 Task: Find a flat in Sabaneta, Colombia, for 7 guests from 10th to 15th July, with 4 bedrooms, 7 beds, 4 bathrooms, price between ₹10,000 and ₹15,000, and amenities including WiFi, free parking, TV, and breakfast. Enable self check-in.
Action: Mouse moved to (403, 164)
Screenshot: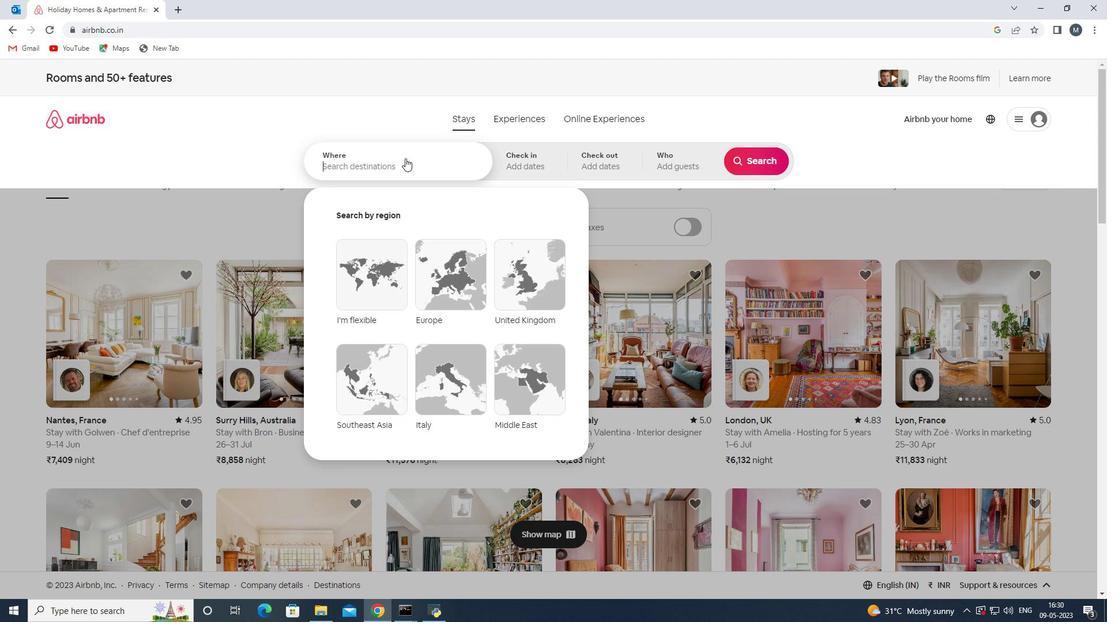 
Action: Mouse pressed left at (403, 164)
Screenshot: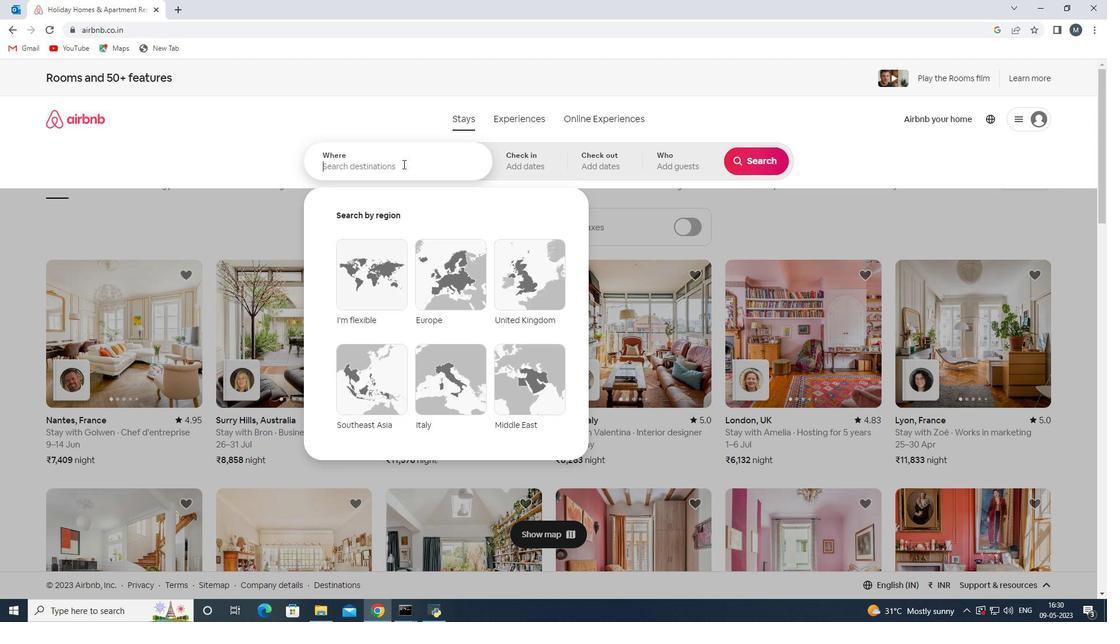 
Action: Mouse moved to (401, 164)
Screenshot: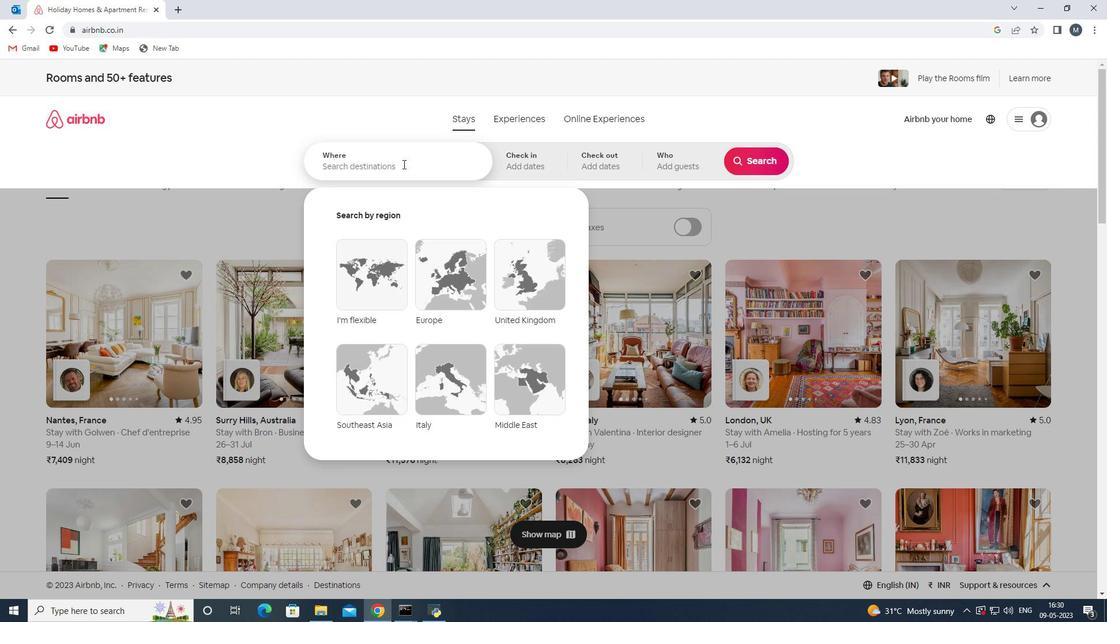 
Action: Key pressed <Key.shift>Sabaneta,<Key.shift><Key.shift><Key.shift><Key.shift>Columbia
Screenshot: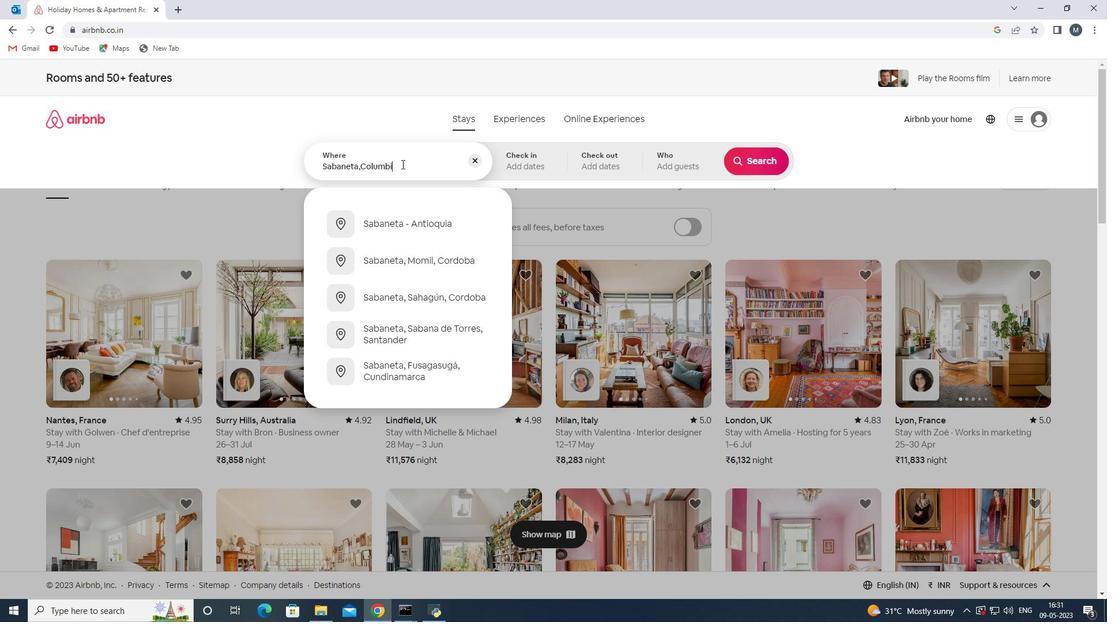 
Action: Mouse moved to (401, 164)
Screenshot: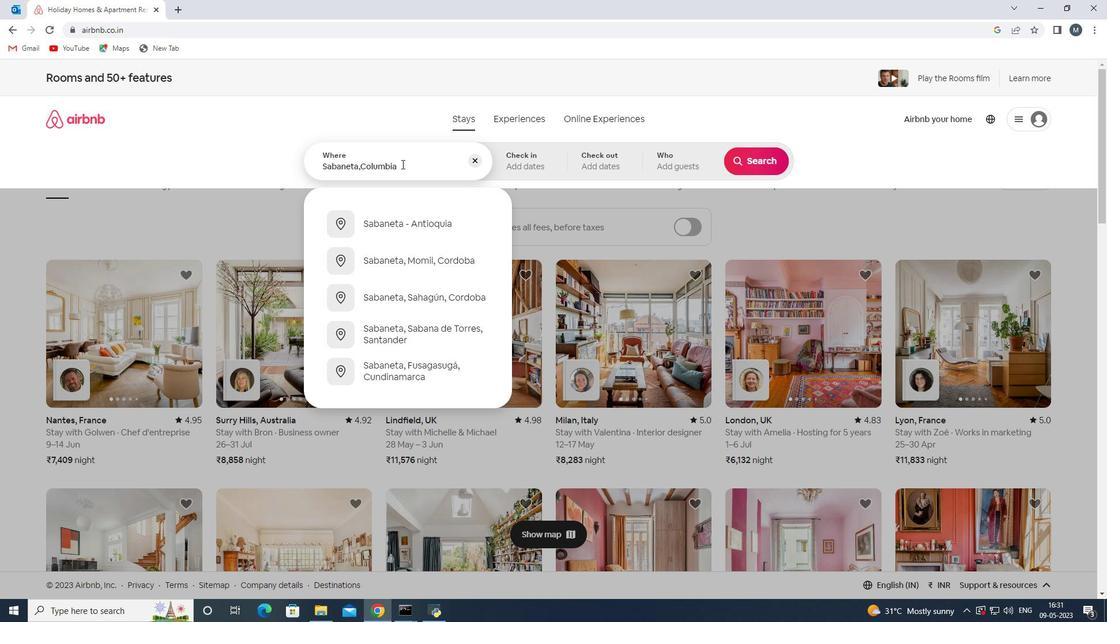 
Action: Key pressed <Key.enter>
Screenshot: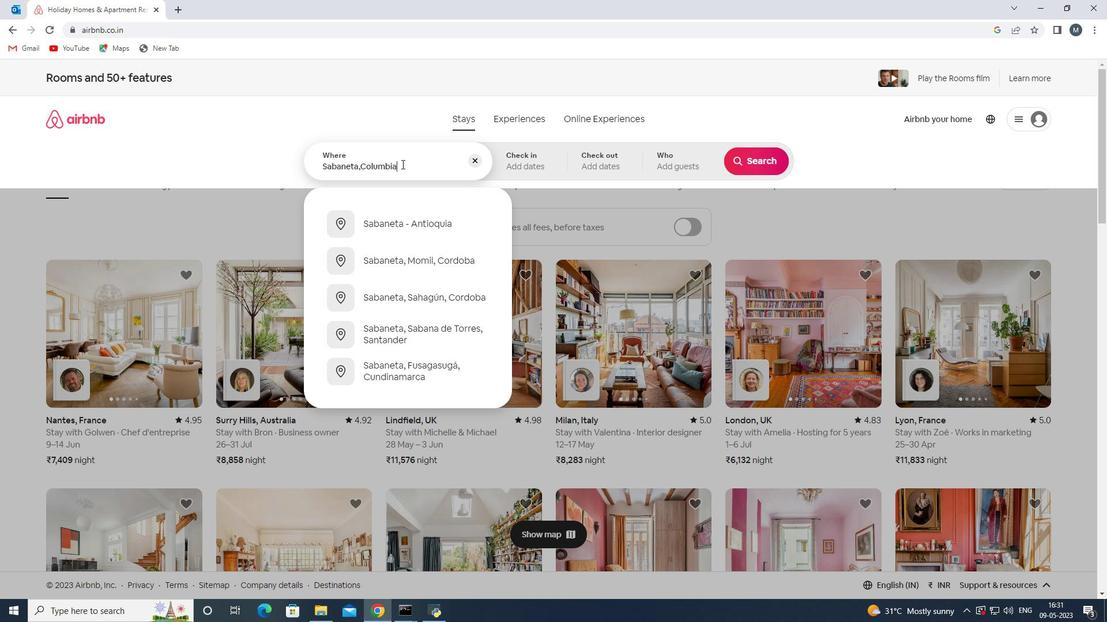 
Action: Mouse moved to (756, 260)
Screenshot: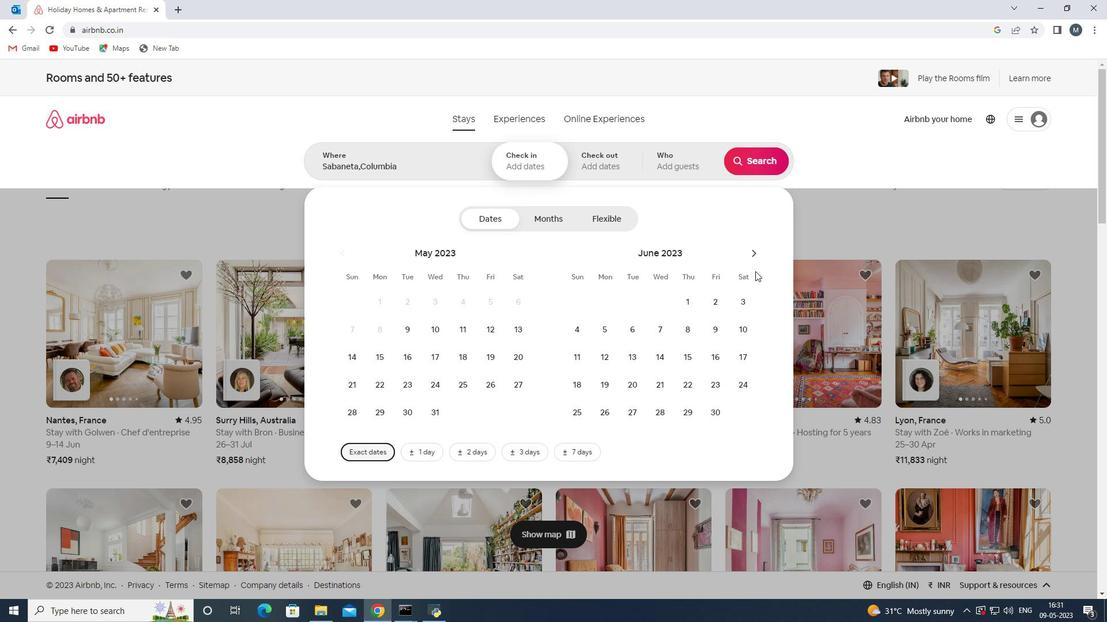 
Action: Mouse pressed left at (756, 260)
Screenshot: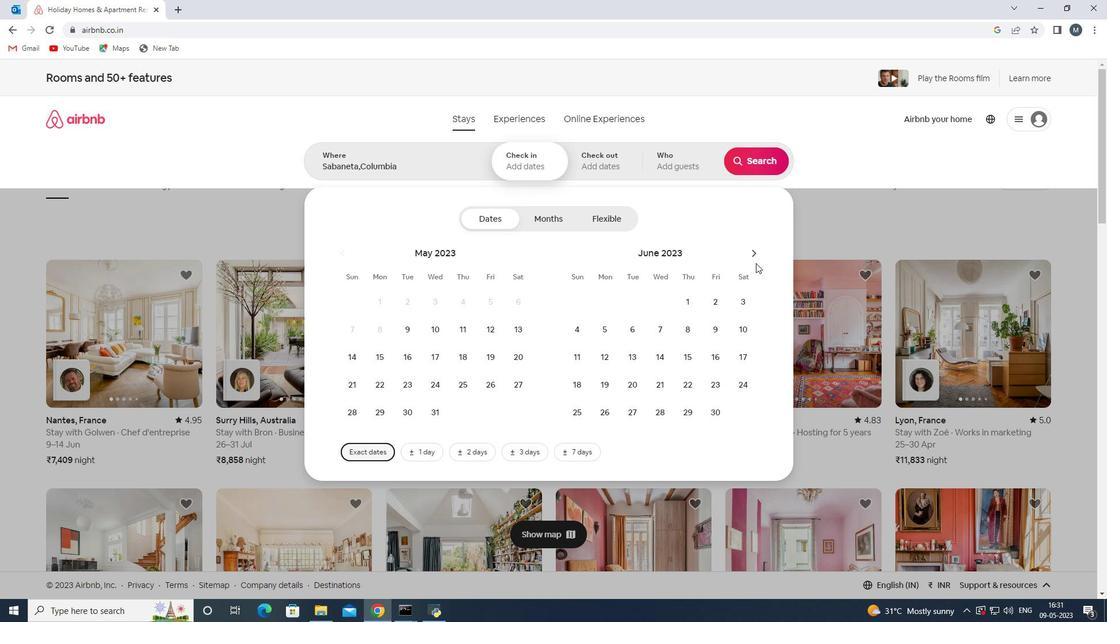 
Action: Mouse moved to (604, 357)
Screenshot: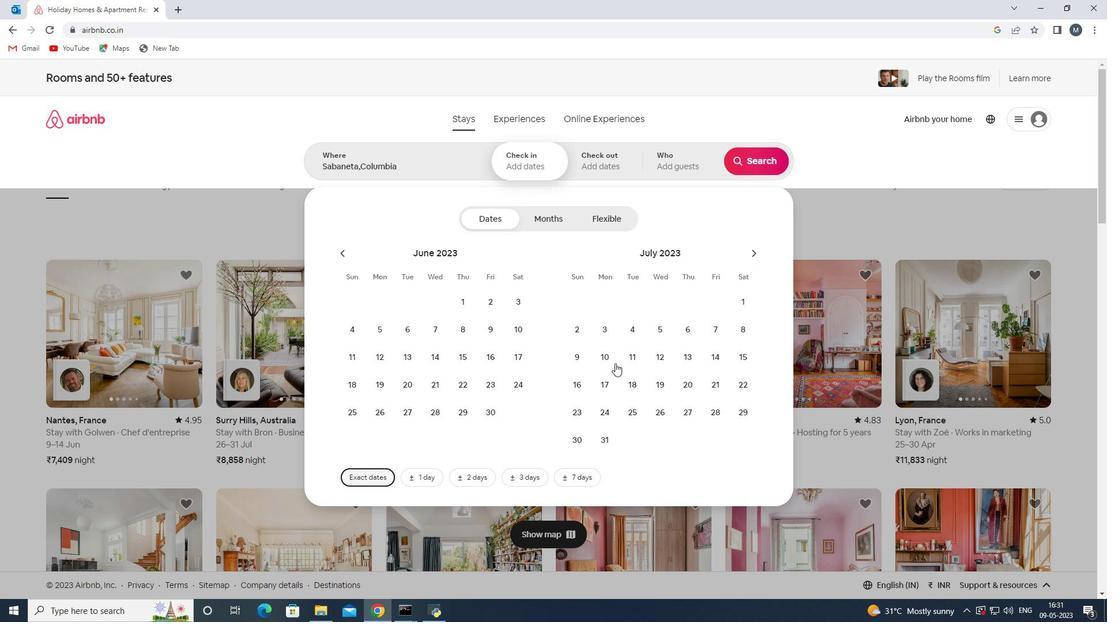 
Action: Mouse pressed left at (604, 357)
Screenshot: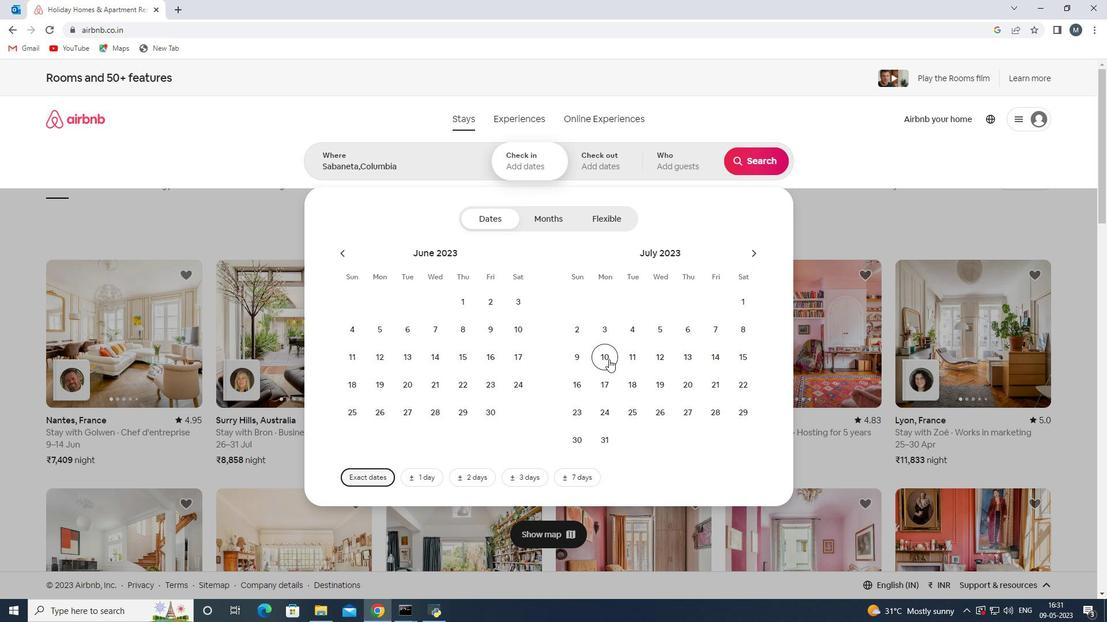 
Action: Mouse moved to (746, 361)
Screenshot: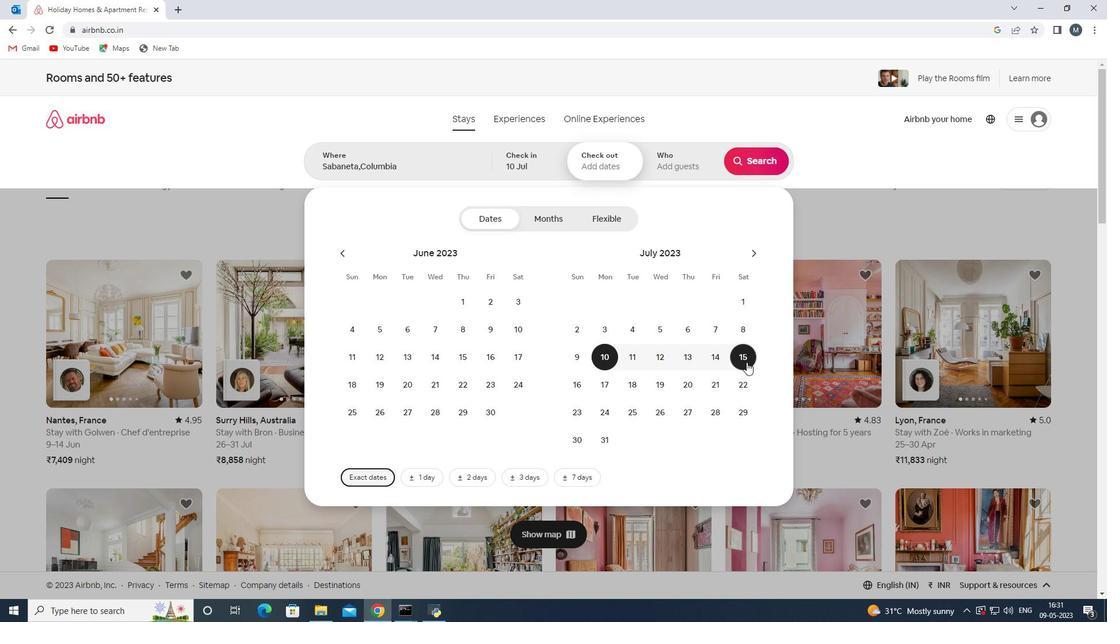 
Action: Mouse pressed left at (746, 361)
Screenshot: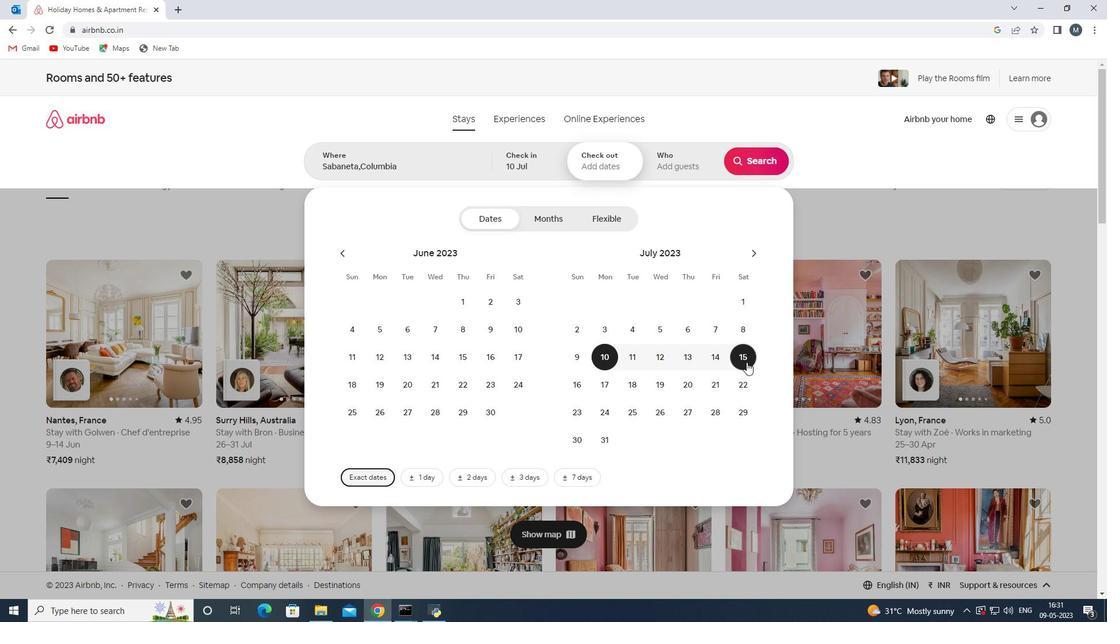 
Action: Mouse moved to (663, 156)
Screenshot: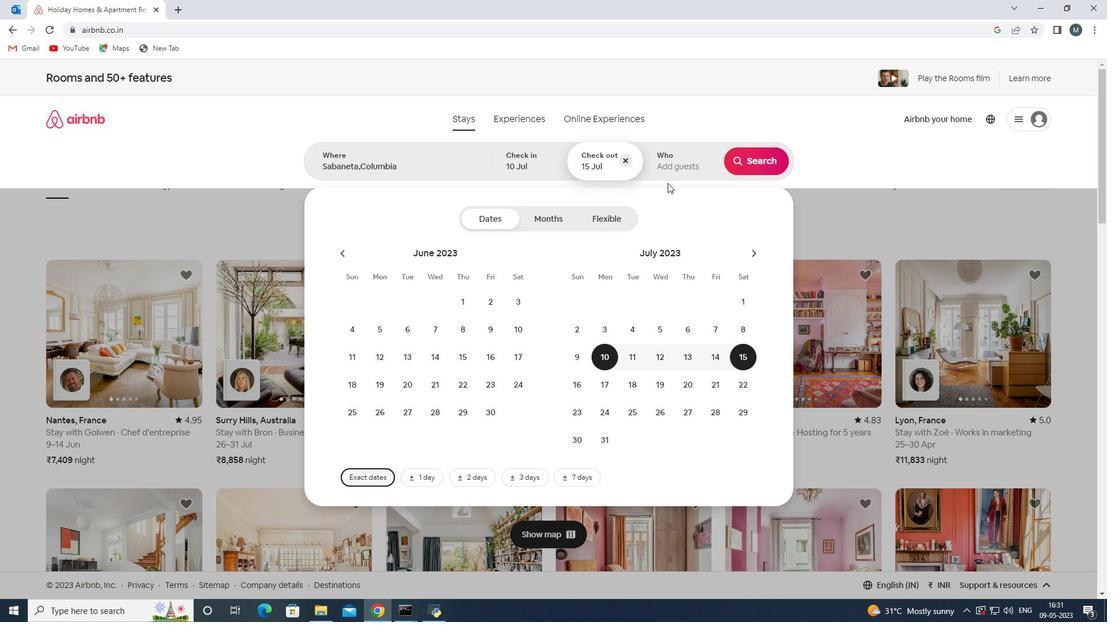 
Action: Mouse pressed left at (663, 156)
Screenshot: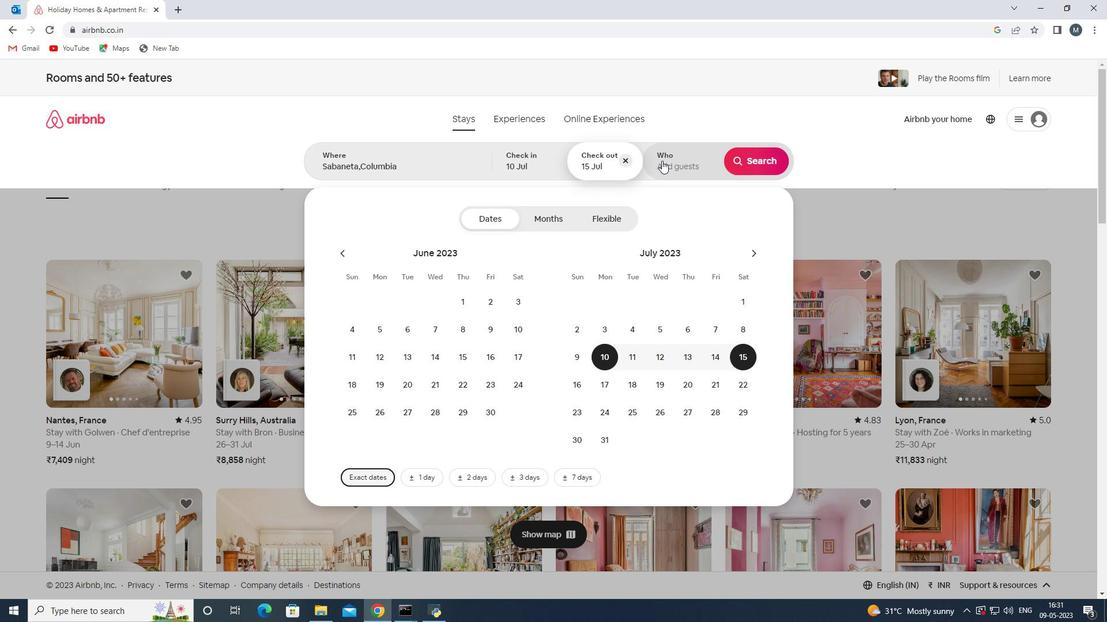 
Action: Mouse moved to (766, 222)
Screenshot: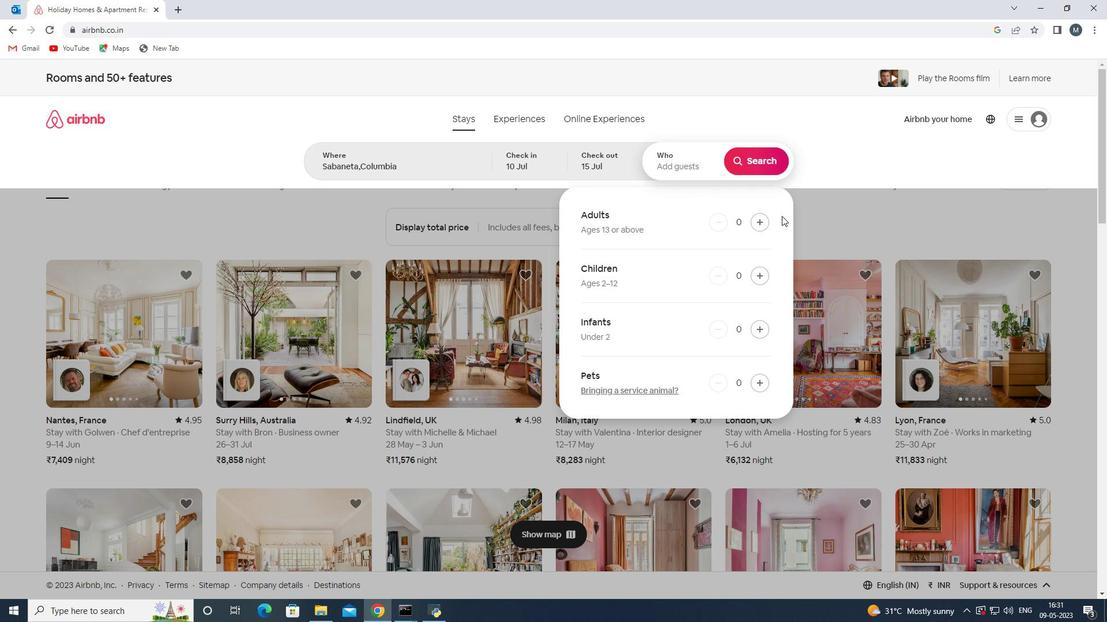 
Action: Mouse pressed left at (766, 222)
Screenshot: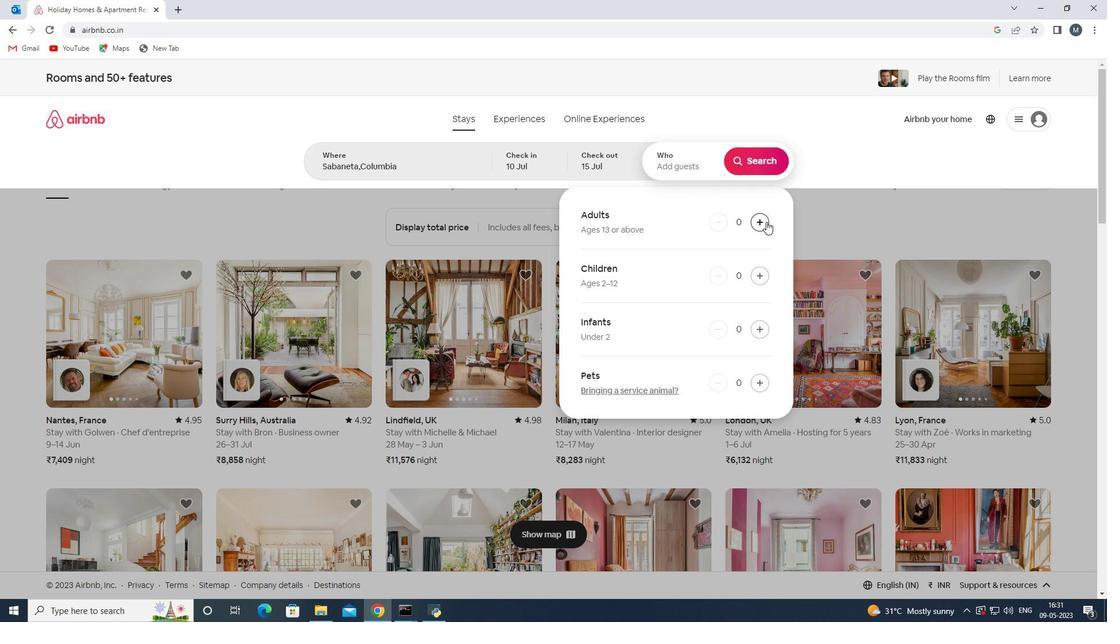
Action: Mouse pressed left at (766, 222)
Screenshot: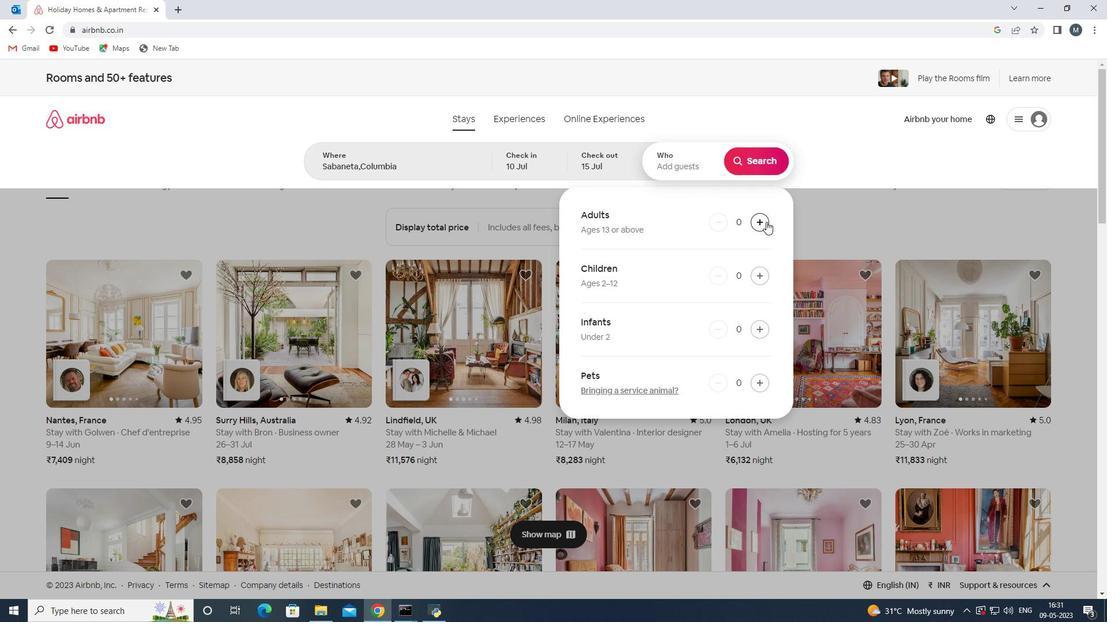 
Action: Mouse moved to (765, 222)
Screenshot: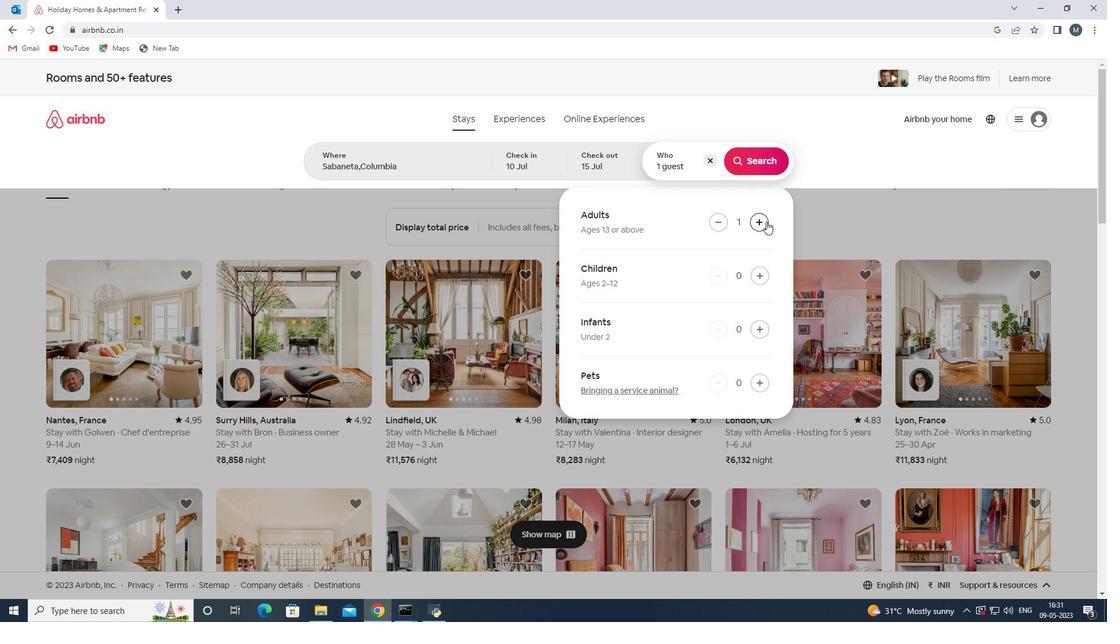
Action: Mouse pressed left at (765, 222)
Screenshot: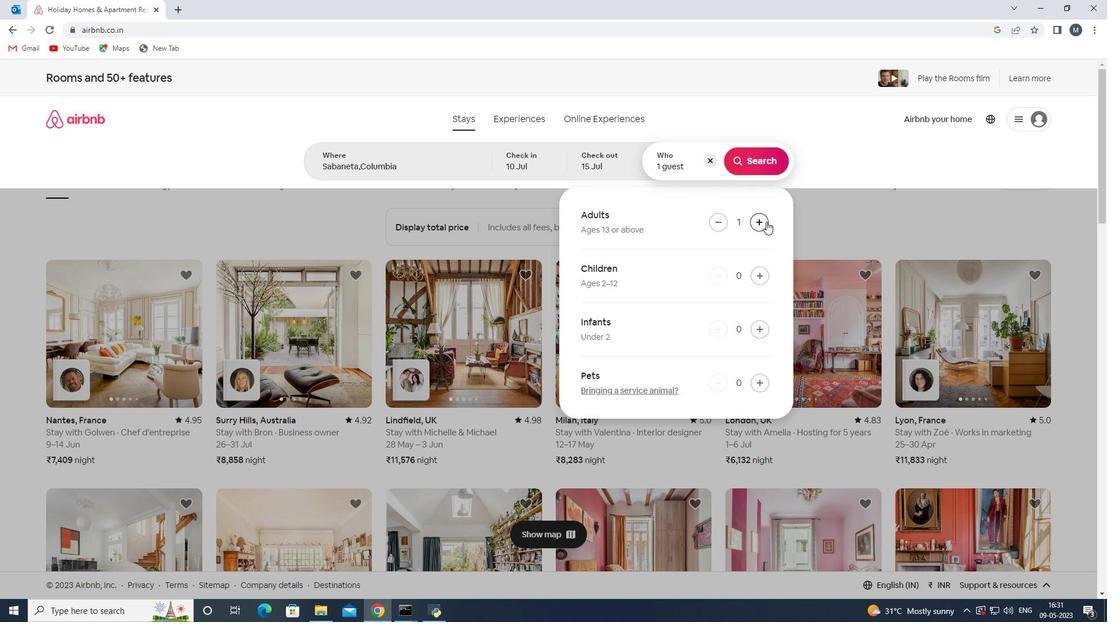 
Action: Mouse moved to (765, 222)
Screenshot: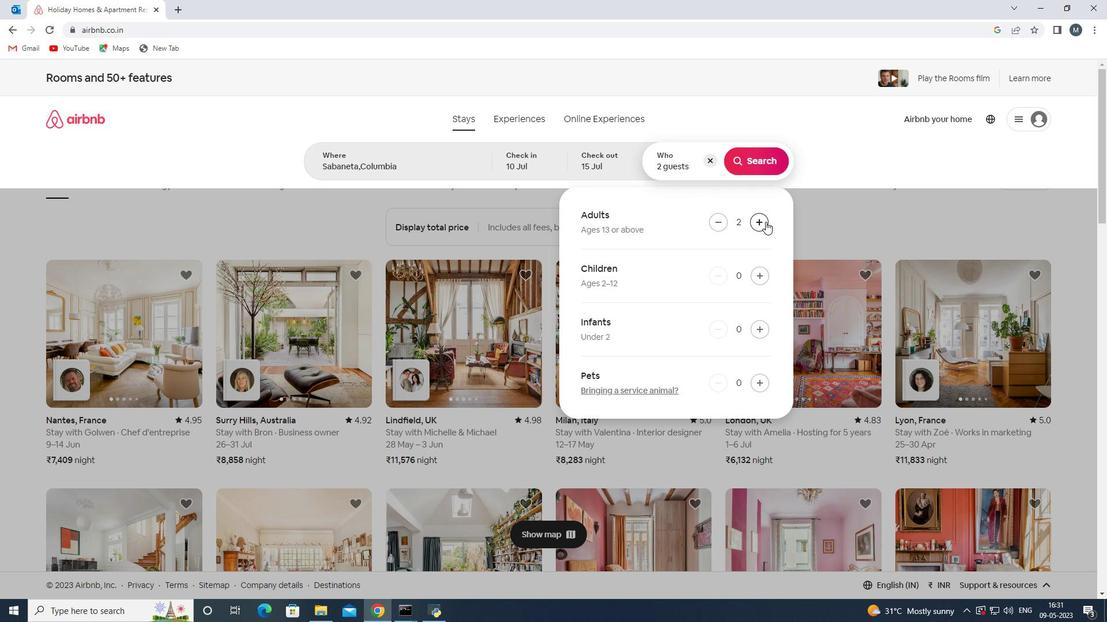 
Action: Mouse pressed left at (765, 222)
Screenshot: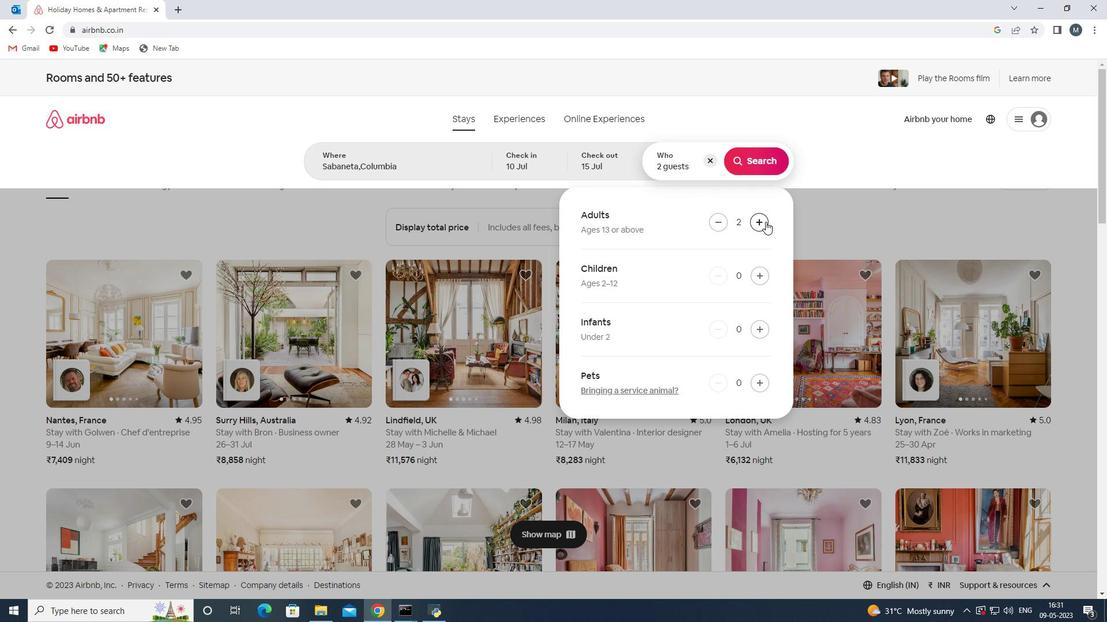 
Action: Mouse pressed left at (765, 222)
Screenshot: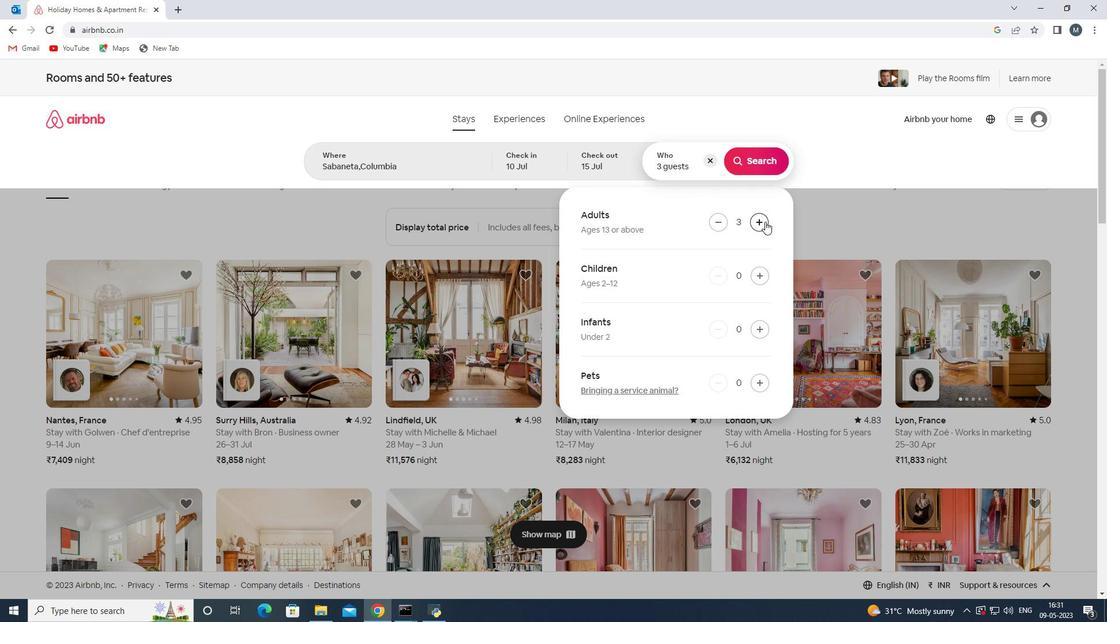 
Action: Mouse pressed left at (765, 222)
Screenshot: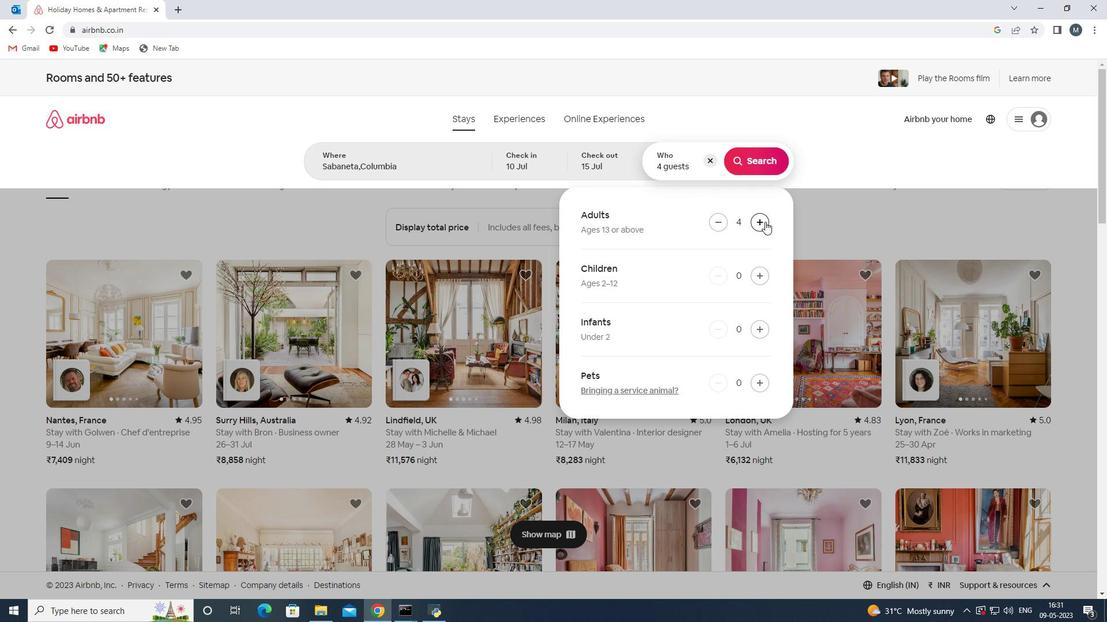 
Action: Mouse pressed left at (765, 222)
Screenshot: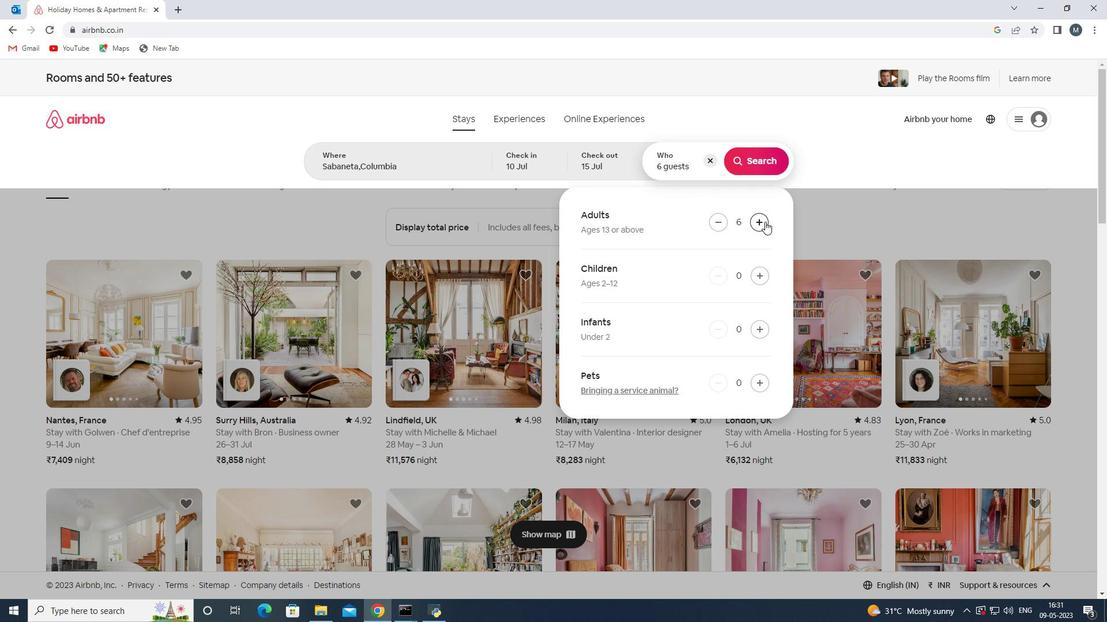
Action: Mouse moved to (753, 165)
Screenshot: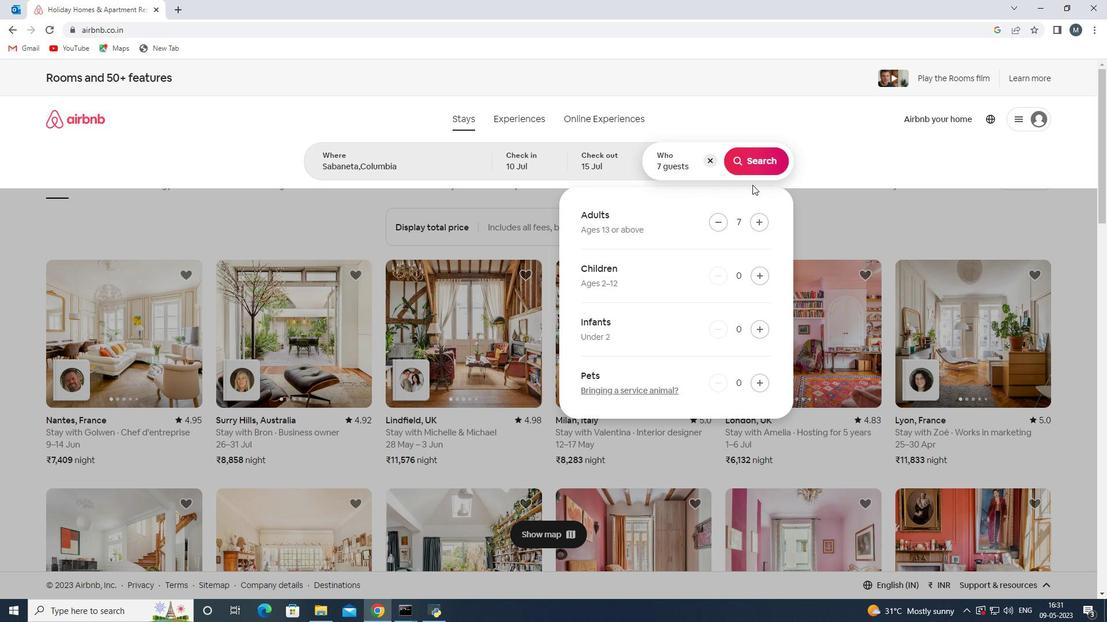 
Action: Mouse pressed left at (753, 165)
Screenshot: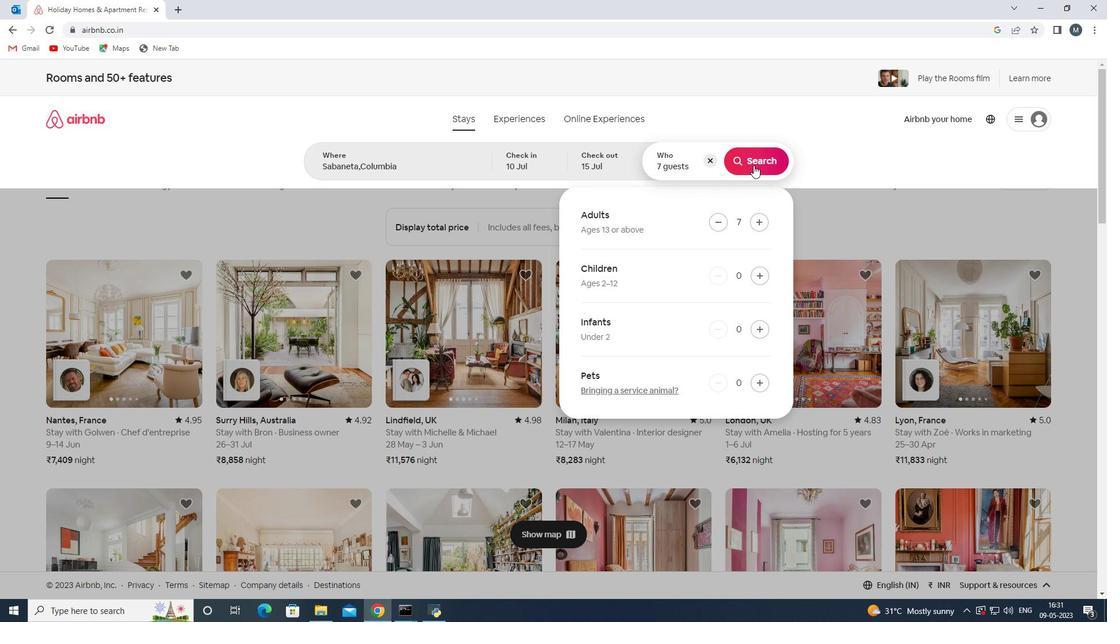 
Action: Mouse moved to (1044, 126)
Screenshot: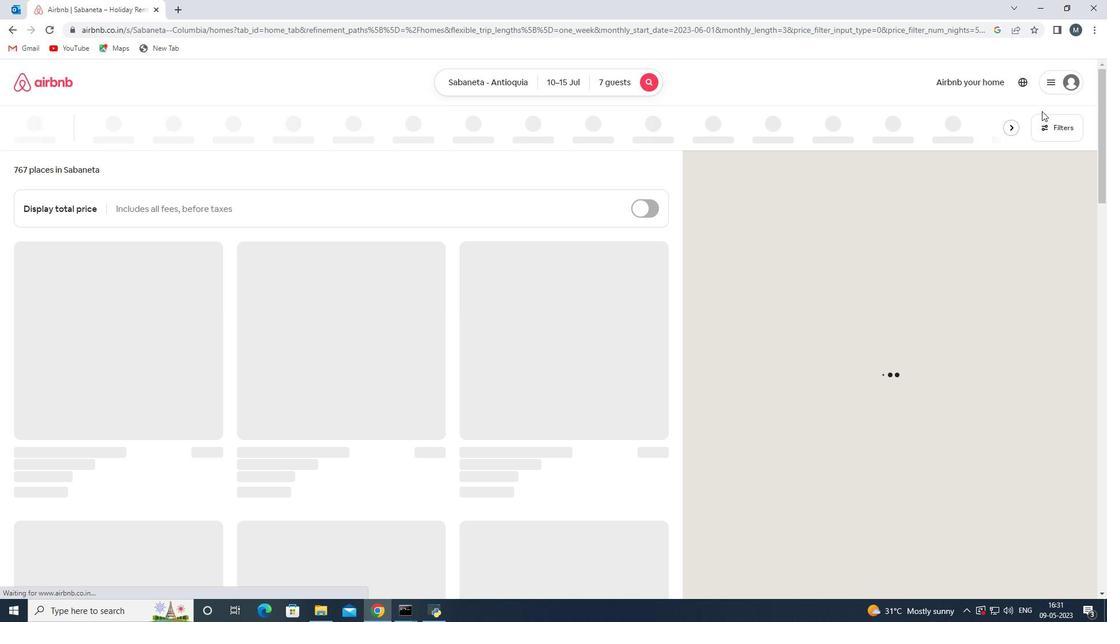 
Action: Mouse pressed left at (1044, 126)
Screenshot: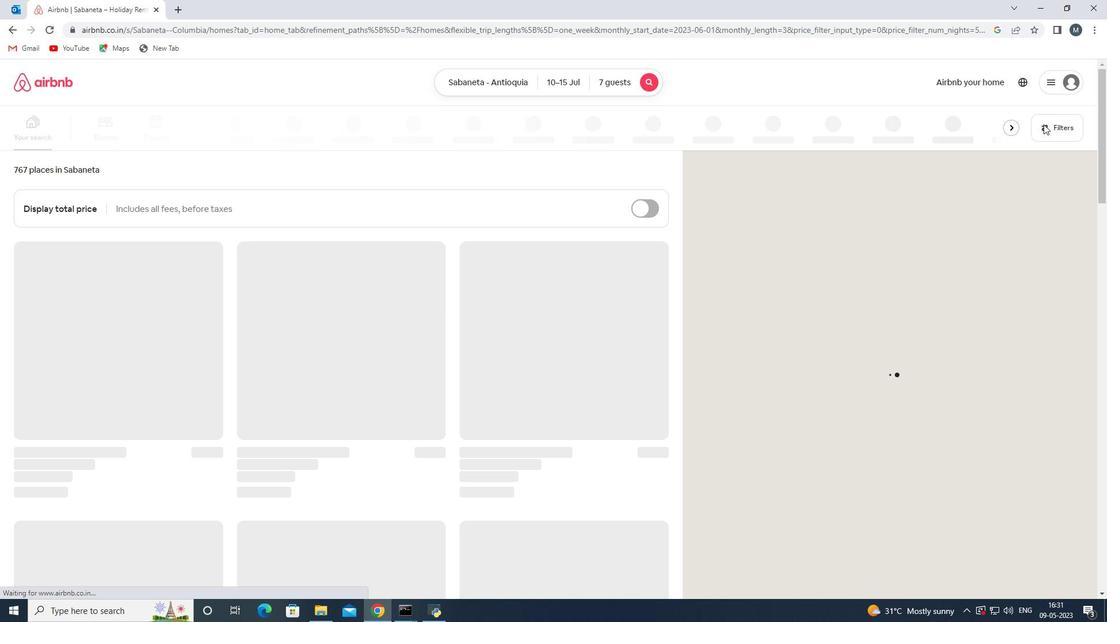 
Action: Mouse moved to (459, 416)
Screenshot: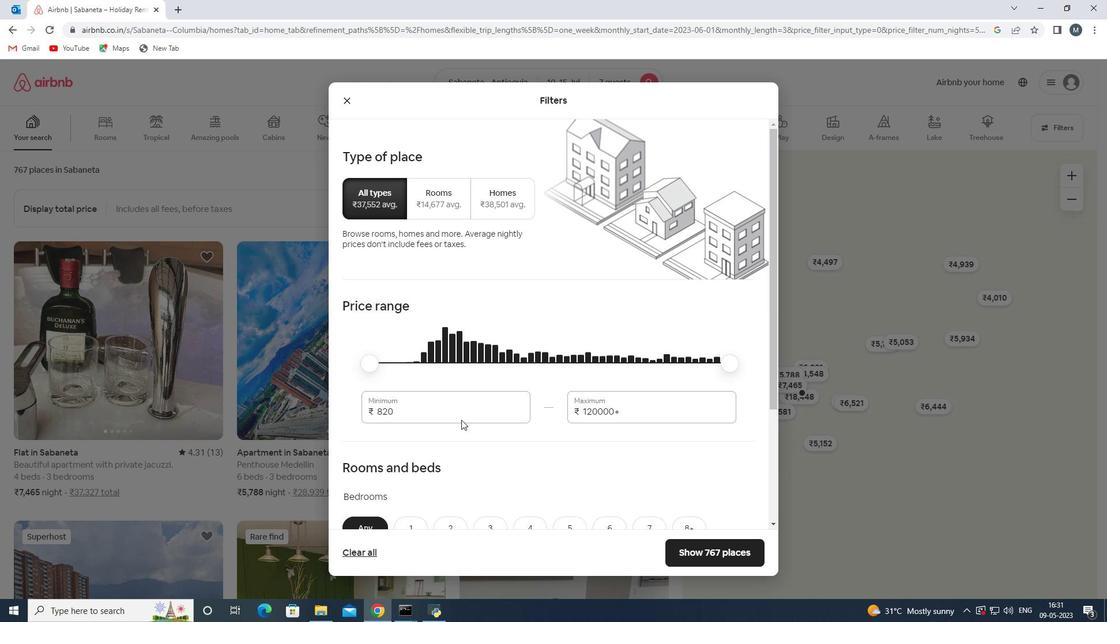 
Action: Mouse pressed left at (459, 416)
Screenshot: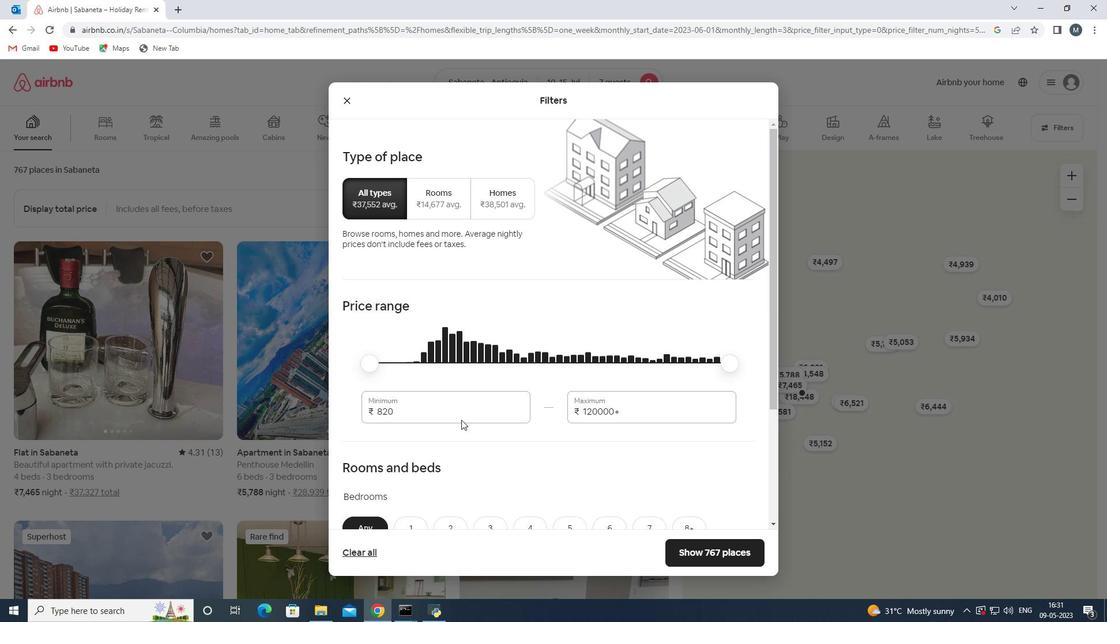 
Action: Mouse moved to (362, 414)
Screenshot: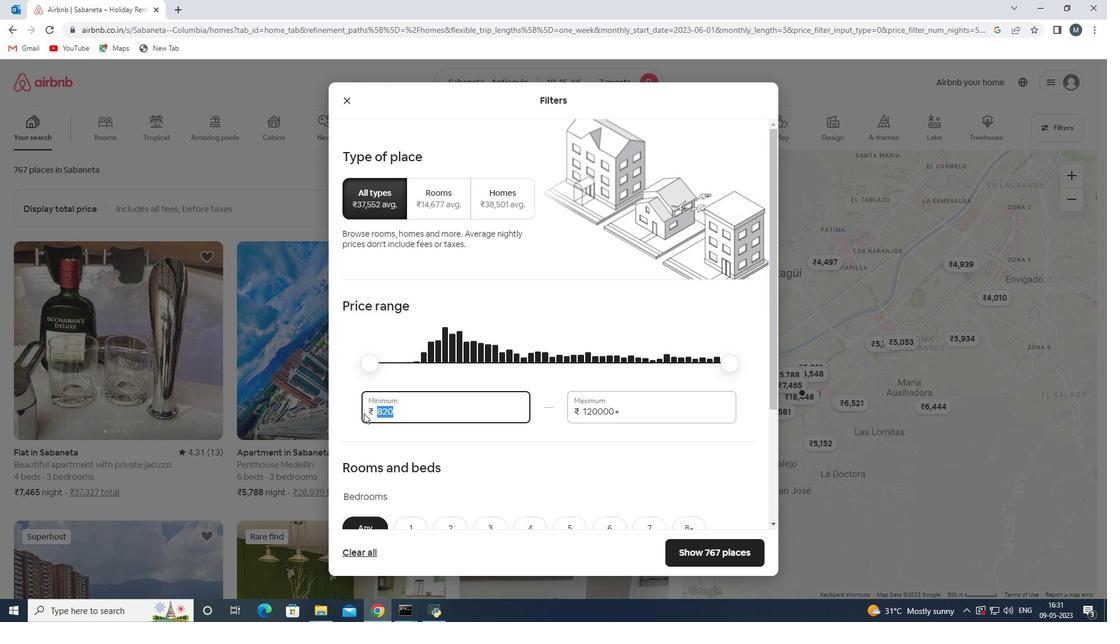 
Action: Key pressed 1
Screenshot: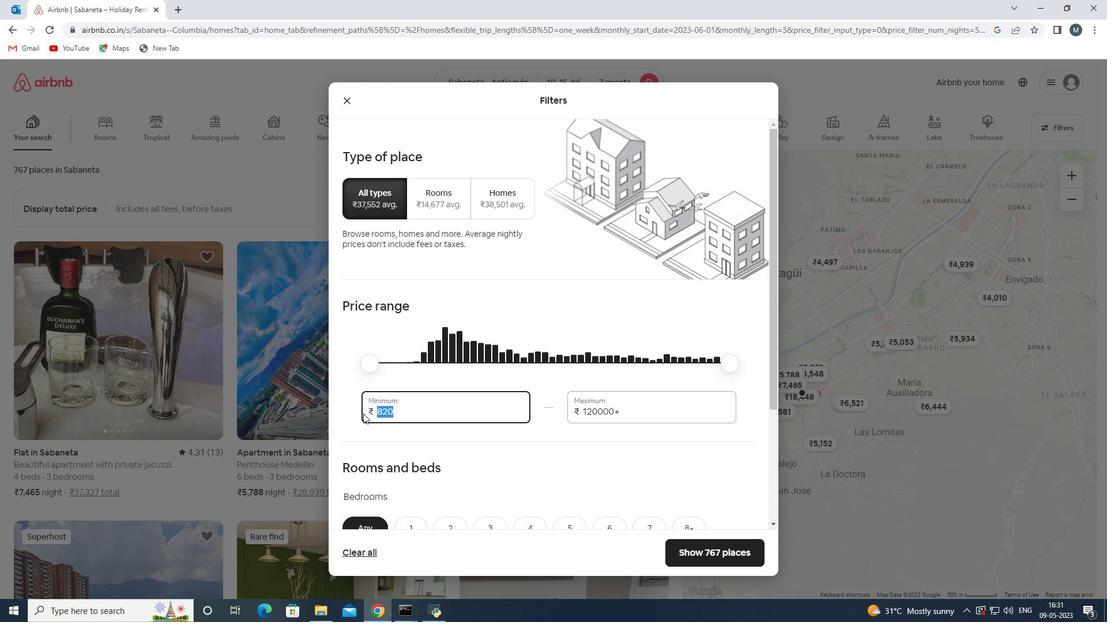 
Action: Mouse moved to (362, 414)
Screenshot: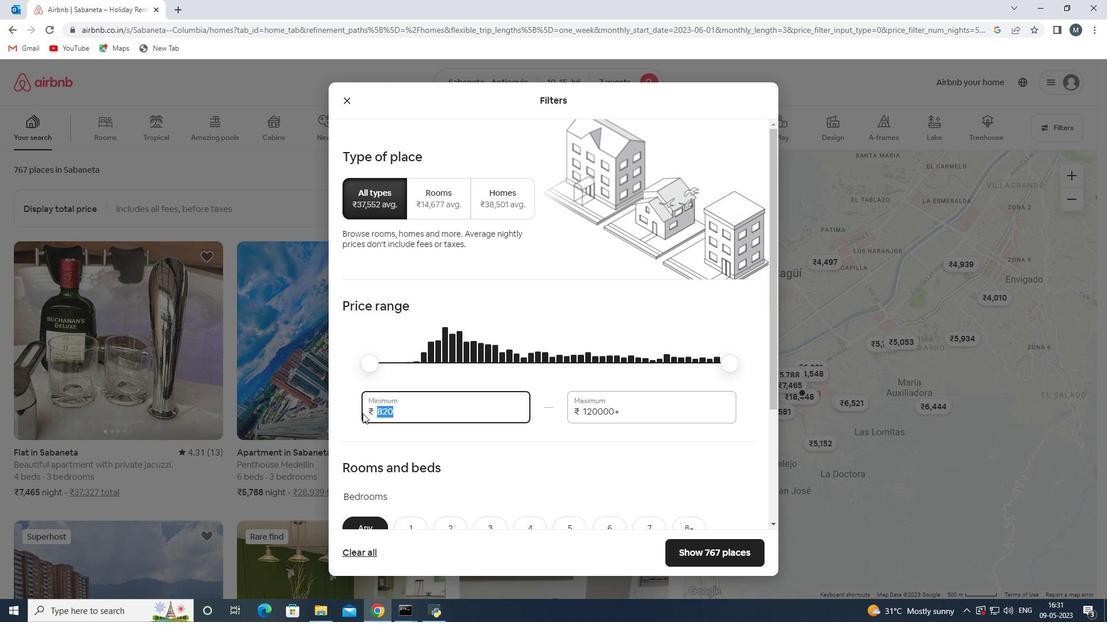 
Action: Key pressed 00
Screenshot: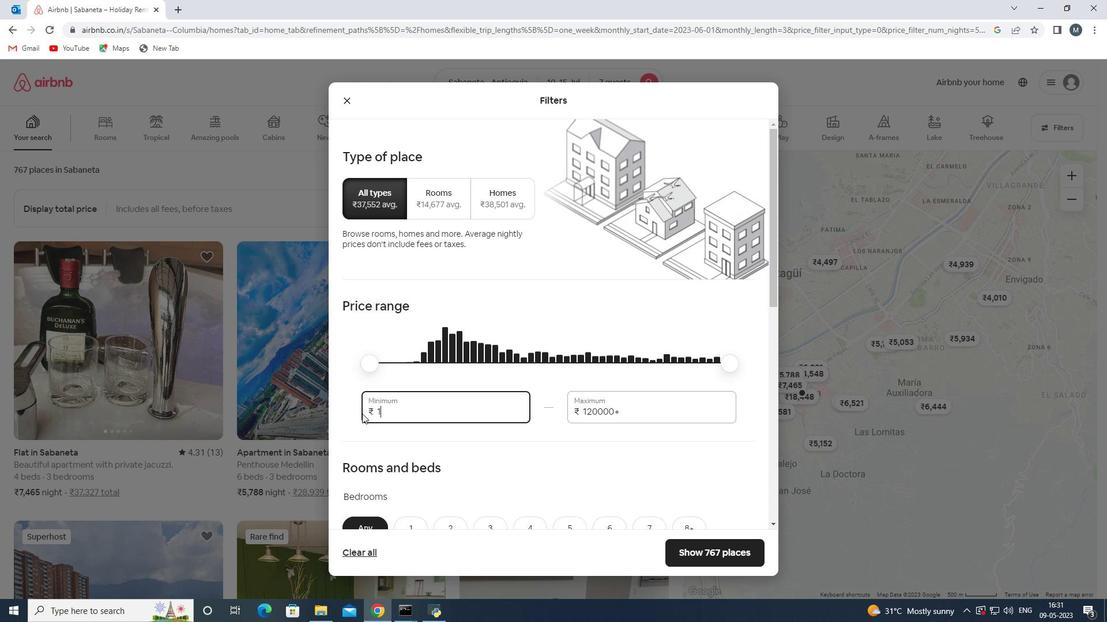 
Action: Mouse moved to (362, 414)
Screenshot: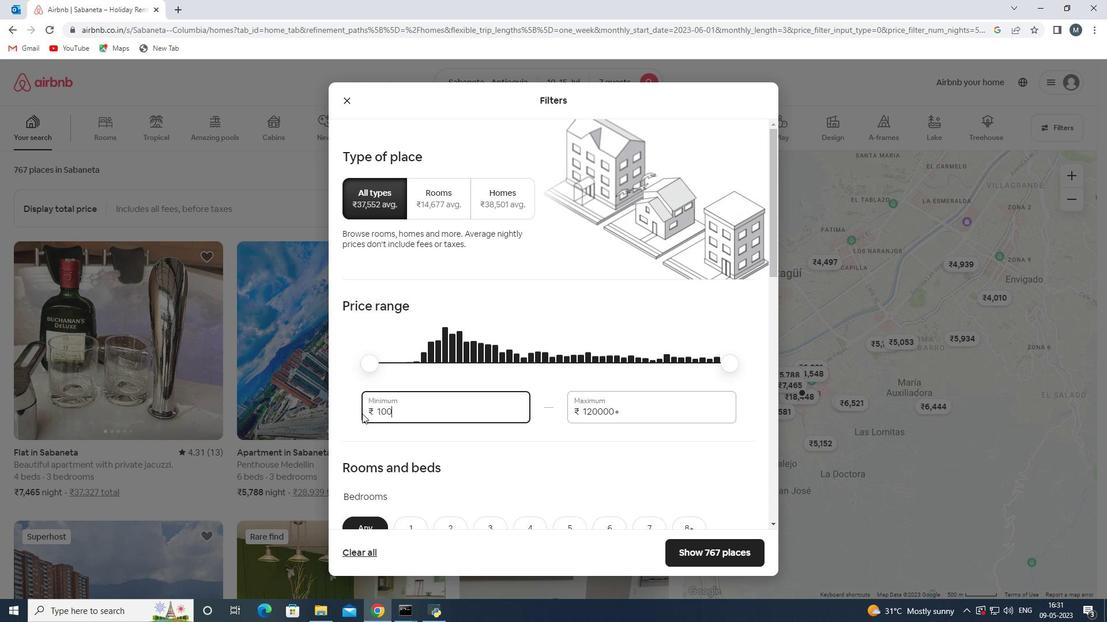 
Action: Key pressed 0
Screenshot: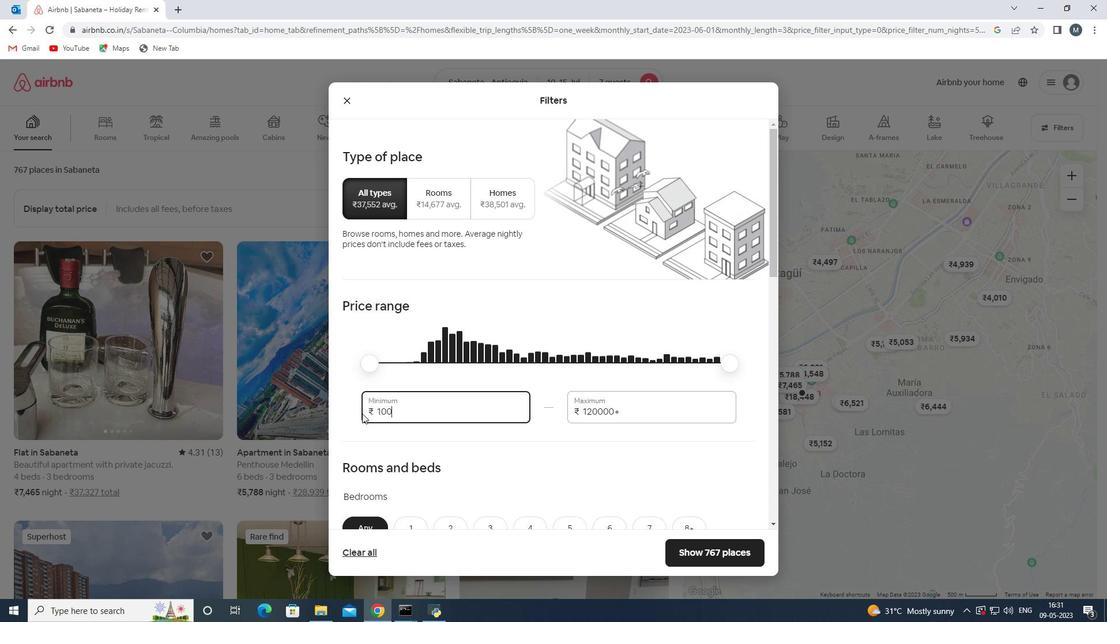
Action: Mouse moved to (362, 414)
Screenshot: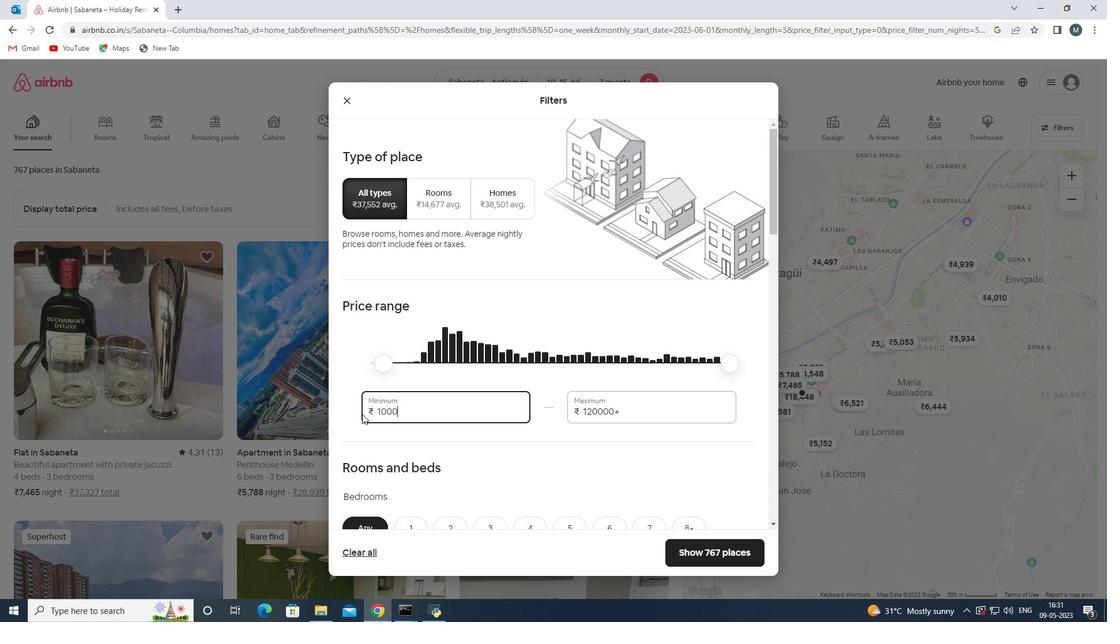 
Action: Key pressed 0
Screenshot: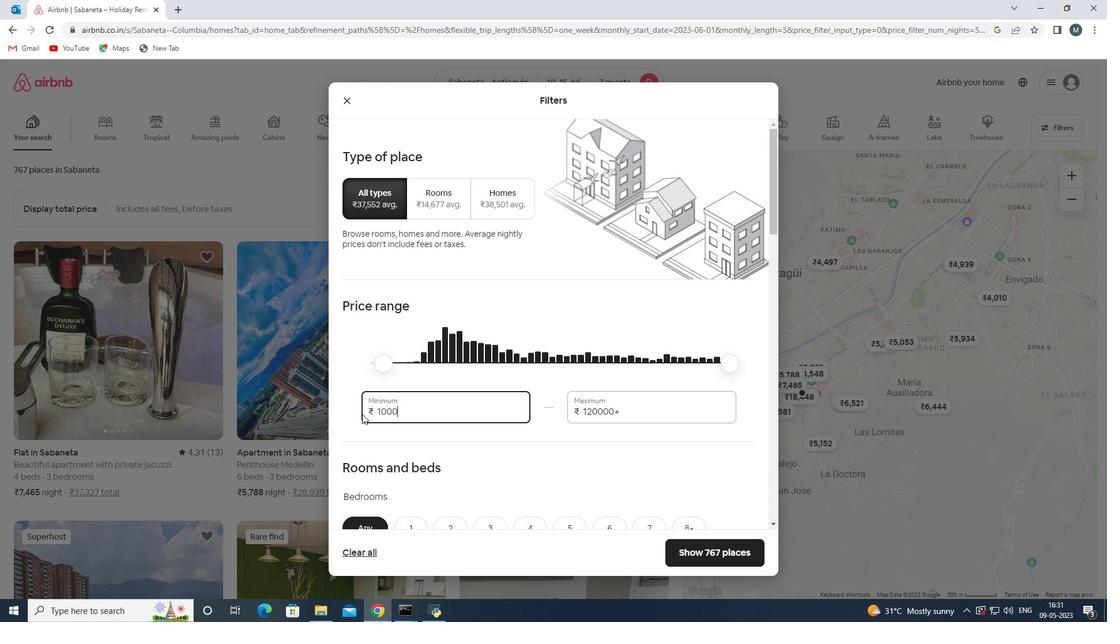 
Action: Mouse moved to (632, 413)
Screenshot: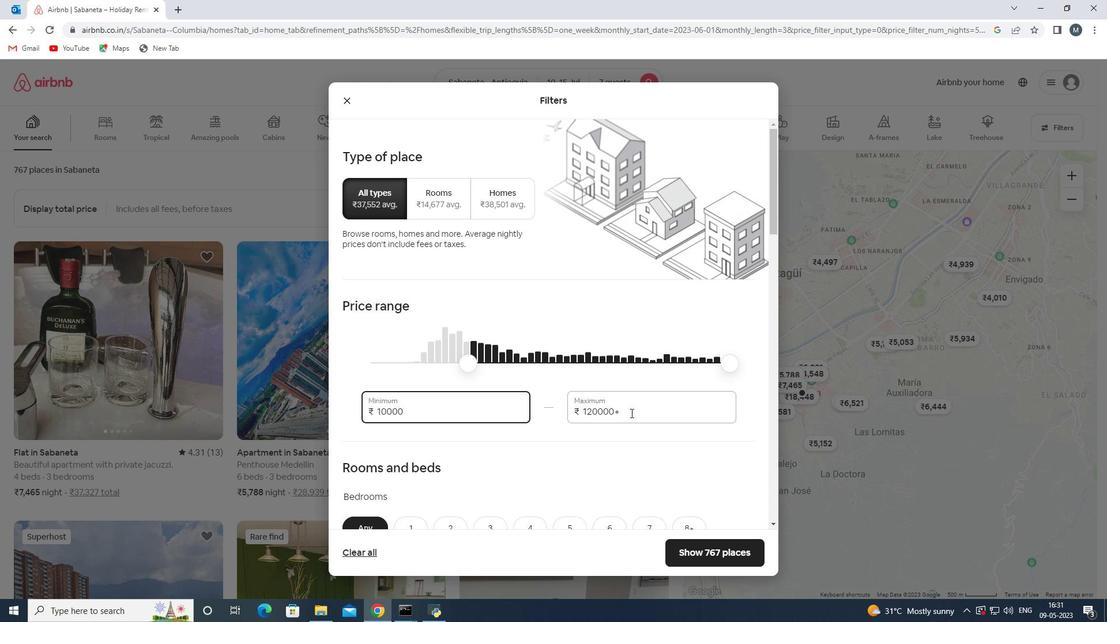
Action: Mouse pressed left at (632, 413)
Screenshot: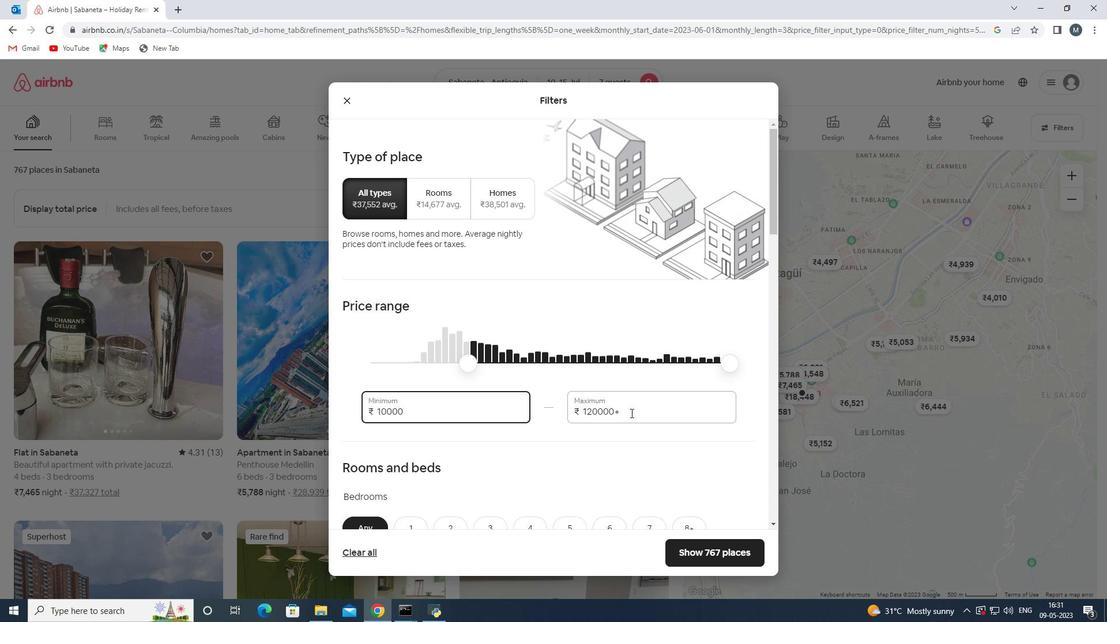 
Action: Mouse moved to (558, 415)
Screenshot: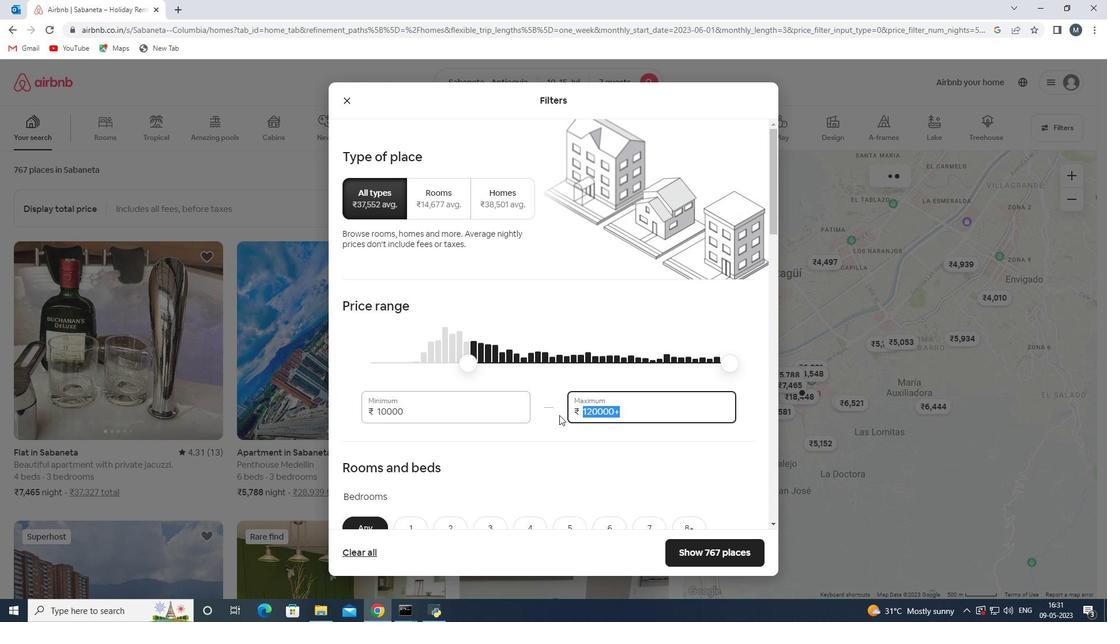 
Action: Key pressed 1
Screenshot: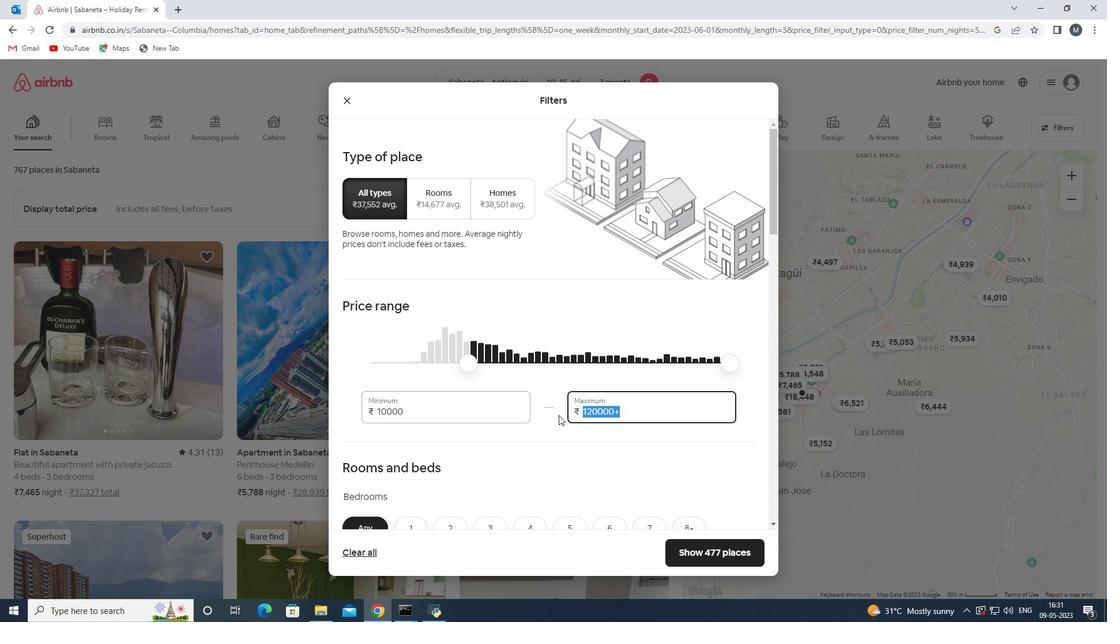 
Action: Mouse moved to (558, 415)
Screenshot: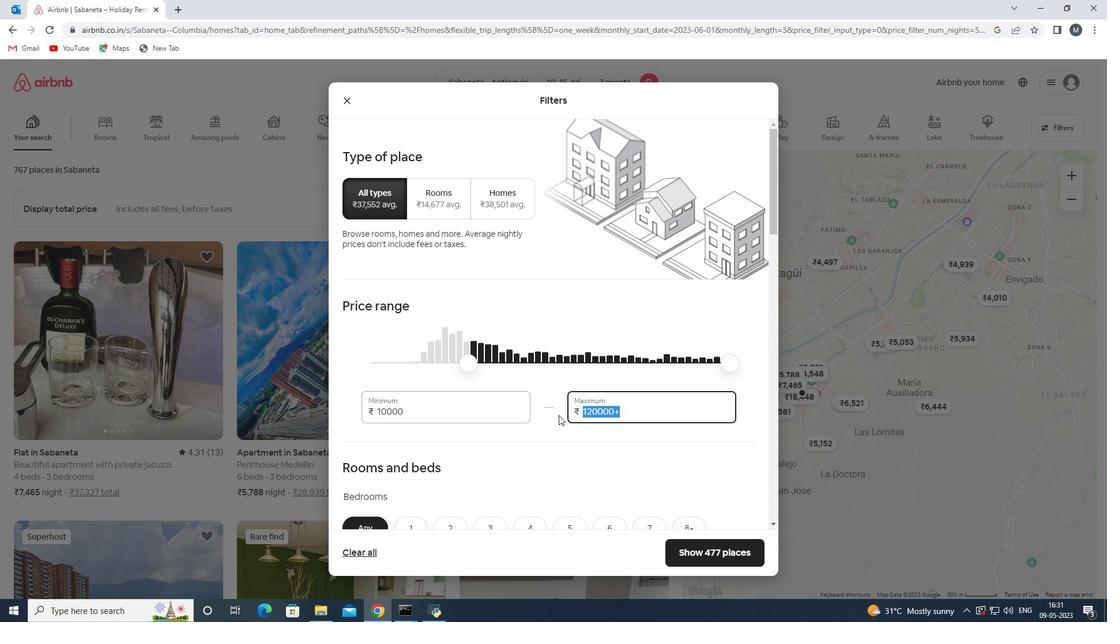 
Action: Key pressed 5000
Screenshot: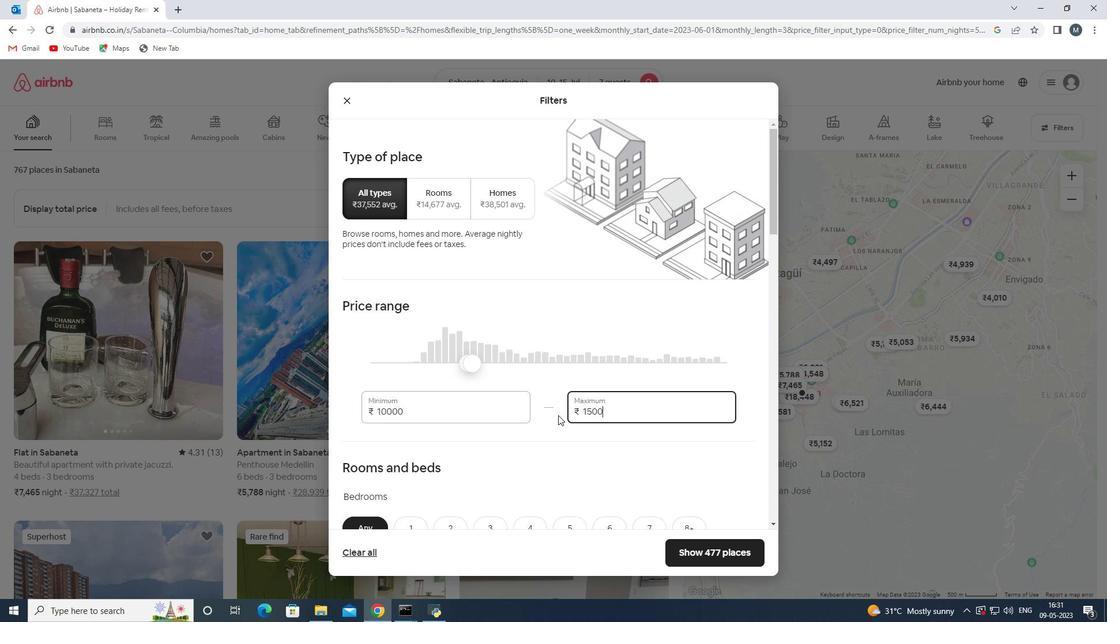 
Action: Mouse moved to (539, 387)
Screenshot: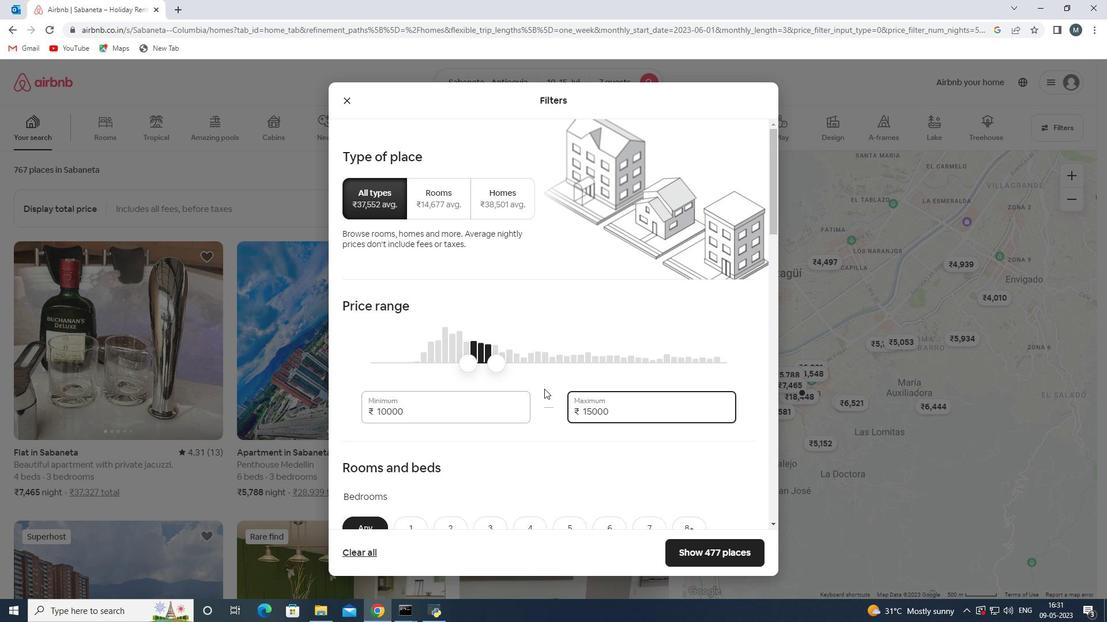 
Action: Mouse scrolled (539, 386) with delta (0, 0)
Screenshot: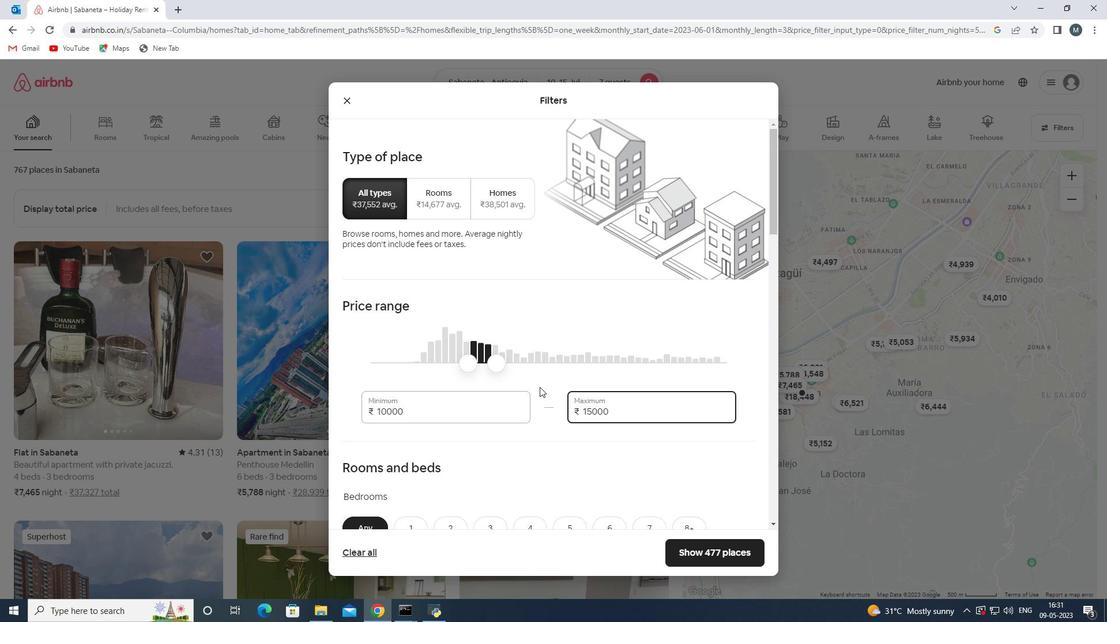 
Action: Mouse moved to (534, 369)
Screenshot: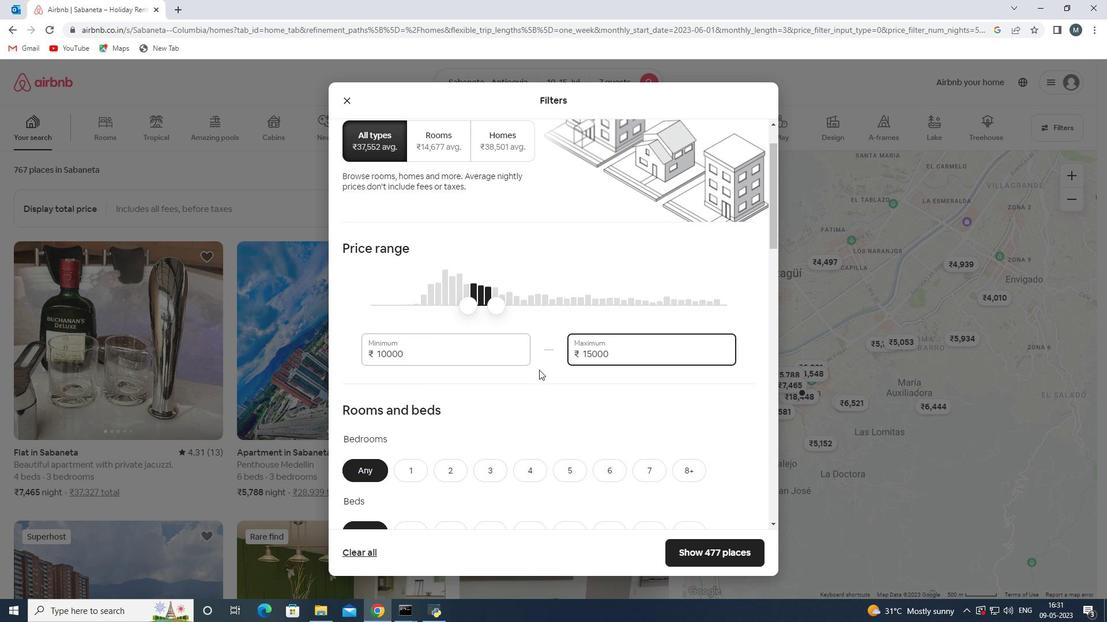 
Action: Mouse scrolled (534, 368) with delta (0, 0)
Screenshot: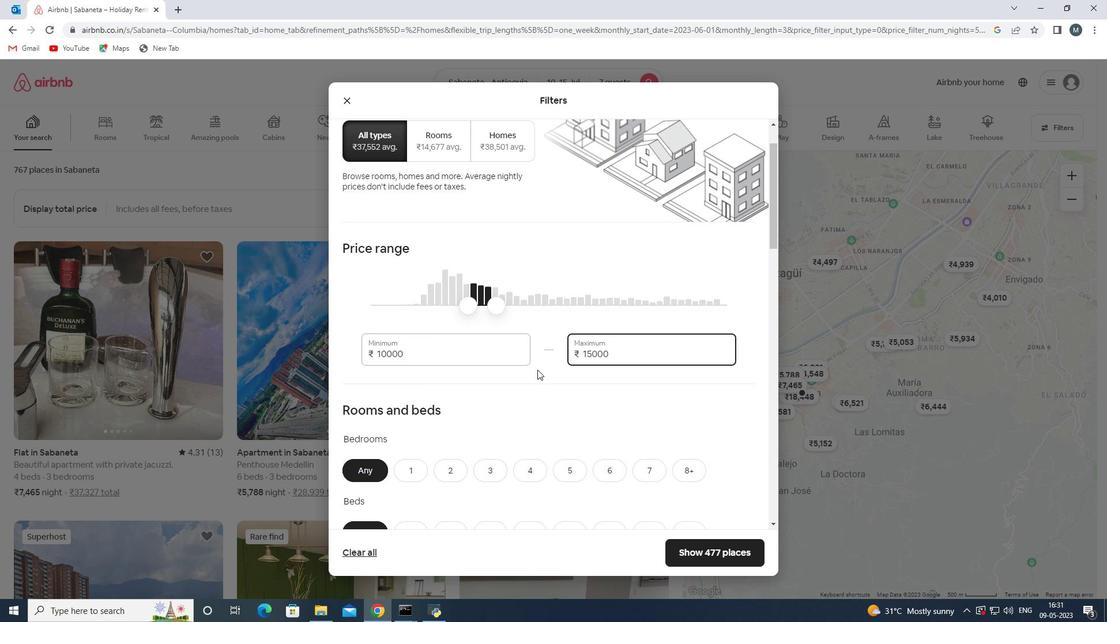 
Action: Mouse moved to (534, 369)
Screenshot: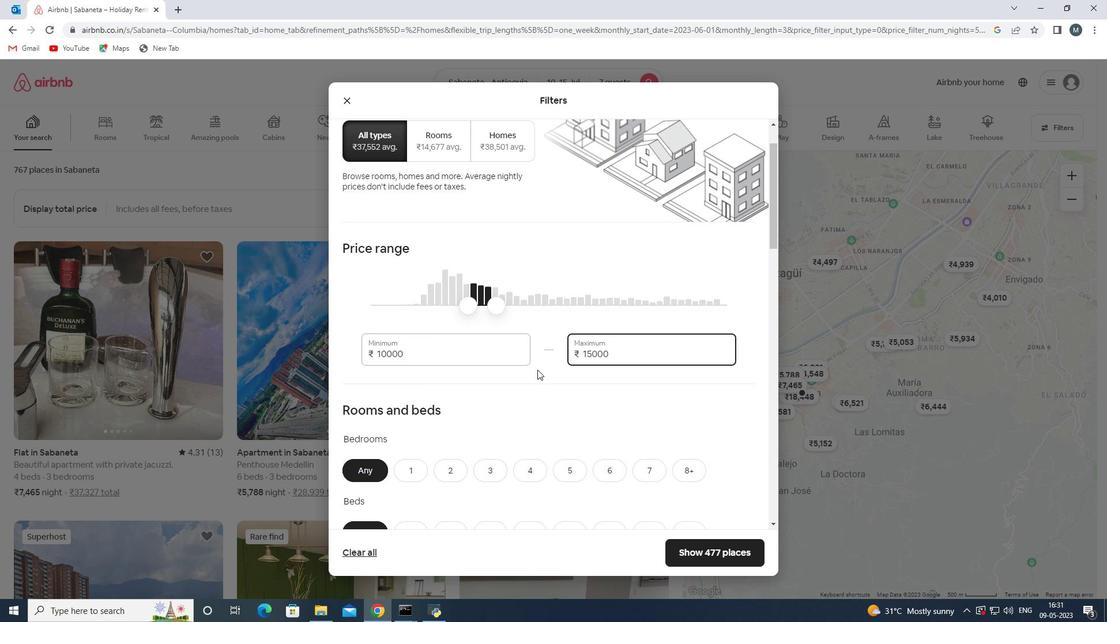 
Action: Mouse scrolled (534, 368) with delta (0, 0)
Screenshot: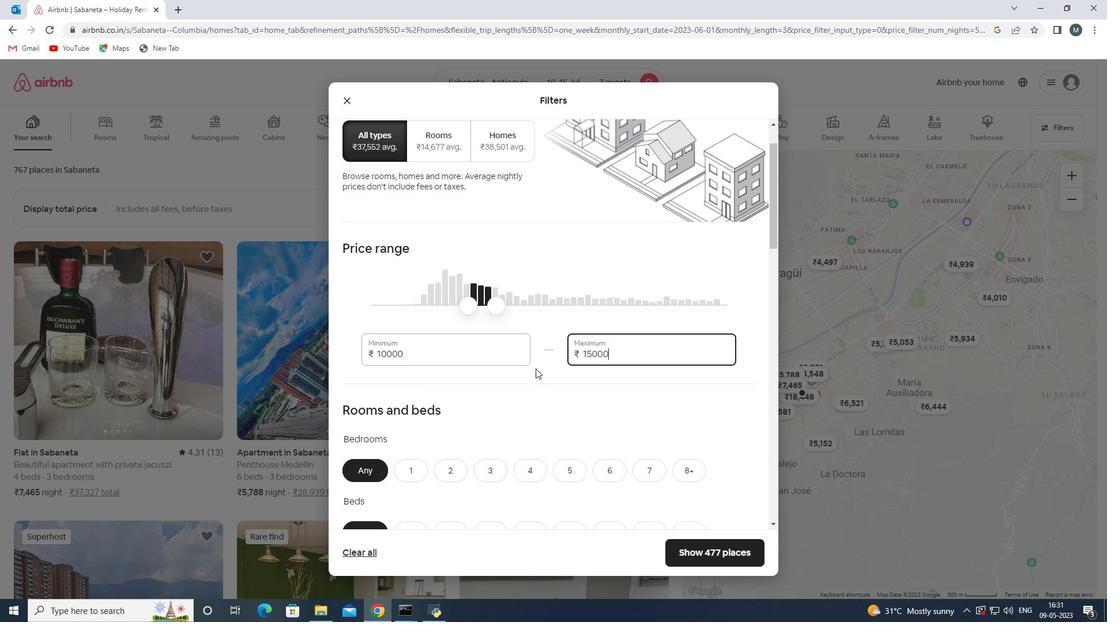 
Action: Mouse moved to (531, 362)
Screenshot: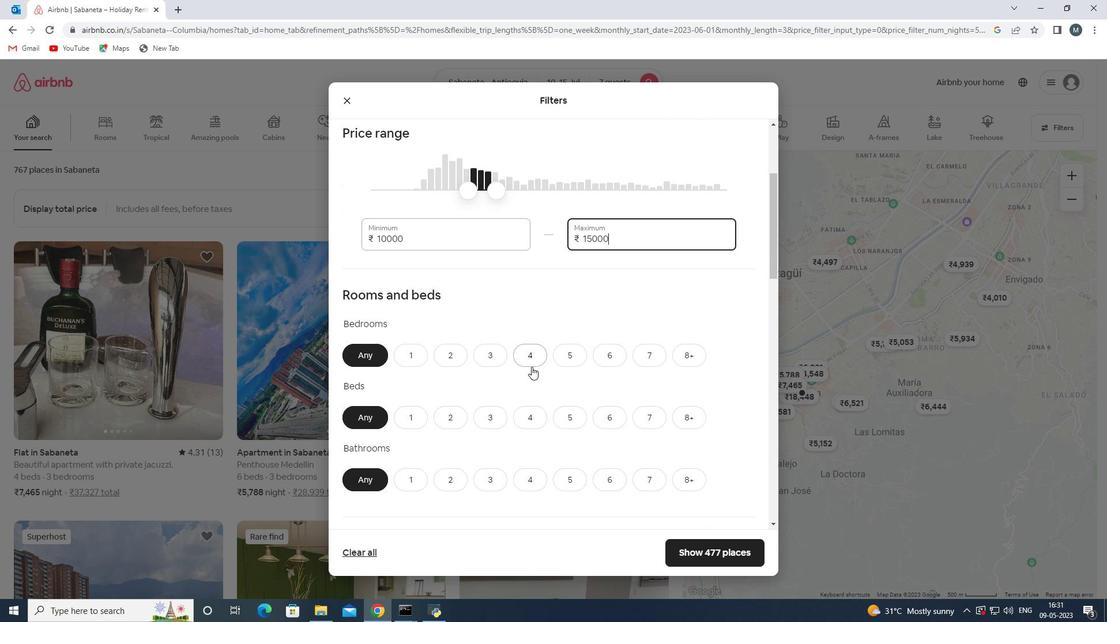 
Action: Mouse pressed left at (531, 362)
Screenshot: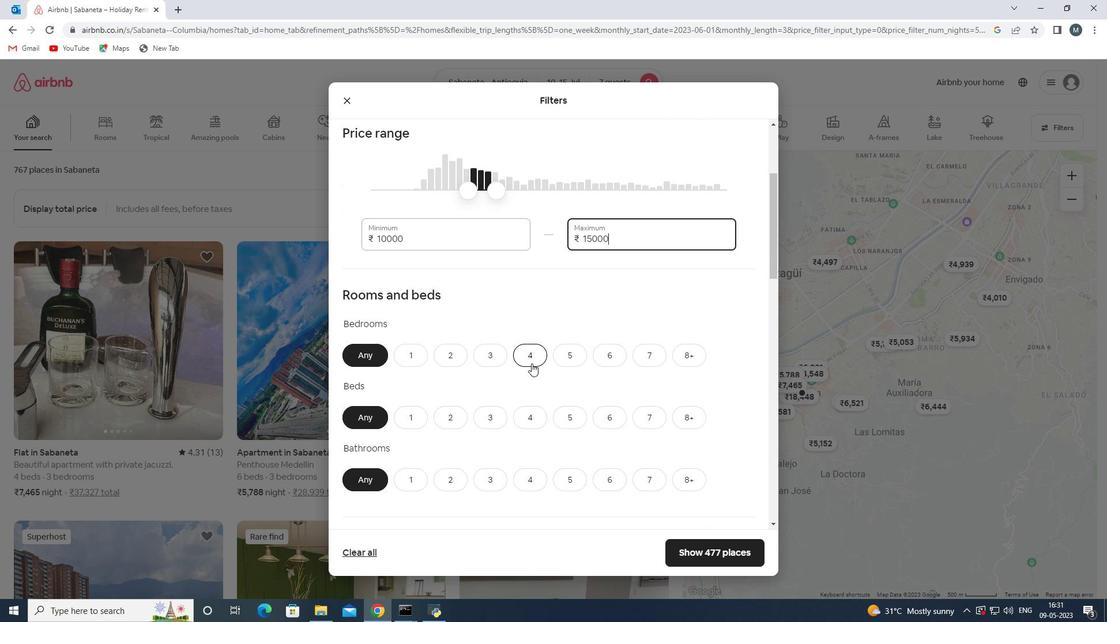 
Action: Mouse moved to (639, 418)
Screenshot: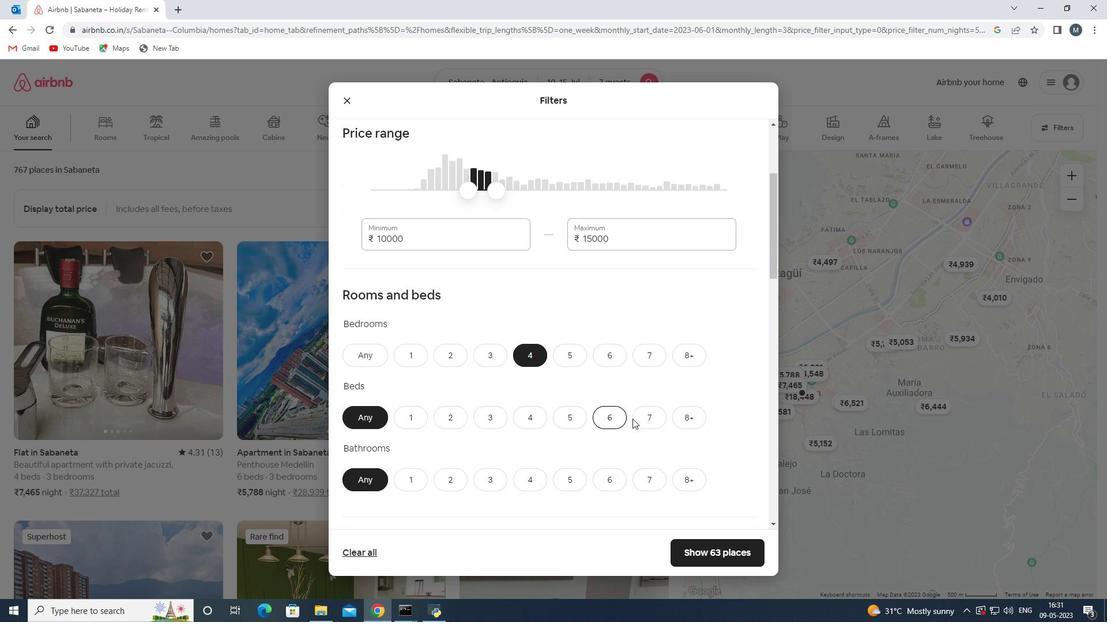 
Action: Mouse pressed left at (639, 418)
Screenshot: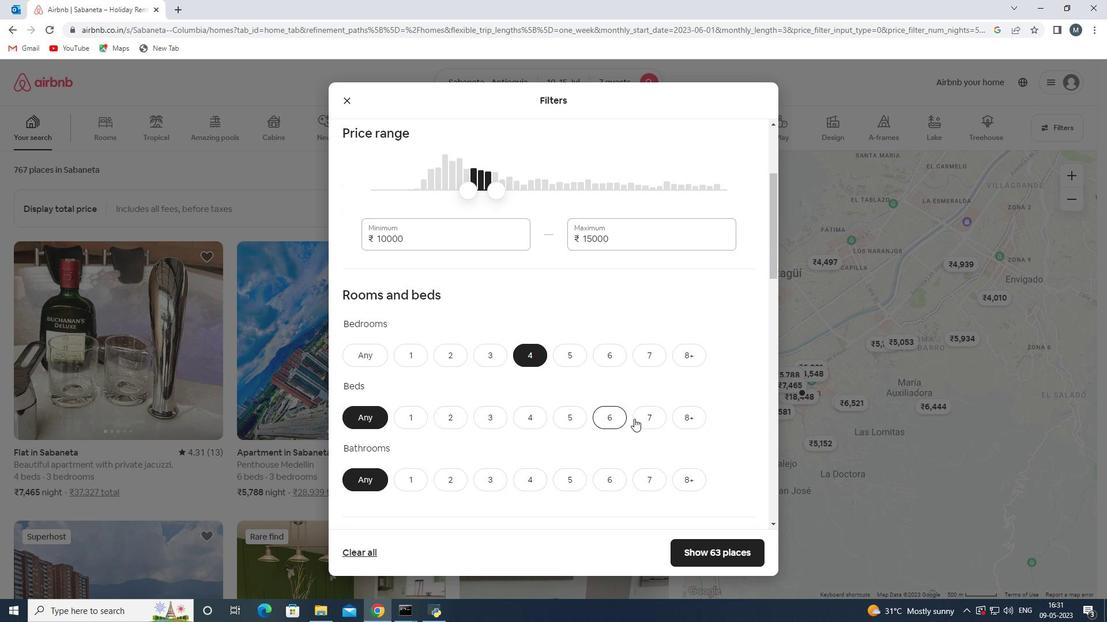 
Action: Mouse moved to (531, 483)
Screenshot: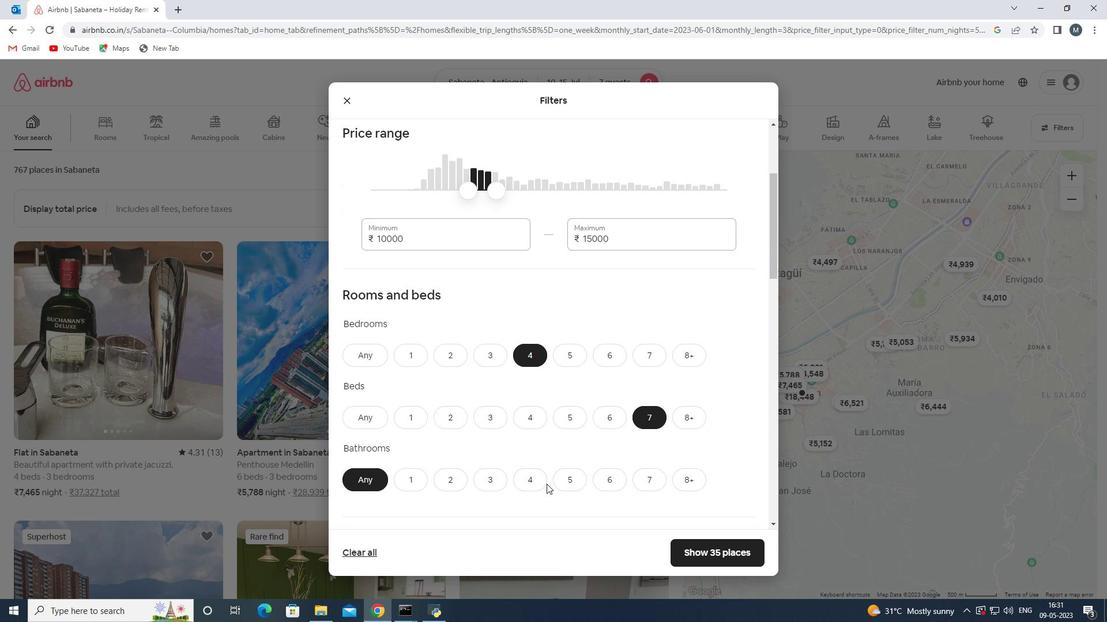 
Action: Mouse pressed left at (531, 483)
Screenshot: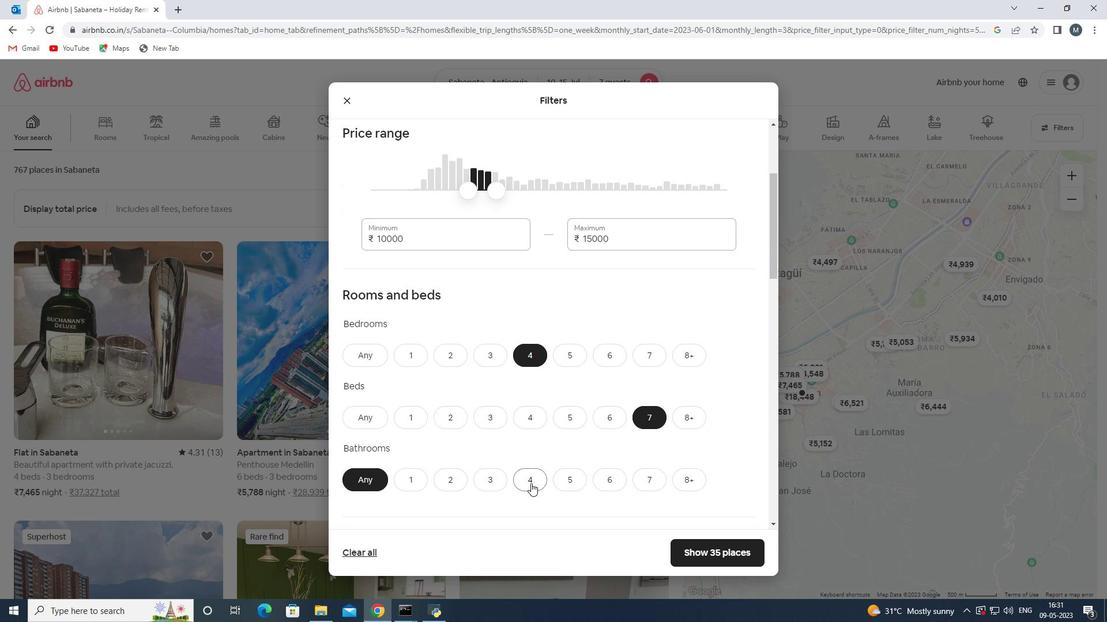
Action: Mouse moved to (513, 413)
Screenshot: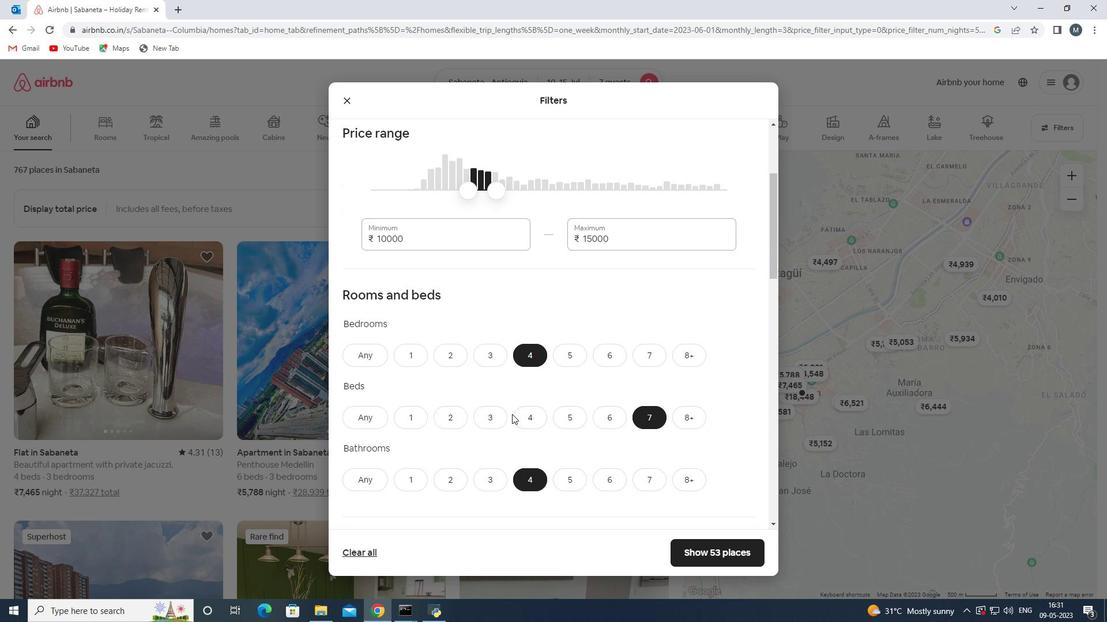 
Action: Mouse scrolled (513, 412) with delta (0, 0)
Screenshot: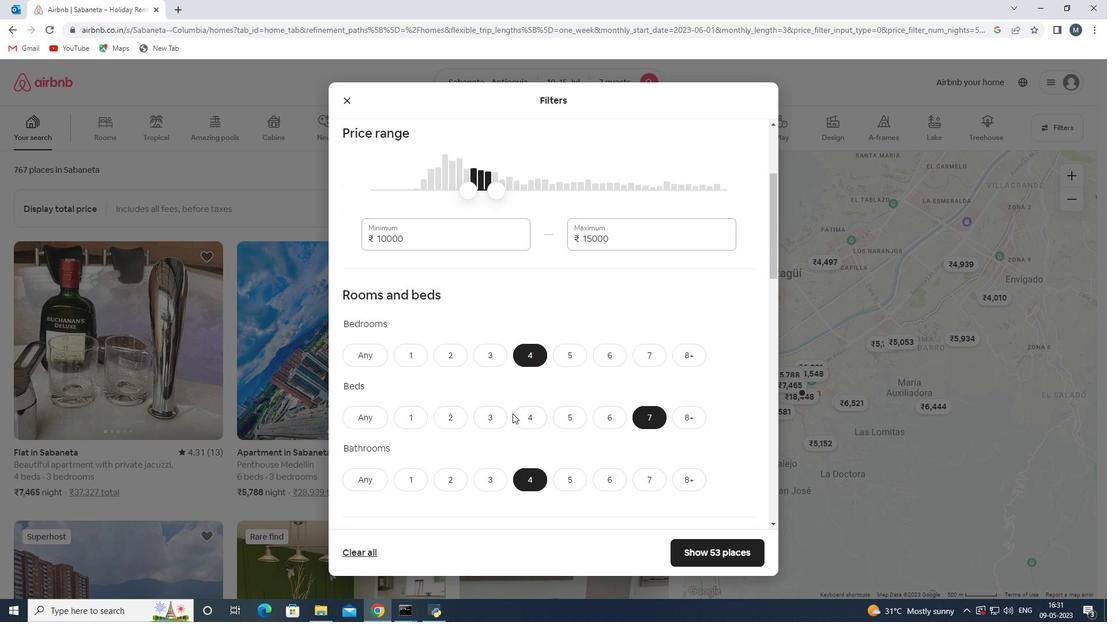 
Action: Mouse moved to (515, 413)
Screenshot: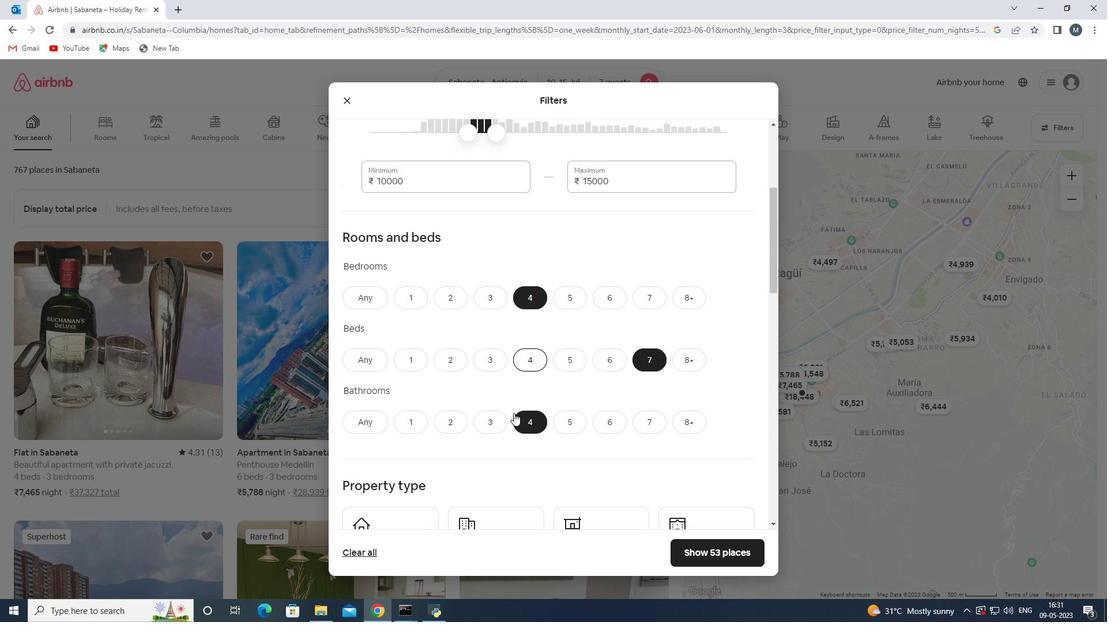 
Action: Mouse scrolled (515, 412) with delta (0, 0)
Screenshot: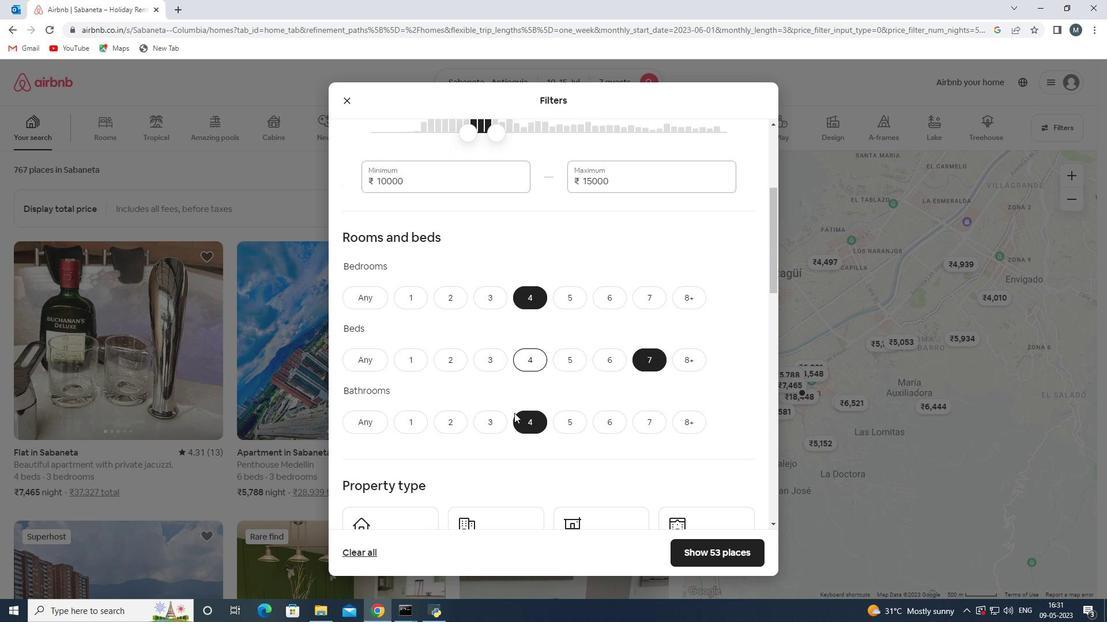 
Action: Mouse moved to (515, 412)
Screenshot: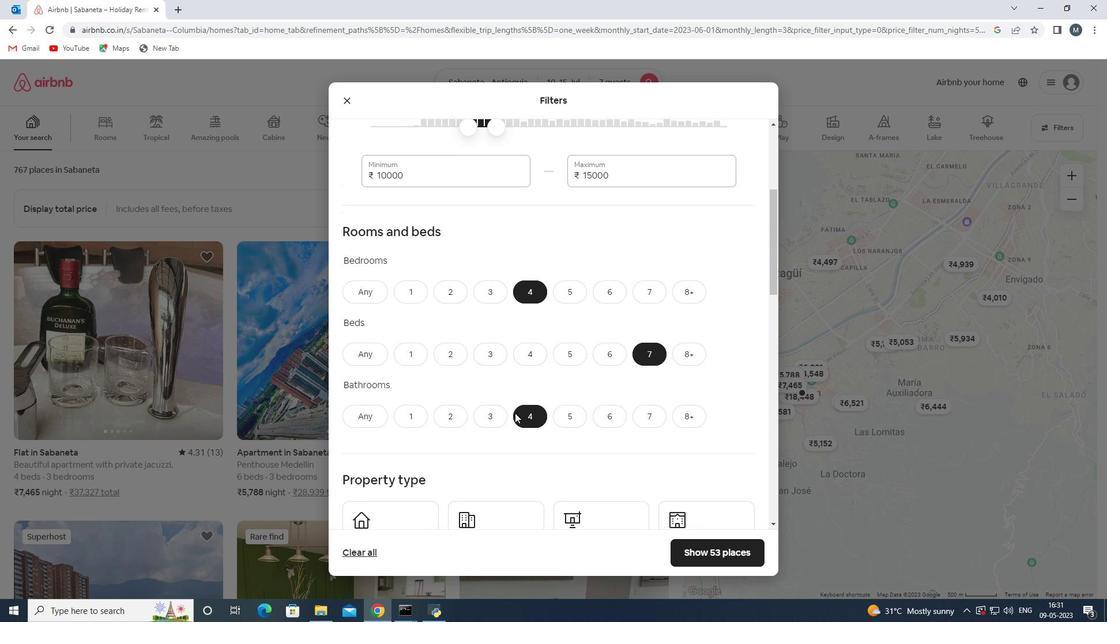 
Action: Mouse scrolled (515, 412) with delta (0, 0)
Screenshot: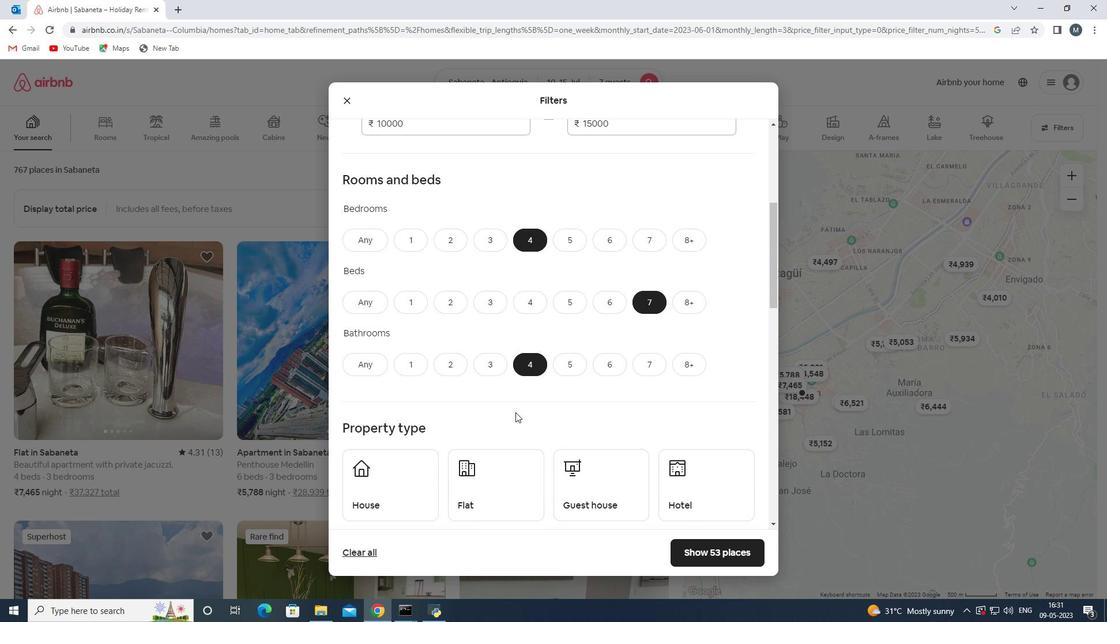 
Action: Mouse moved to (515, 412)
Screenshot: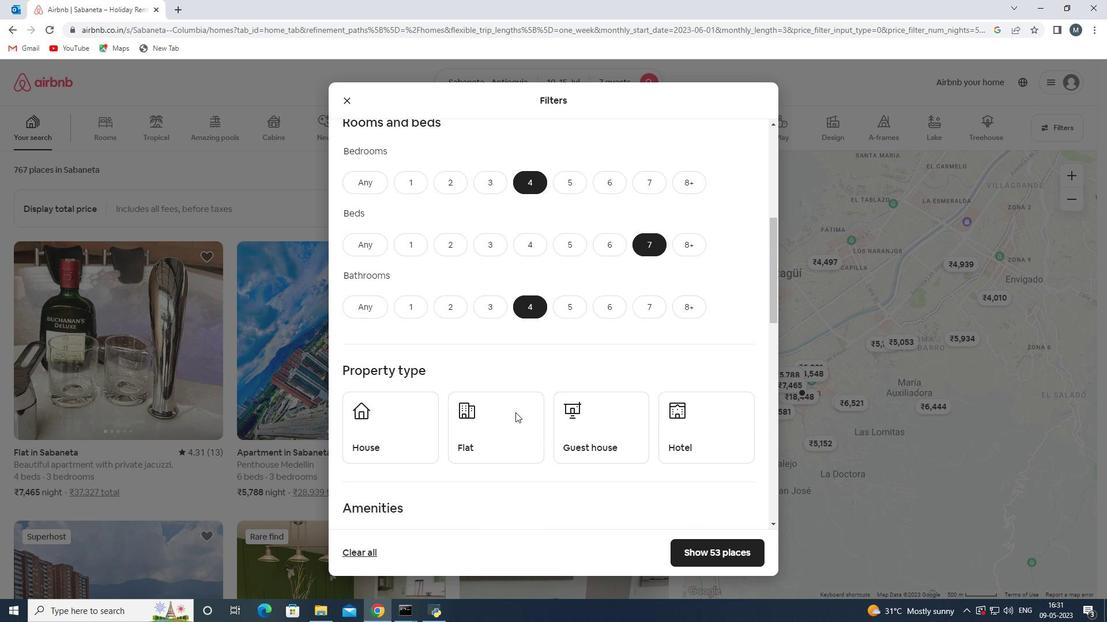 
Action: Mouse scrolled (515, 412) with delta (0, 0)
Screenshot: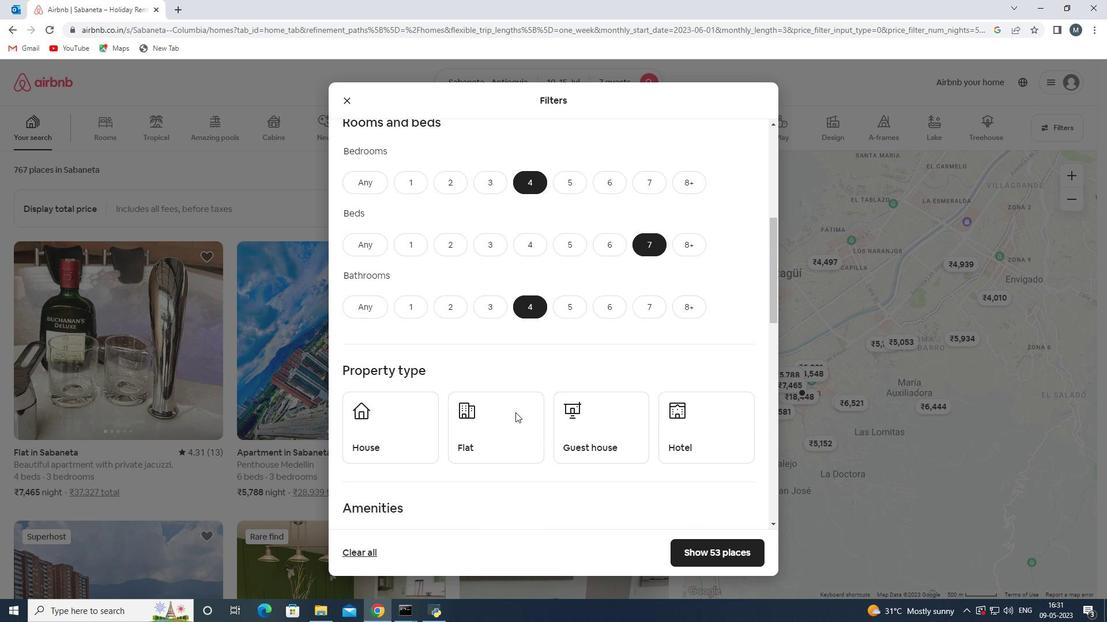 
Action: Mouse moved to (422, 389)
Screenshot: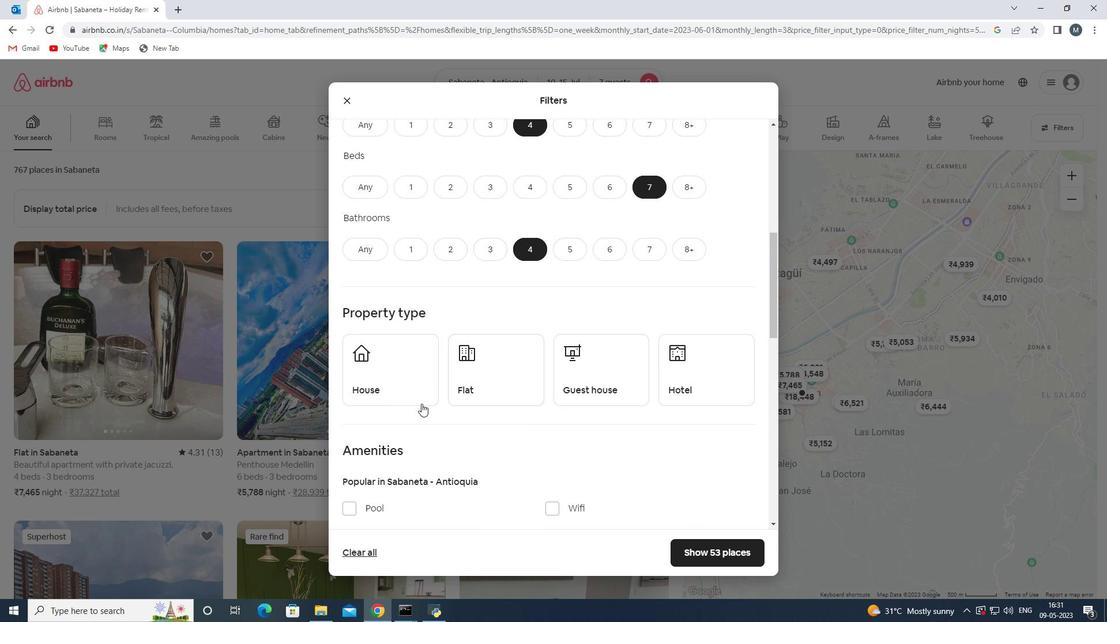 
Action: Mouse pressed left at (422, 389)
Screenshot: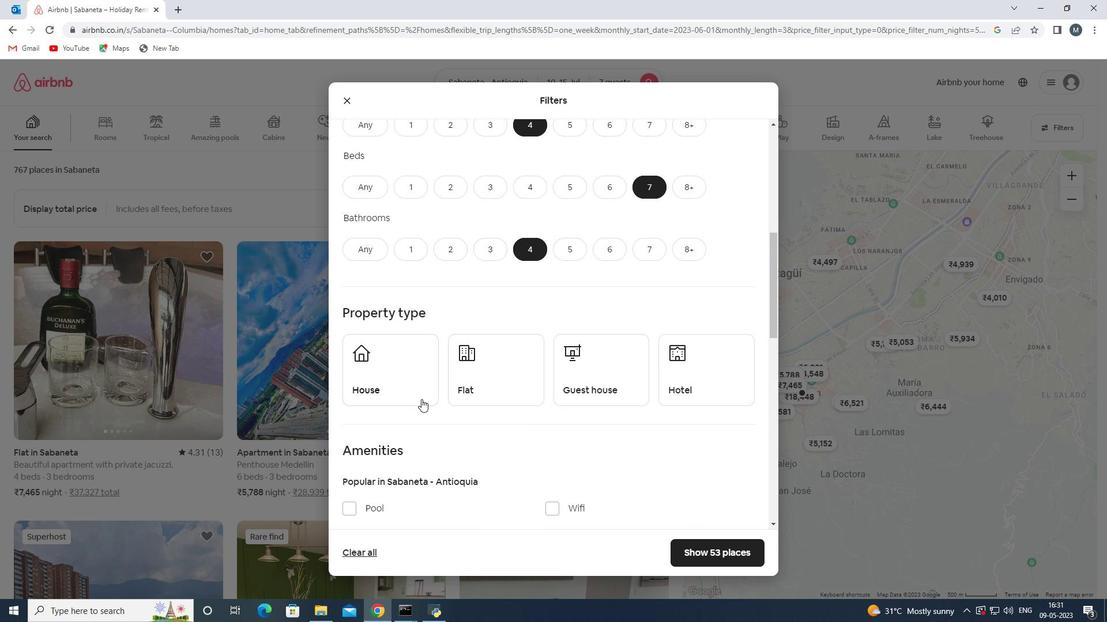 
Action: Mouse moved to (488, 386)
Screenshot: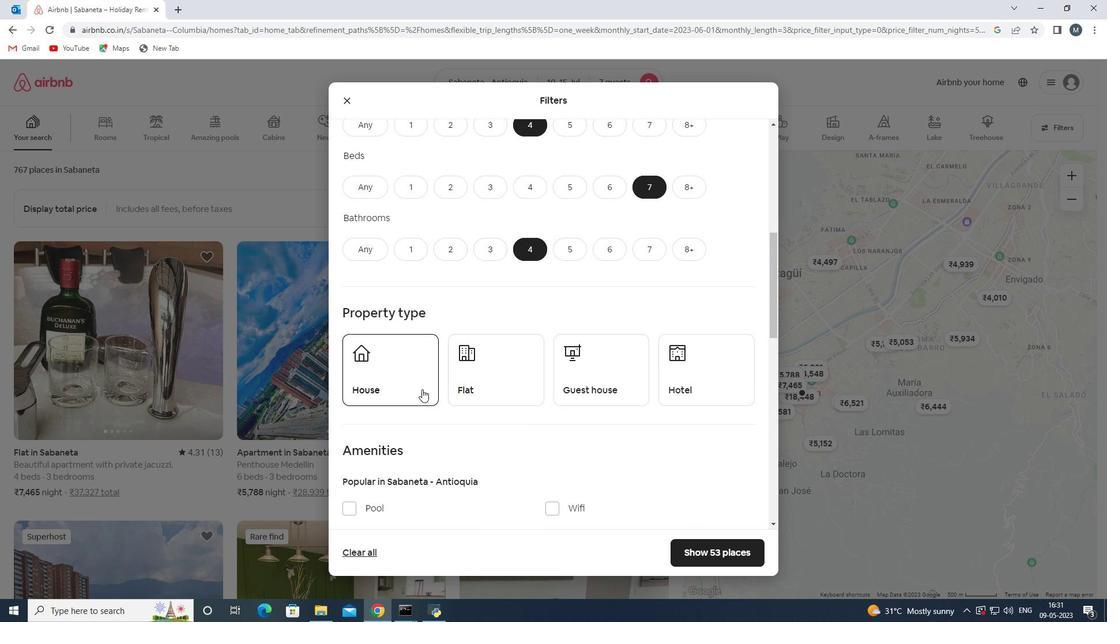 
Action: Mouse pressed left at (488, 386)
Screenshot: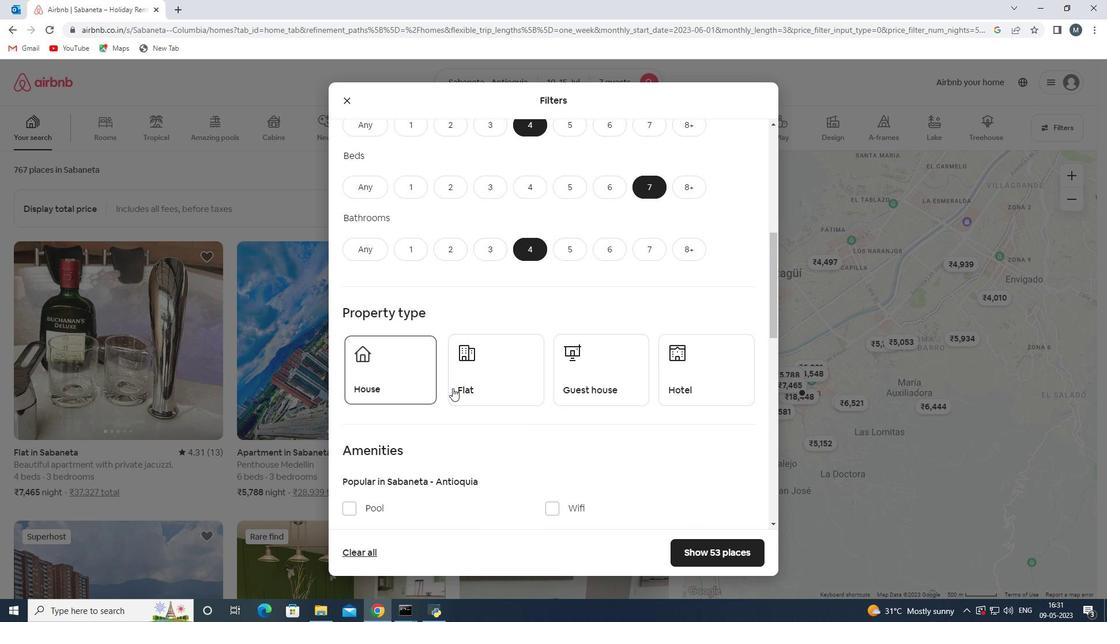 
Action: Mouse moved to (491, 386)
Screenshot: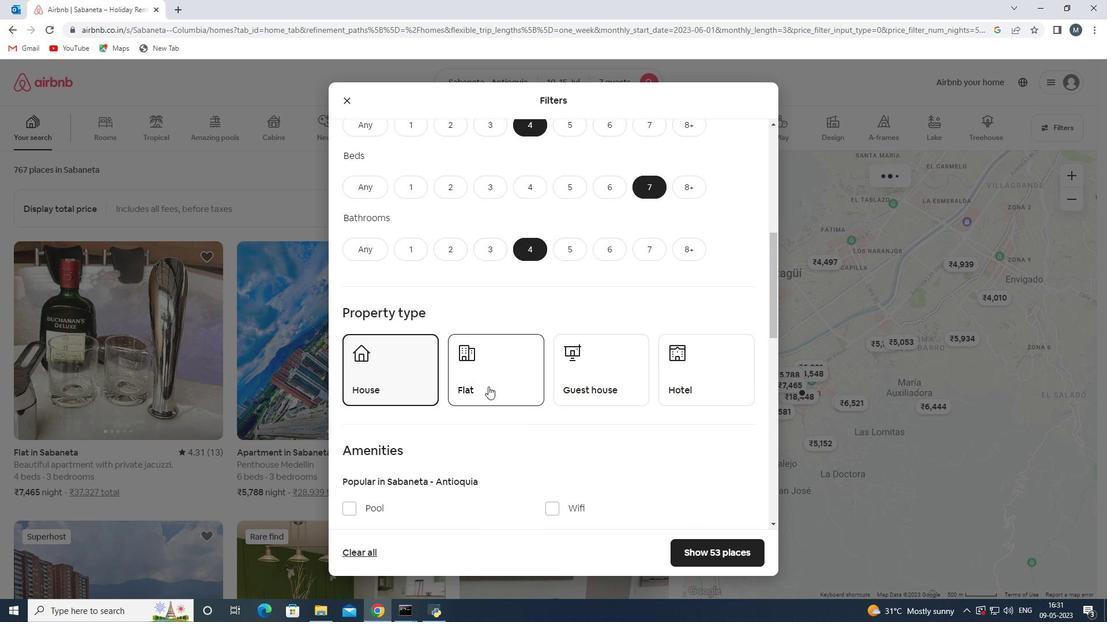 
Action: Mouse pressed left at (491, 386)
Screenshot: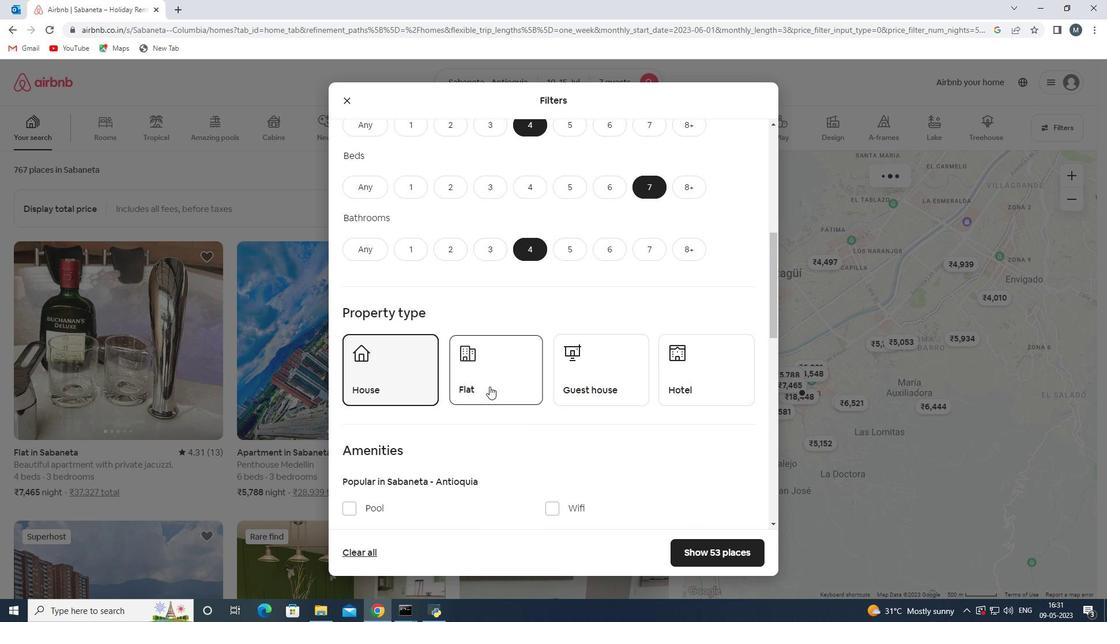 
Action: Mouse moved to (508, 381)
Screenshot: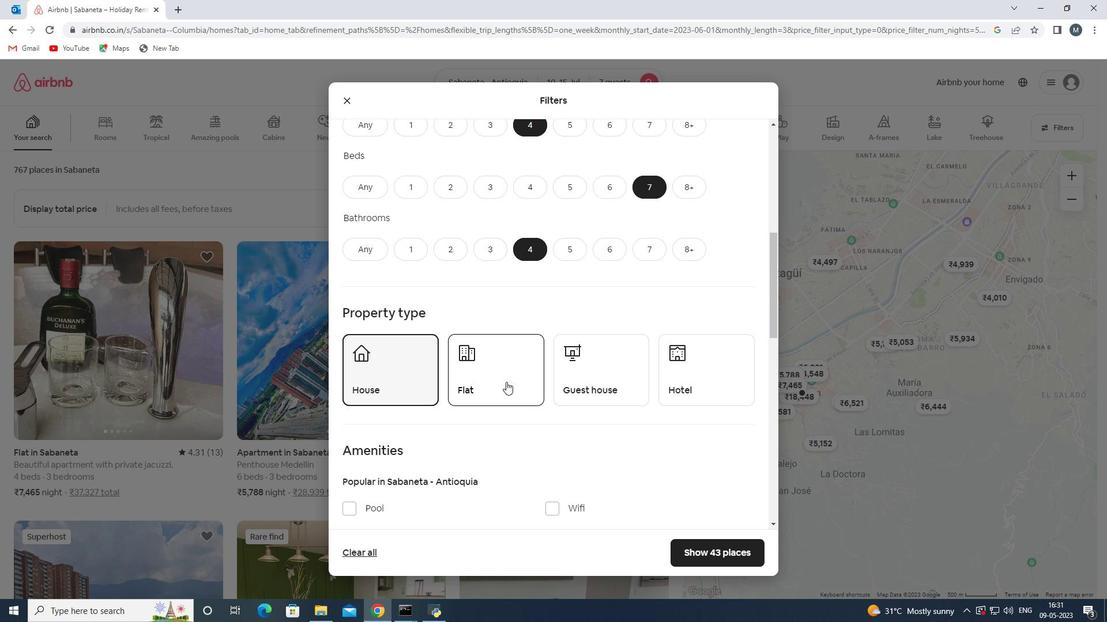 
Action: Mouse pressed left at (508, 381)
Screenshot: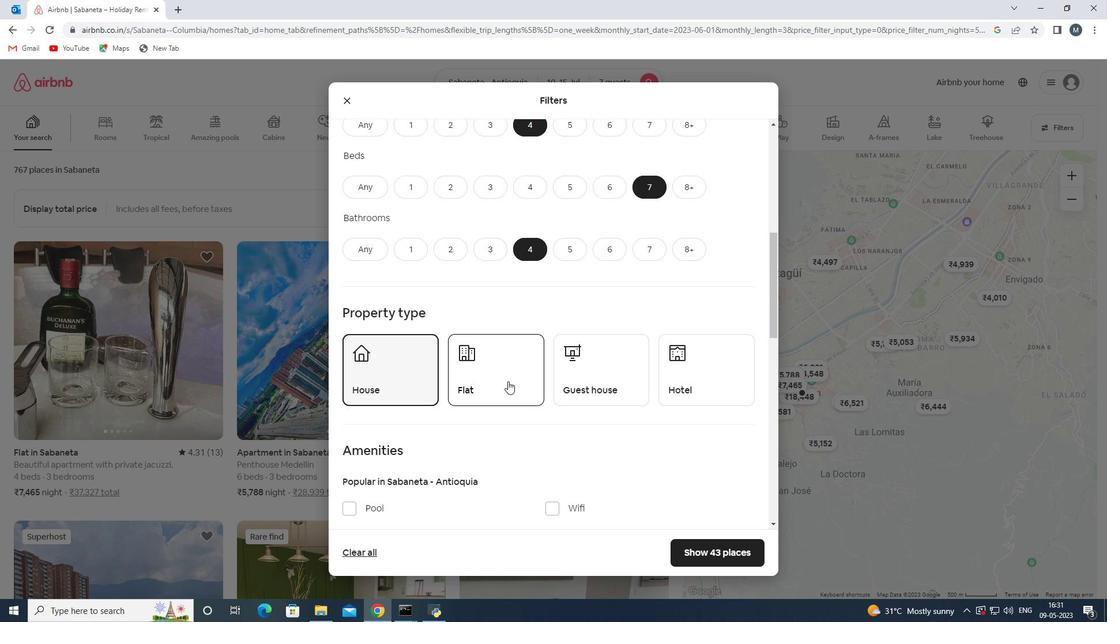 
Action: Mouse moved to (614, 377)
Screenshot: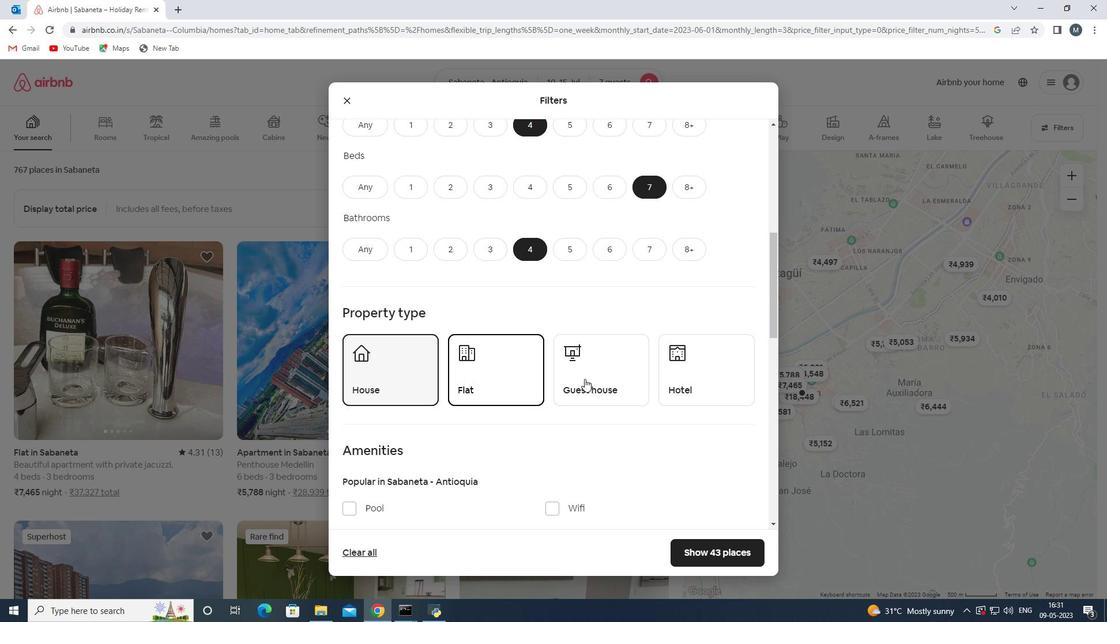 
Action: Mouse pressed left at (614, 377)
Screenshot: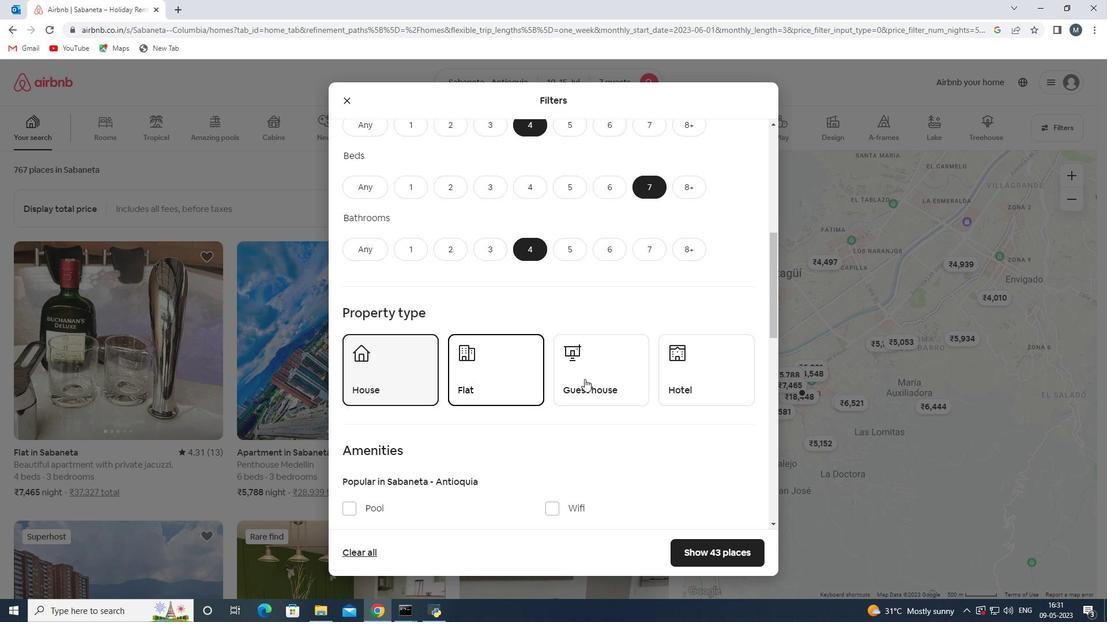 
Action: Mouse moved to (519, 377)
Screenshot: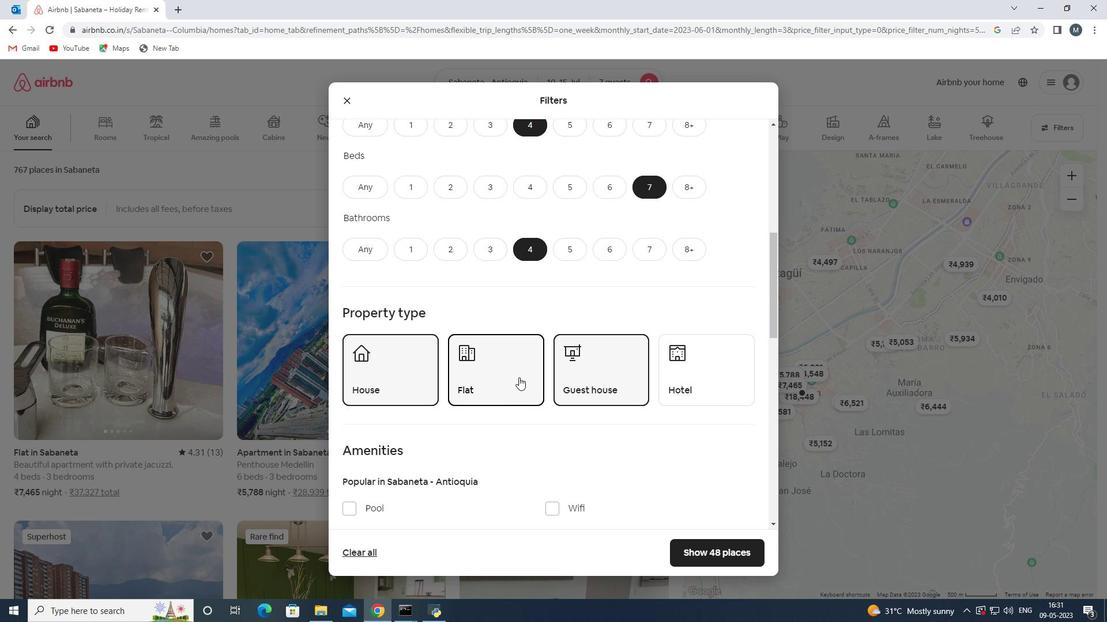
Action: Mouse scrolled (519, 377) with delta (0, 0)
Screenshot: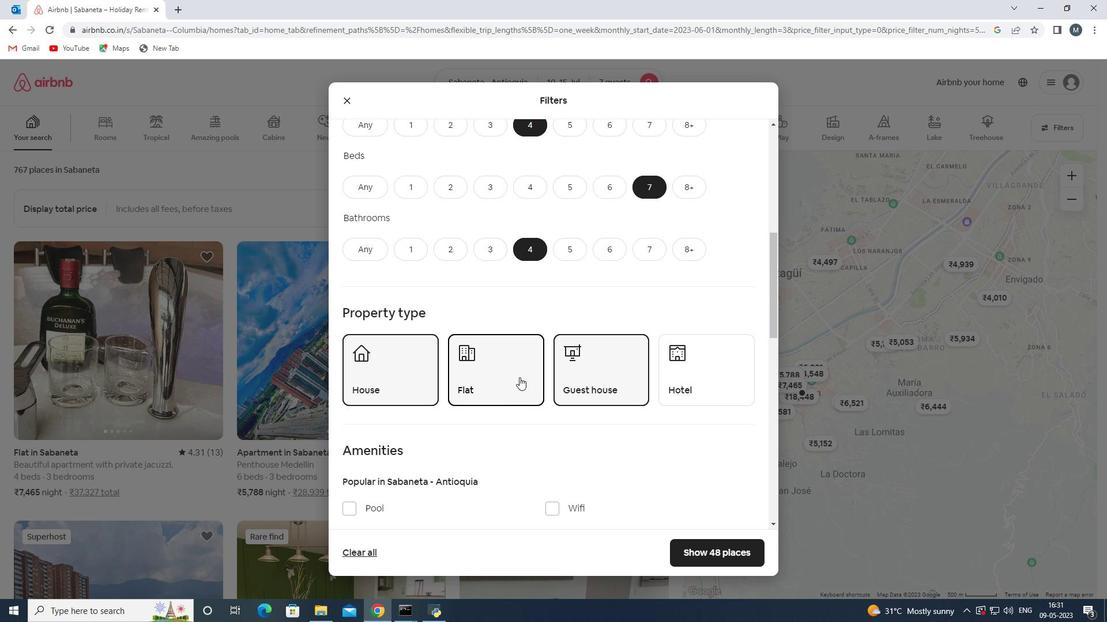 
Action: Mouse moved to (503, 383)
Screenshot: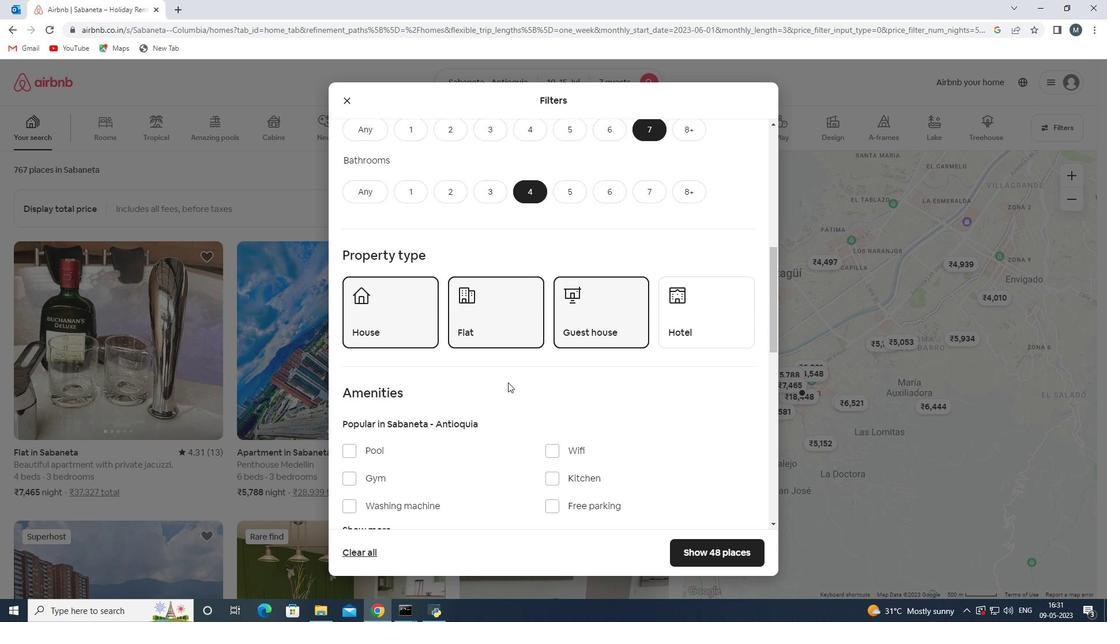 
Action: Mouse scrolled (503, 382) with delta (0, 0)
Screenshot: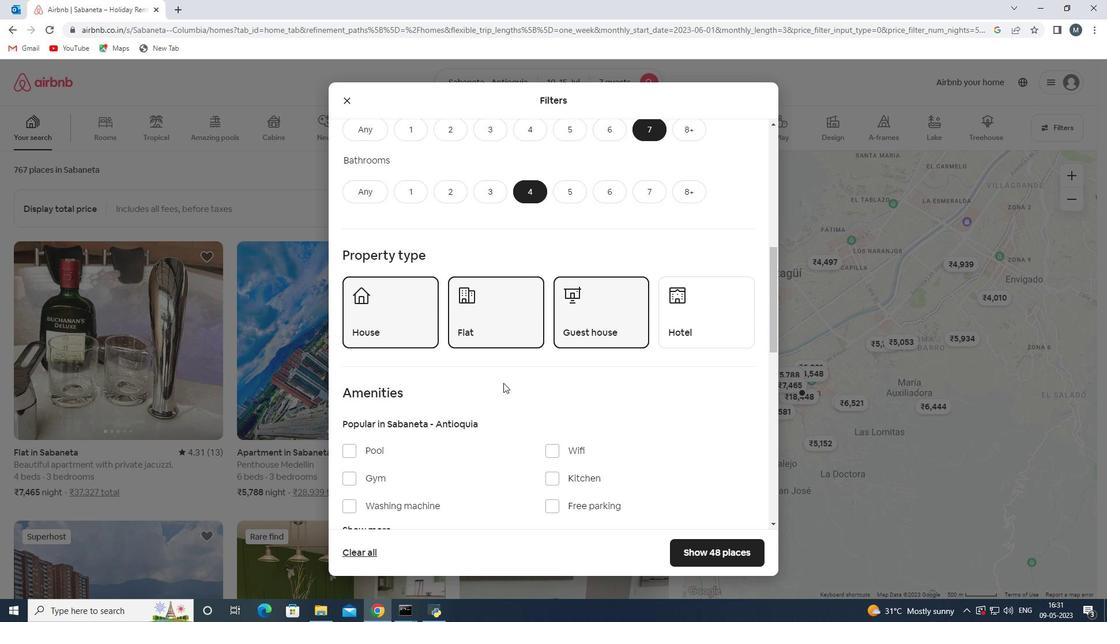 
Action: Mouse moved to (431, 392)
Screenshot: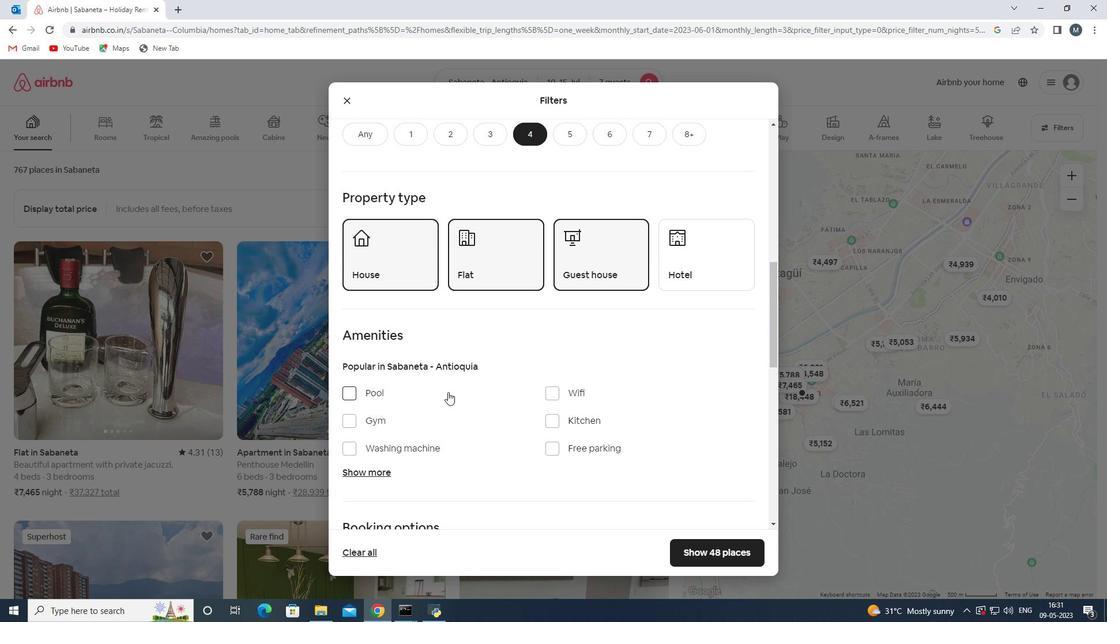 
Action: Mouse scrolled (431, 391) with delta (0, 0)
Screenshot: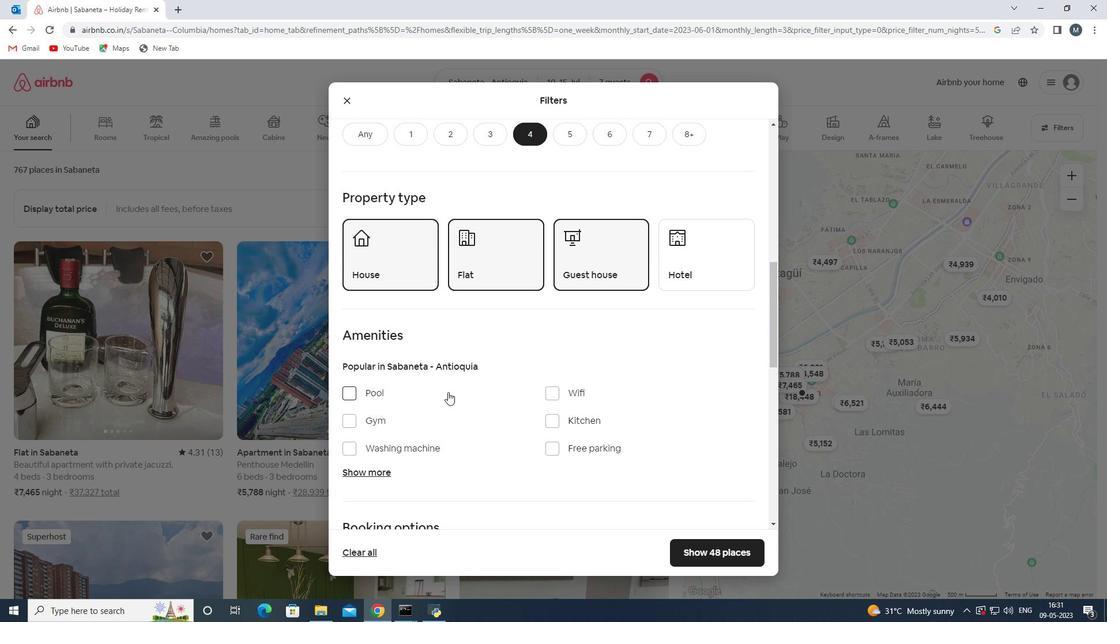 
Action: Mouse moved to (555, 335)
Screenshot: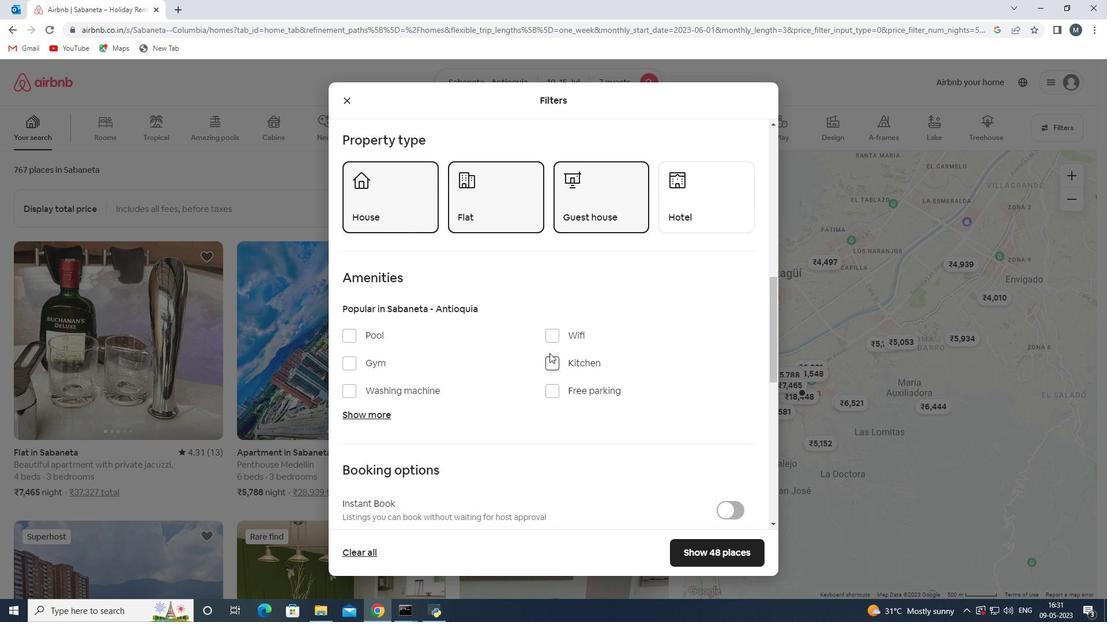
Action: Mouse pressed left at (555, 335)
Screenshot: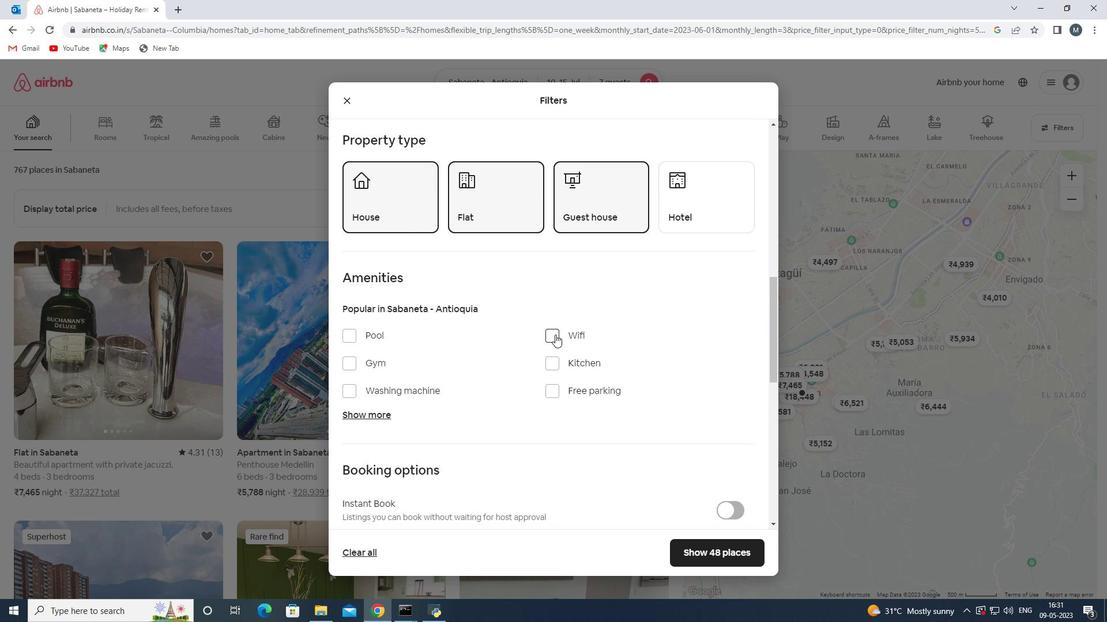 
Action: Mouse moved to (551, 389)
Screenshot: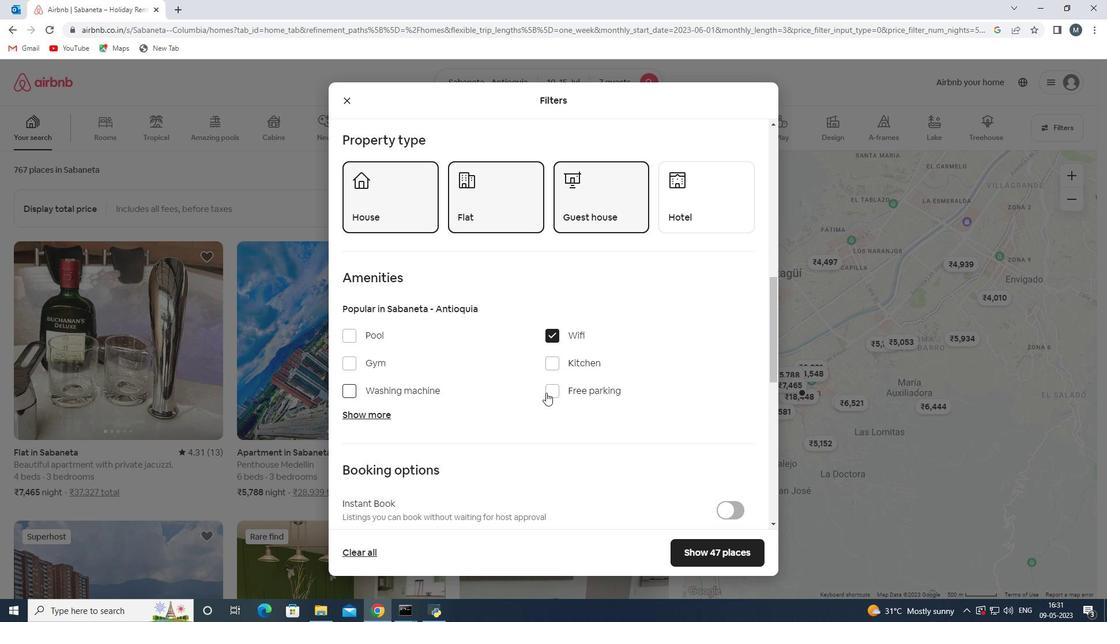 
Action: Mouse pressed left at (551, 389)
Screenshot: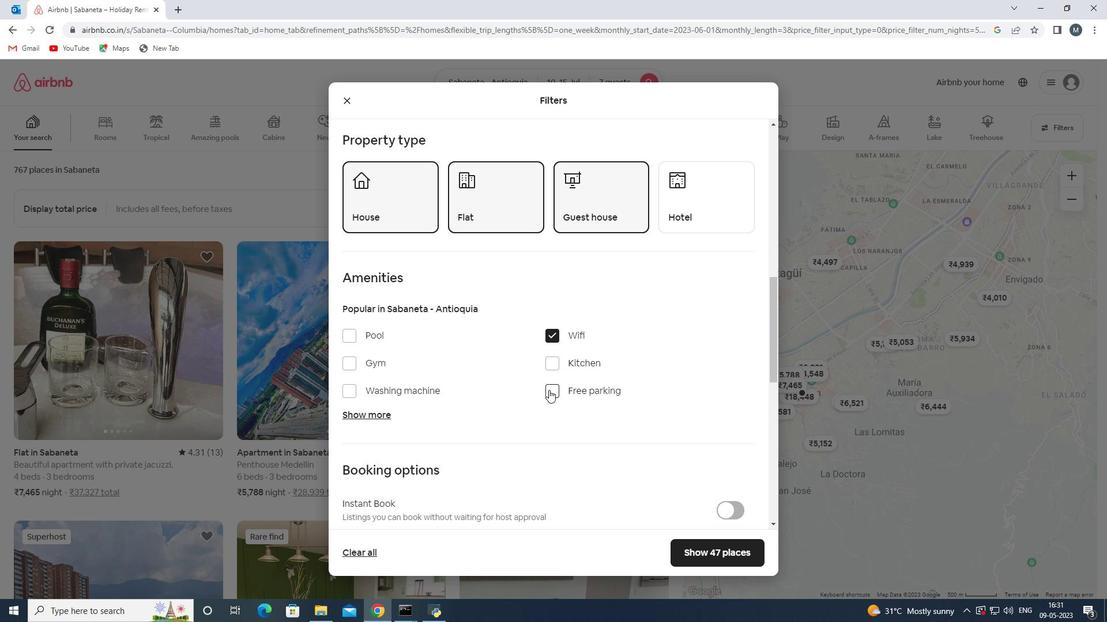 
Action: Mouse moved to (385, 415)
Screenshot: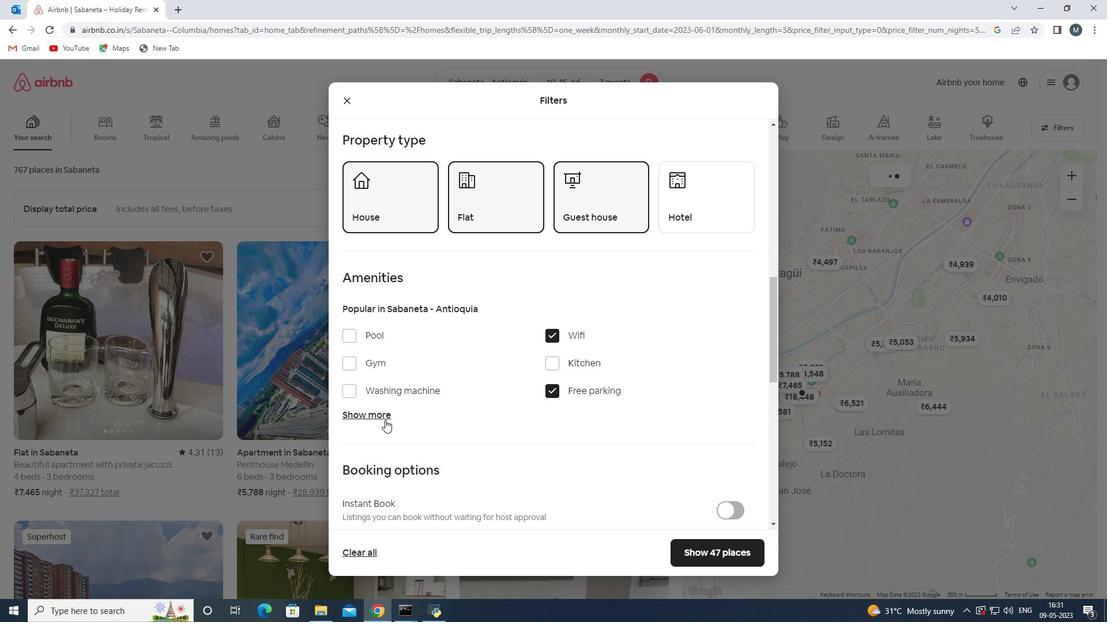 
Action: Mouse pressed left at (385, 415)
Screenshot: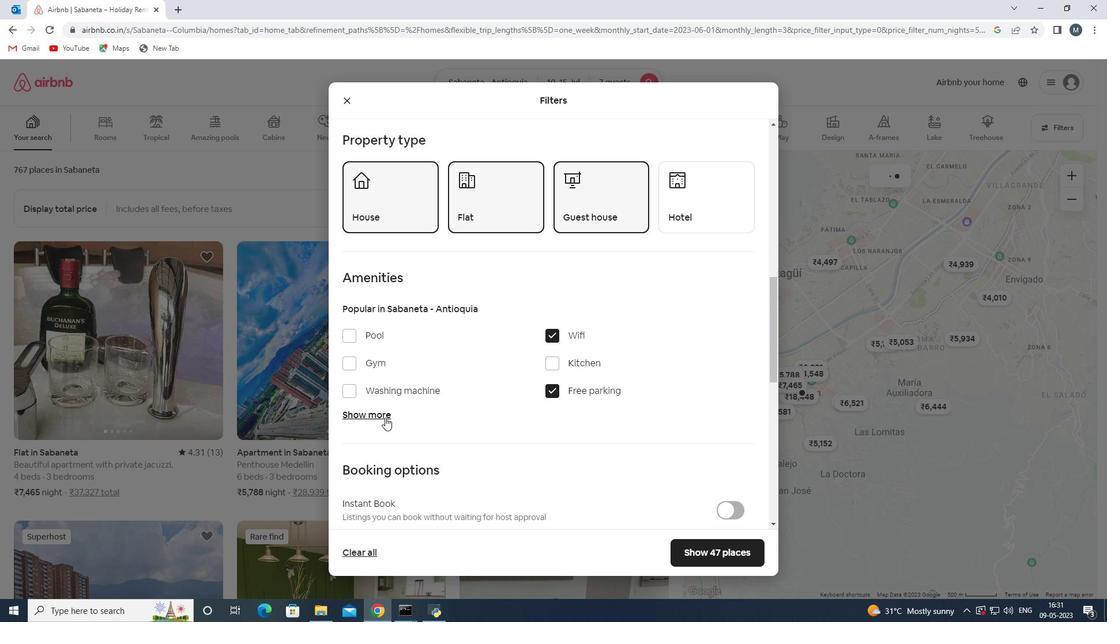 
Action: Mouse moved to (411, 400)
Screenshot: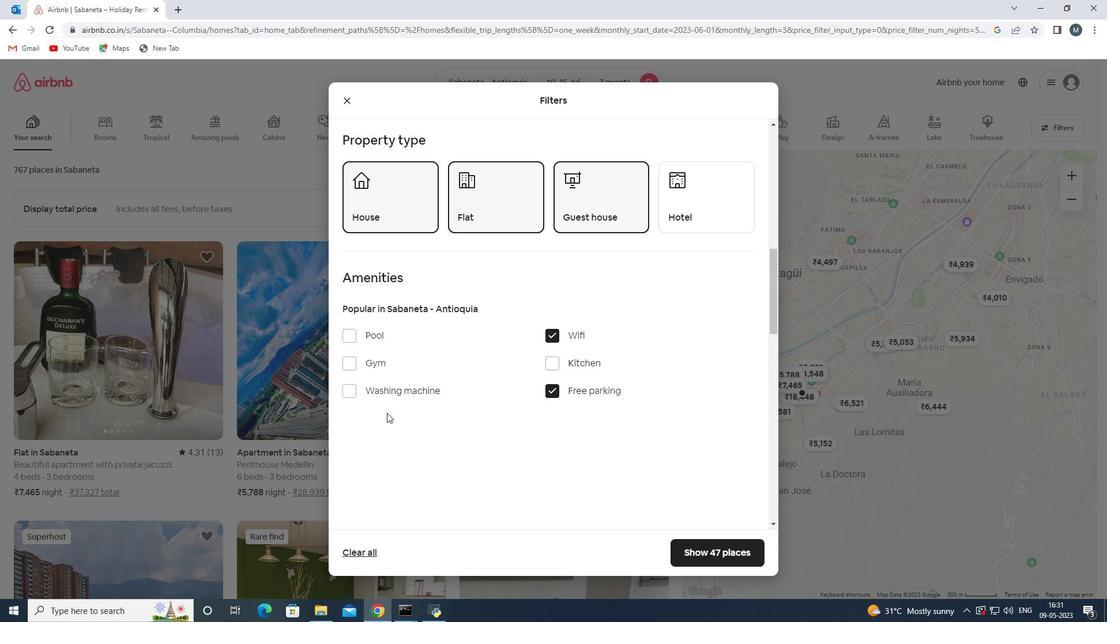 
Action: Mouse scrolled (411, 399) with delta (0, 0)
Screenshot: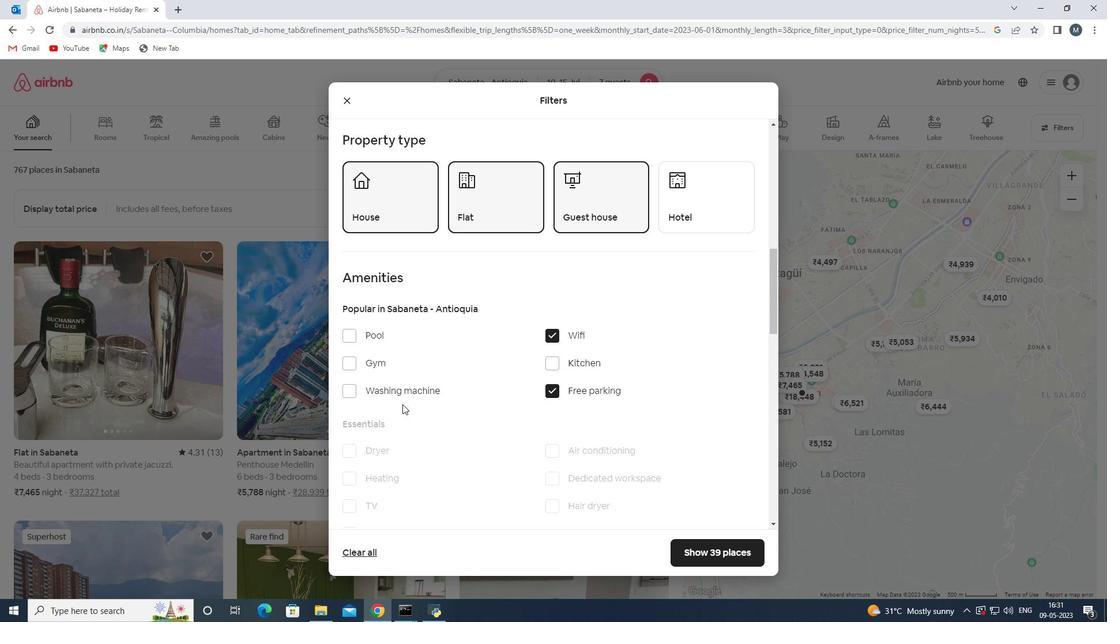 
Action: Mouse moved to (412, 400)
Screenshot: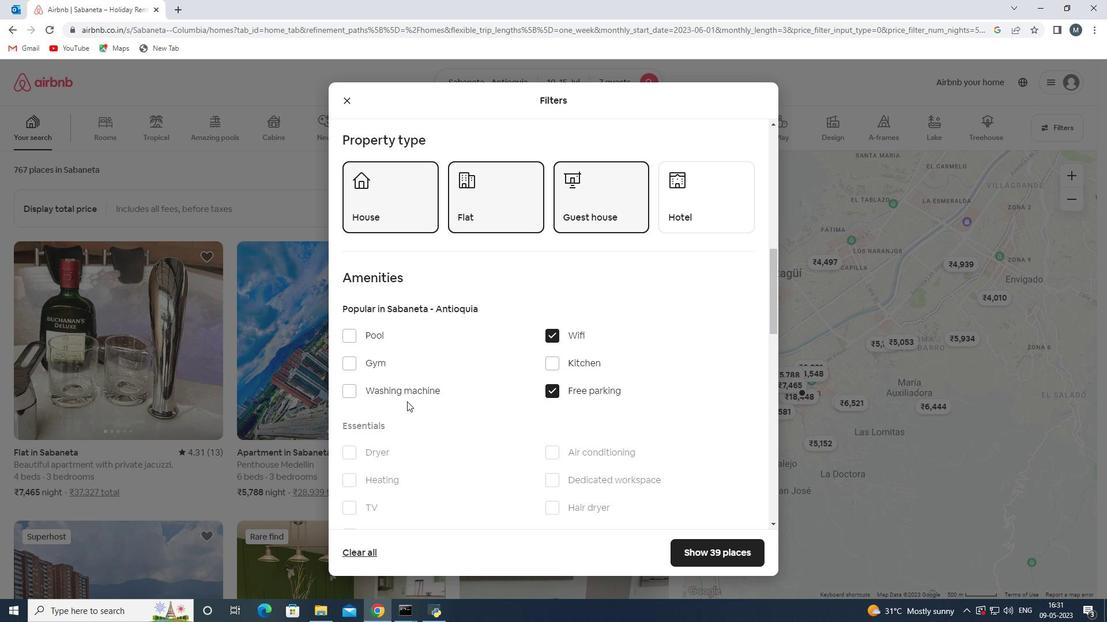 
Action: Mouse scrolled (412, 399) with delta (0, 0)
Screenshot: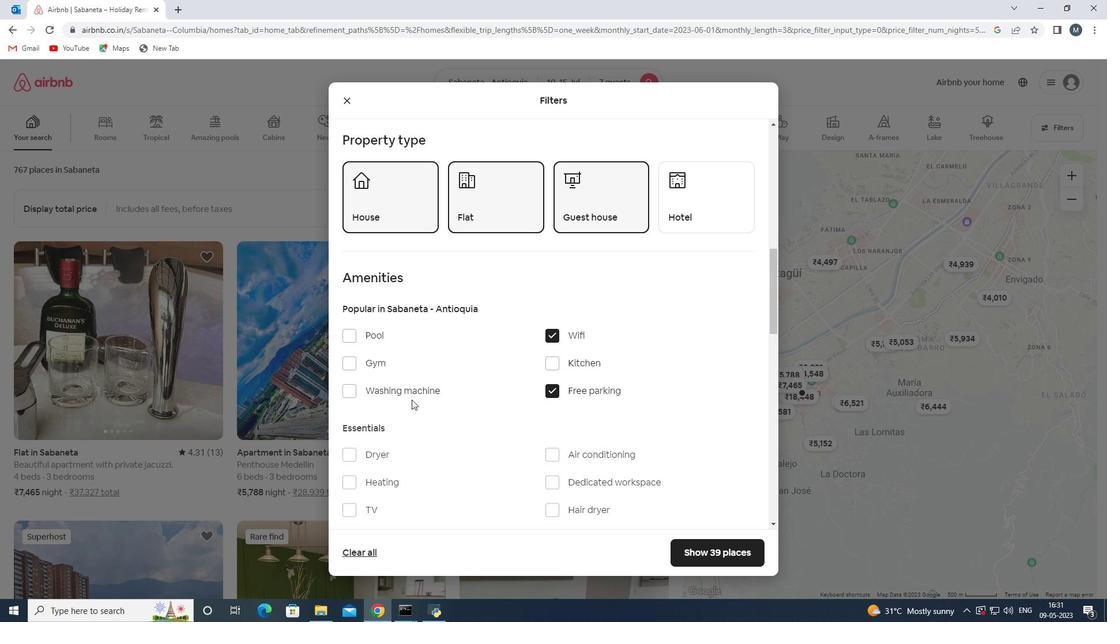 
Action: Mouse moved to (384, 397)
Screenshot: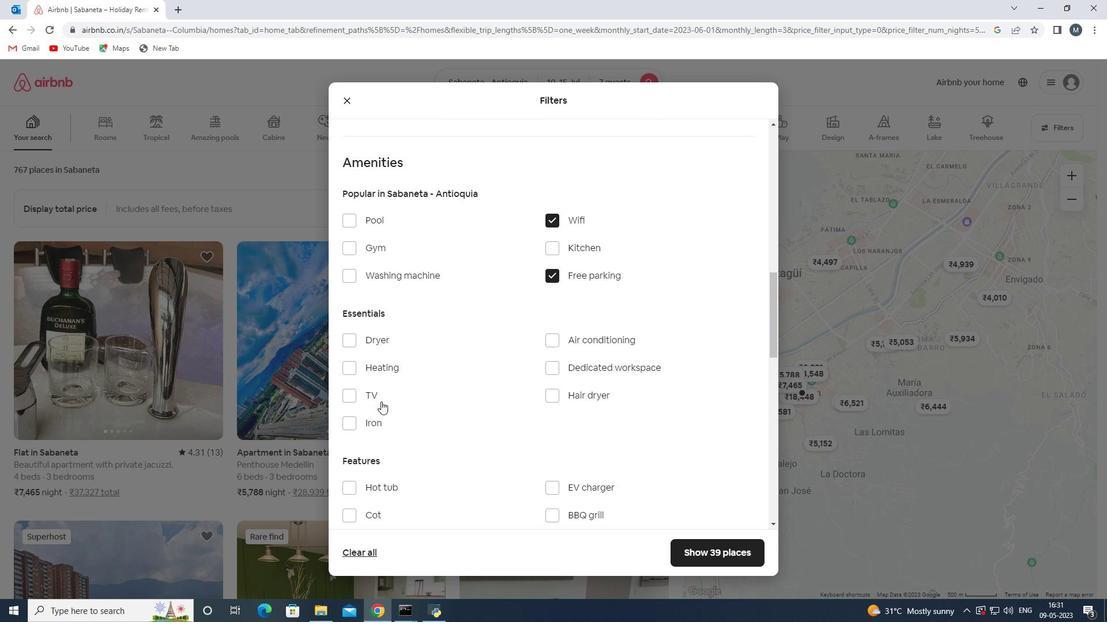 
Action: Mouse pressed left at (384, 397)
Screenshot: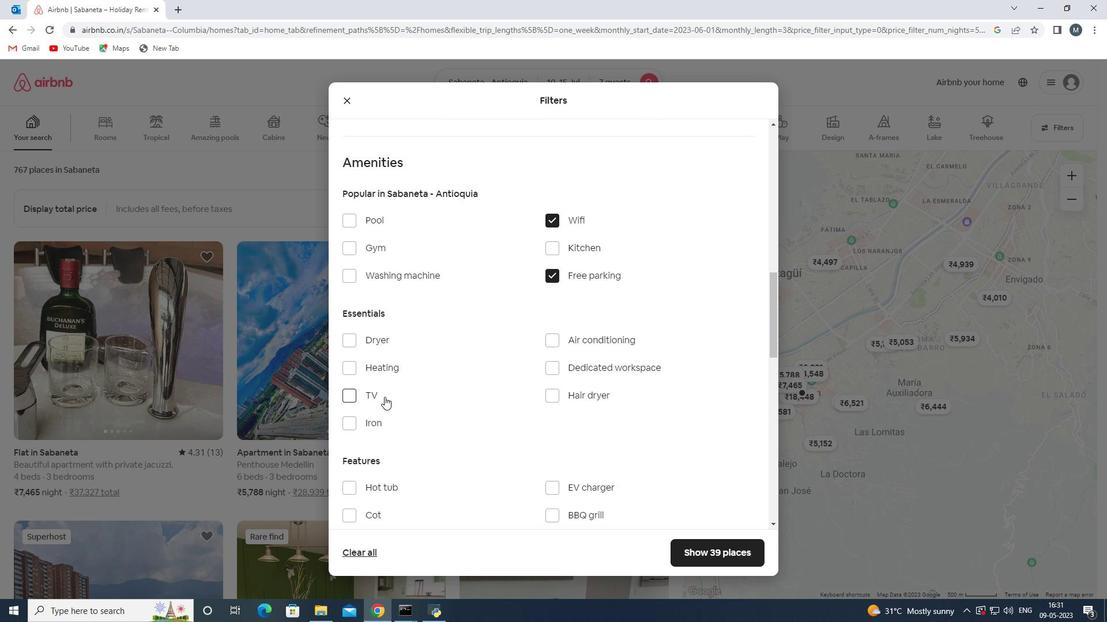 
Action: Mouse moved to (519, 393)
Screenshot: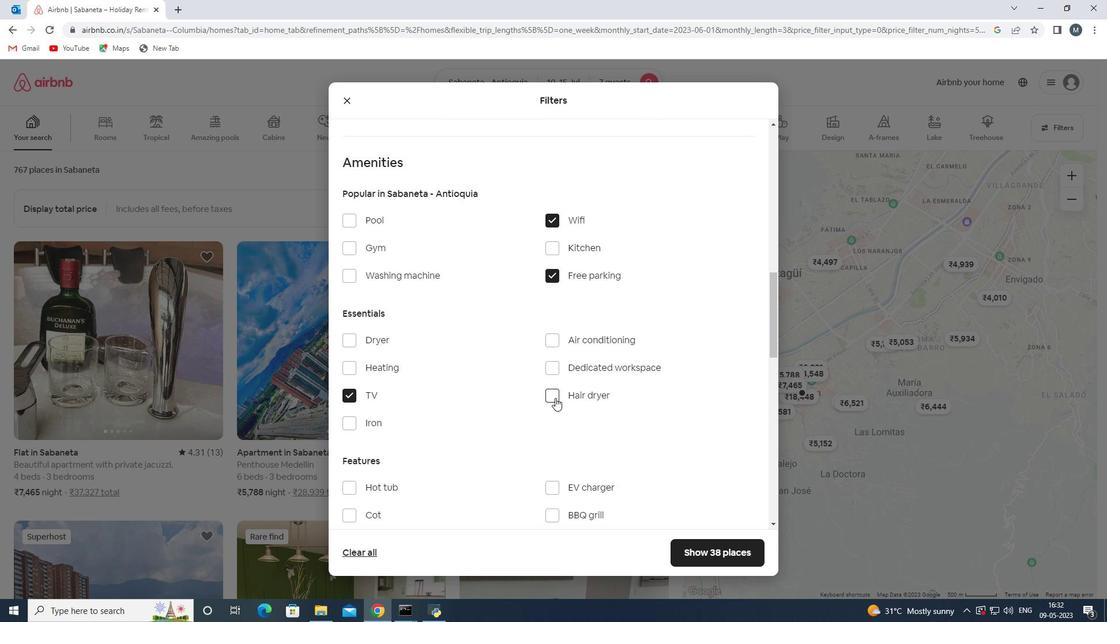 
Action: Mouse scrolled (519, 392) with delta (0, 0)
Screenshot: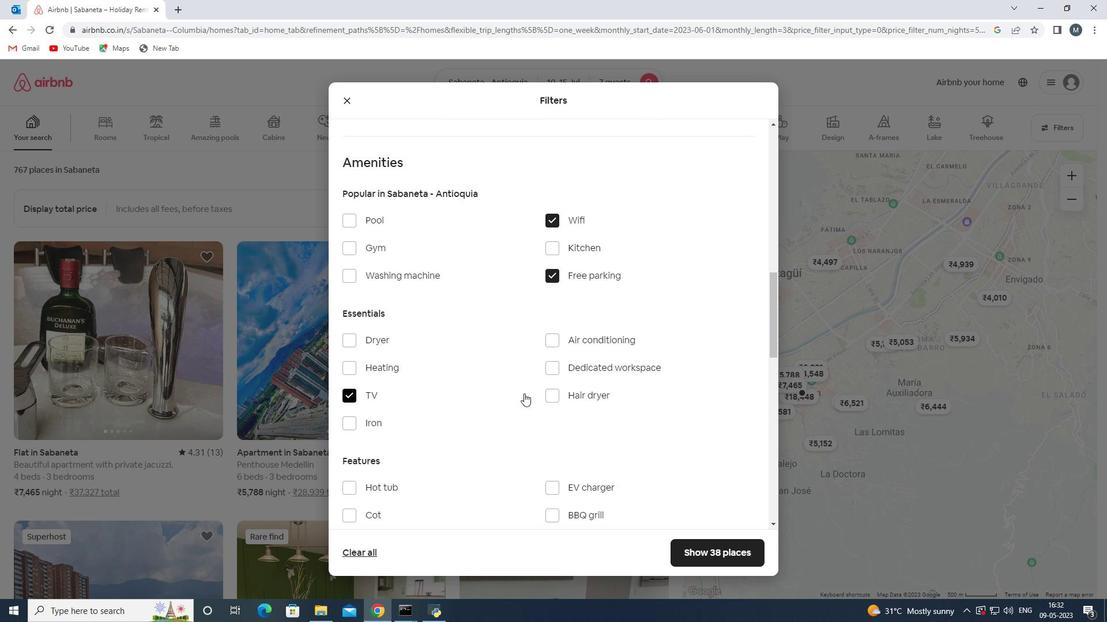 
Action: Mouse moved to (503, 400)
Screenshot: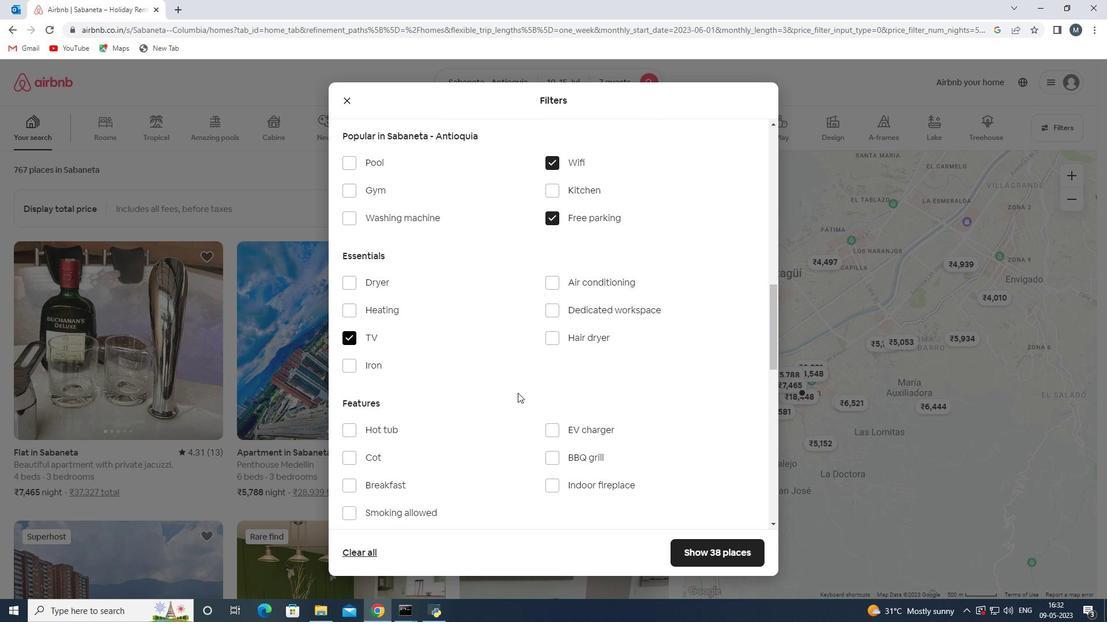 
Action: Mouse scrolled (503, 400) with delta (0, 0)
Screenshot: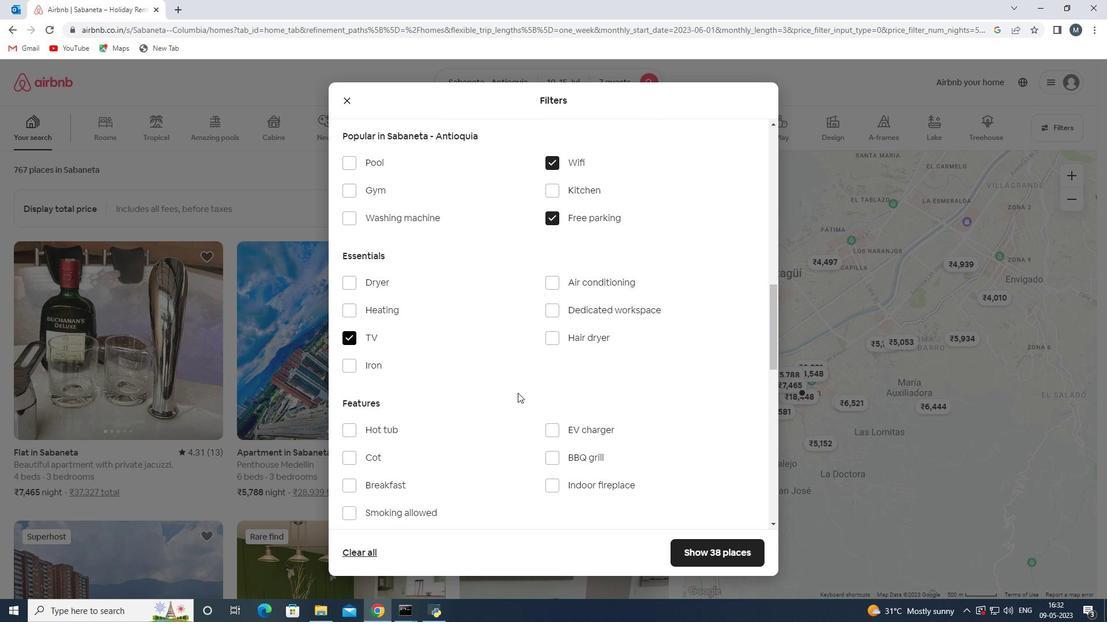 
Action: Mouse moved to (404, 426)
Screenshot: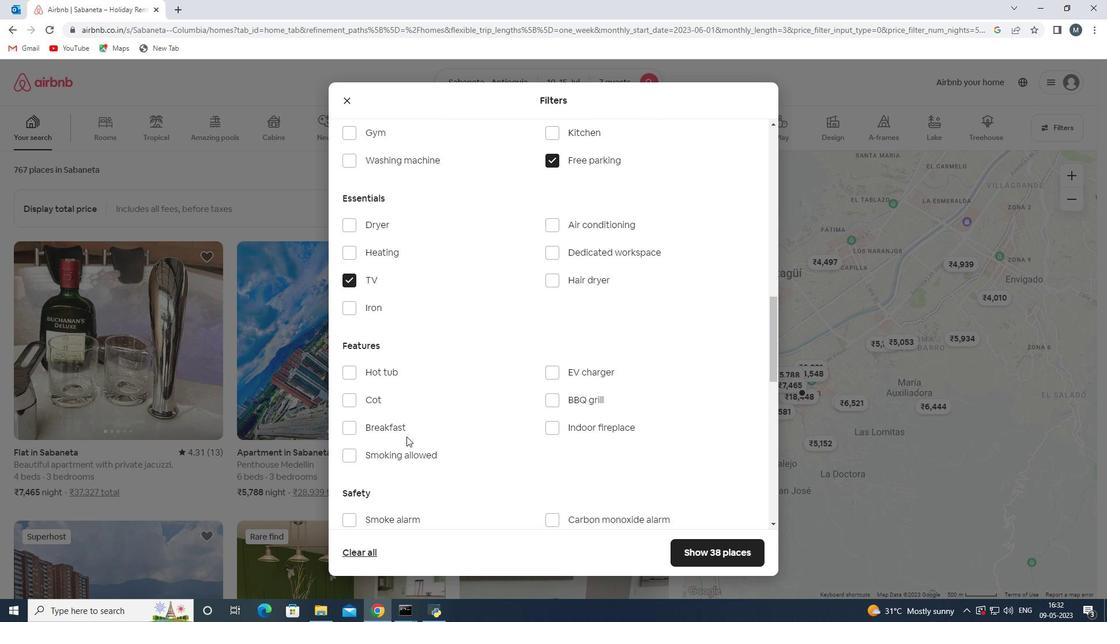 
Action: Mouse pressed left at (404, 426)
Screenshot: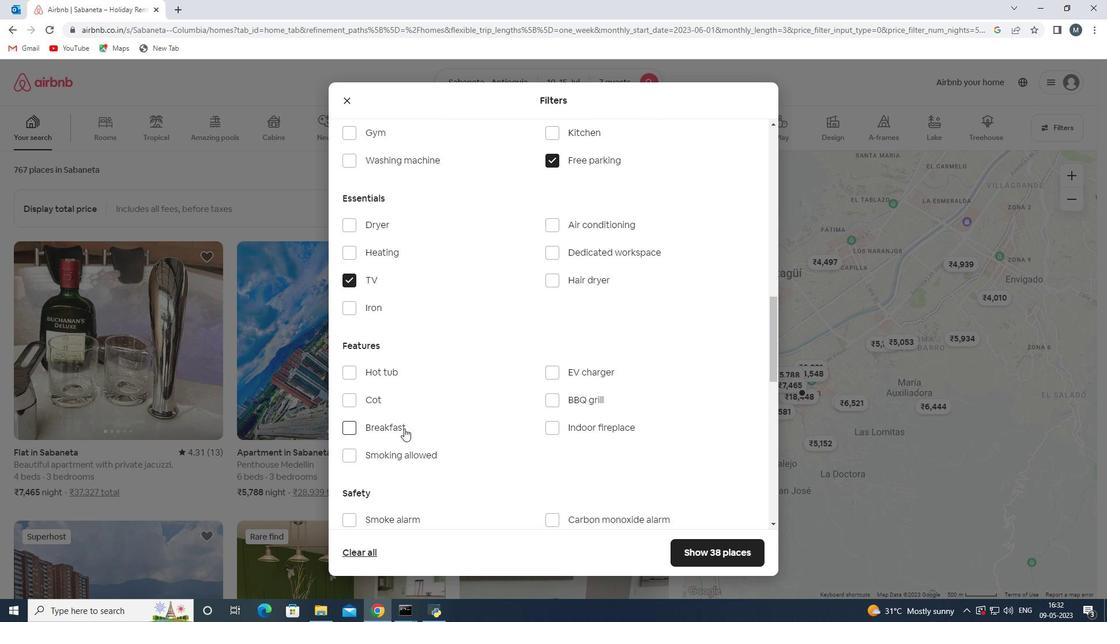 
Action: Mouse moved to (451, 418)
Screenshot: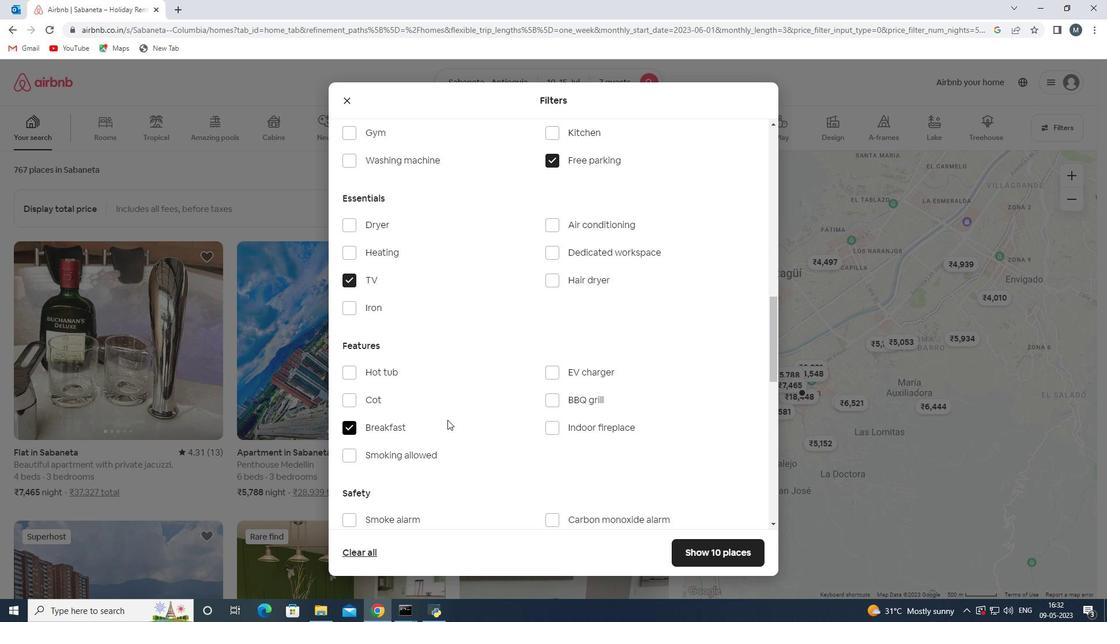 
Action: Mouse scrolled (451, 418) with delta (0, 0)
Screenshot: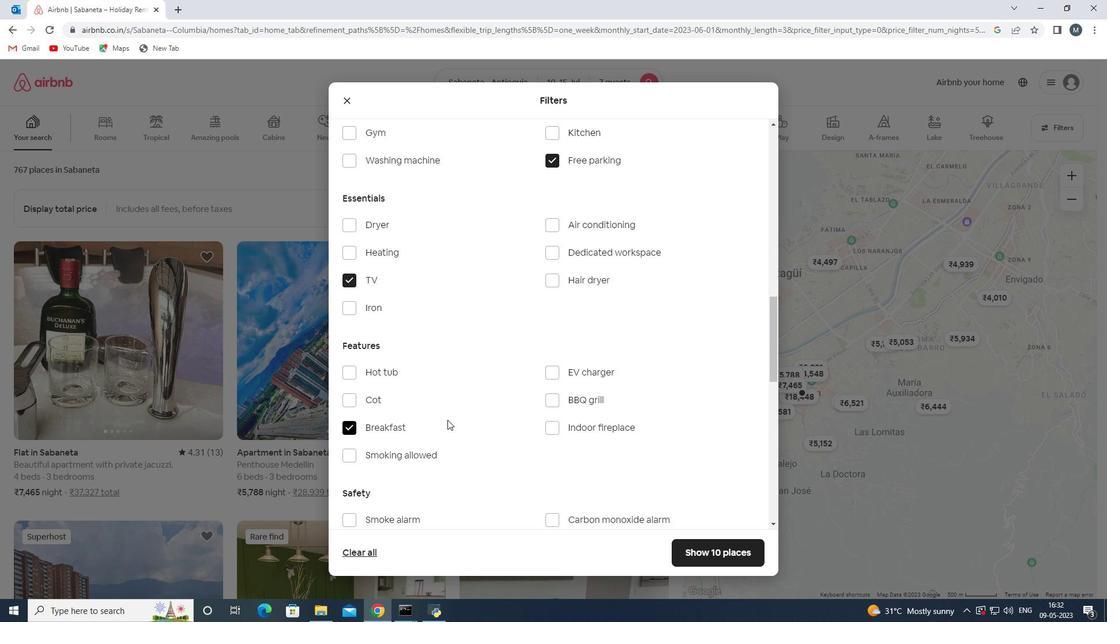 
Action: Mouse moved to (452, 418)
Screenshot: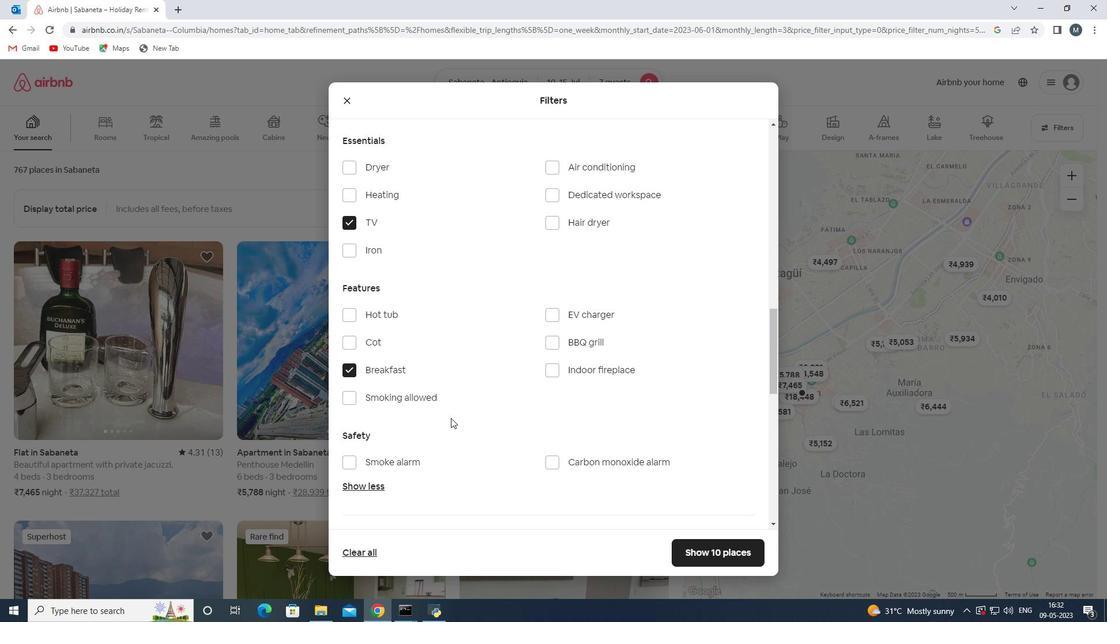 
Action: Mouse scrolled (452, 418) with delta (0, 0)
Screenshot: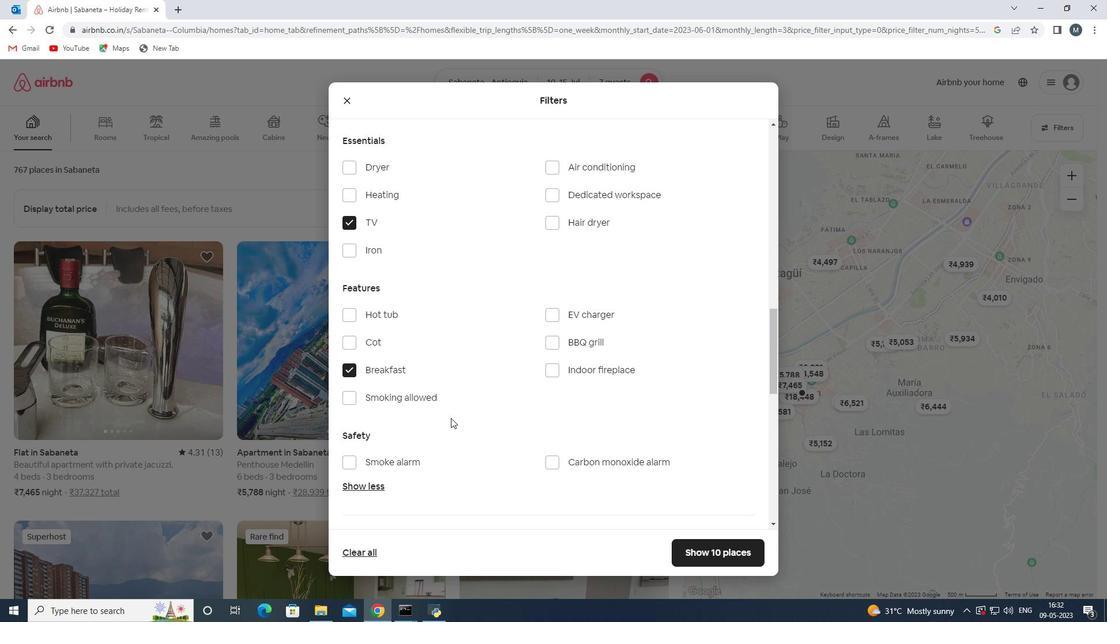 
Action: Mouse moved to (452, 419)
Screenshot: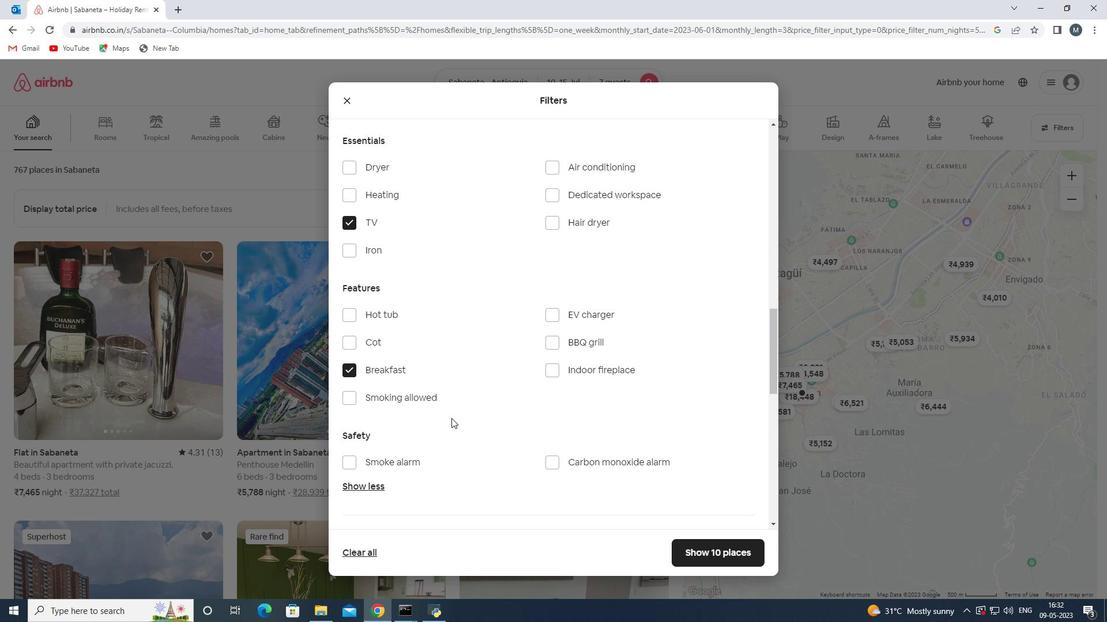 
Action: Mouse scrolled (452, 418) with delta (0, 0)
Screenshot: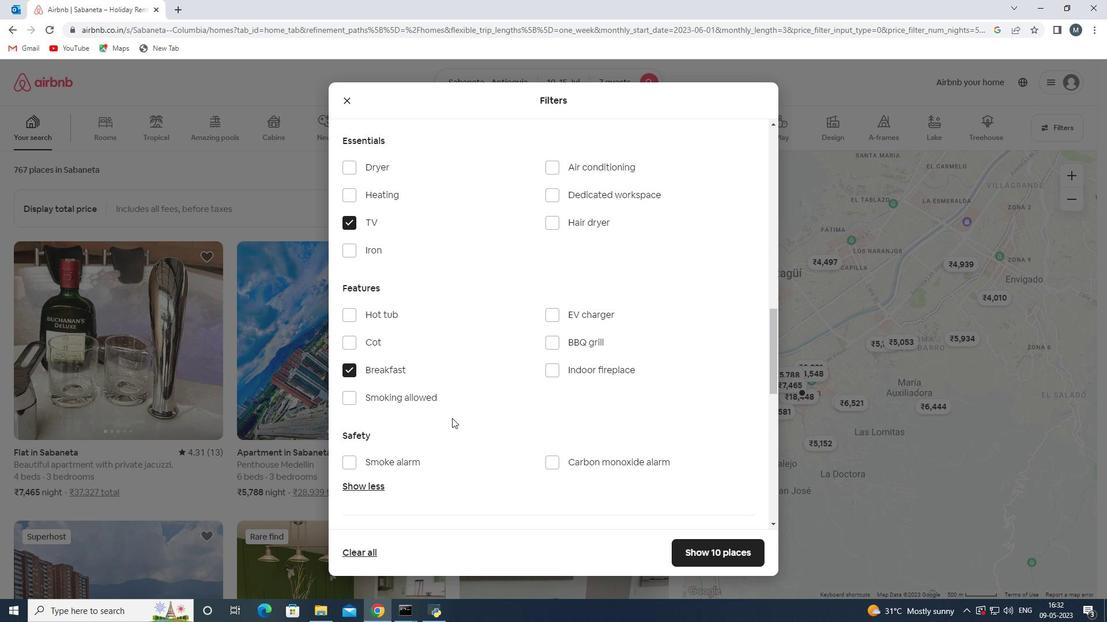 
Action: Mouse moved to (452, 419)
Screenshot: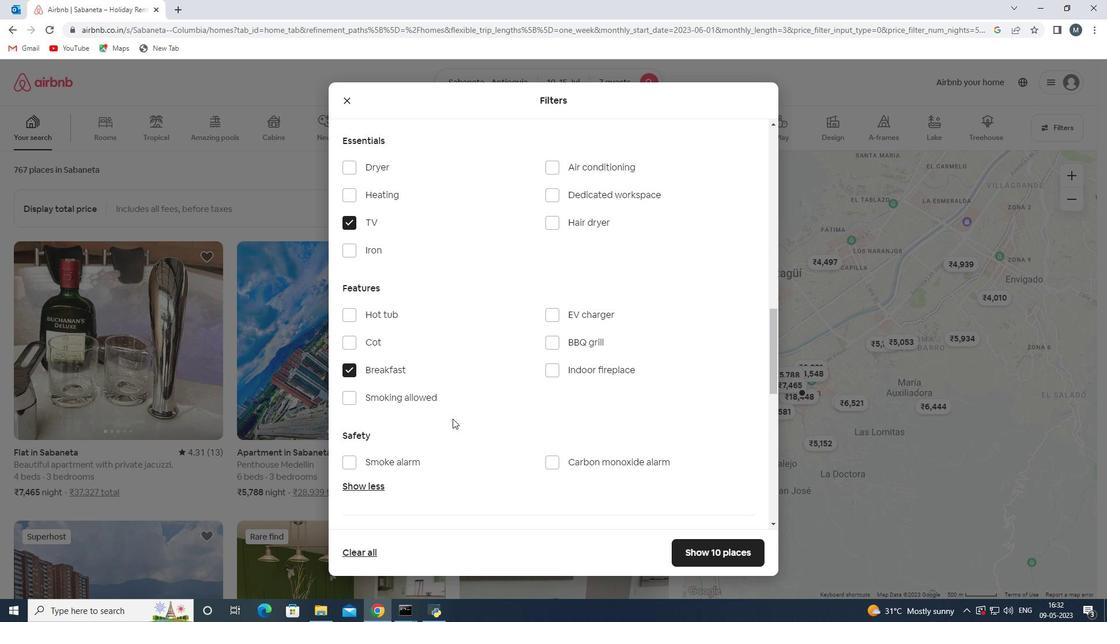 
Action: Mouse scrolled (452, 419) with delta (0, 0)
Screenshot: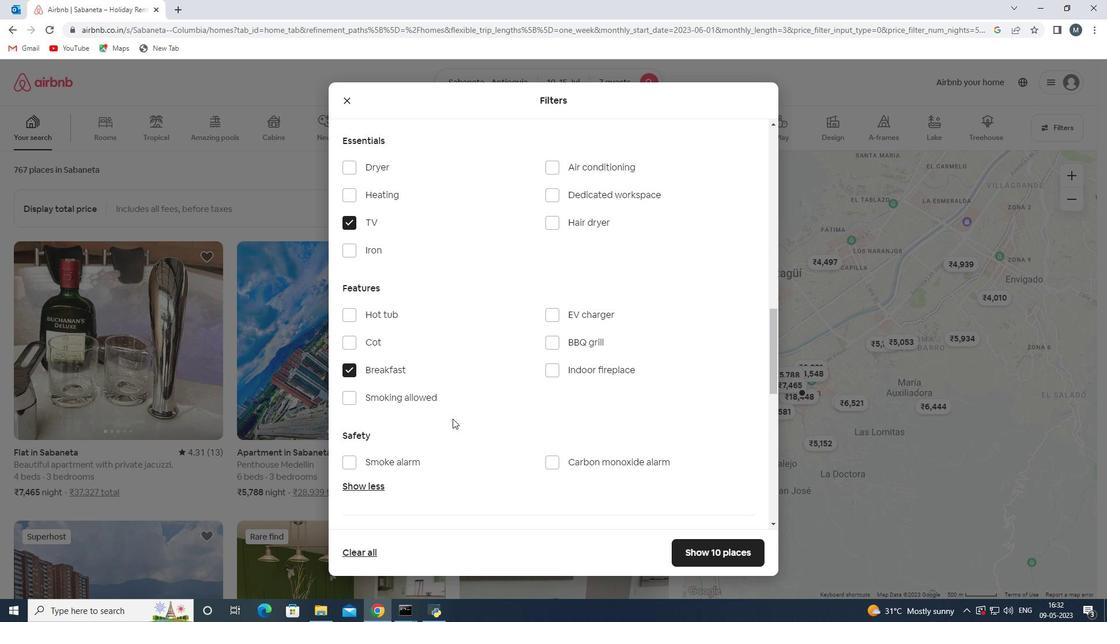 
Action: Mouse scrolled (452, 419) with delta (0, 0)
Screenshot: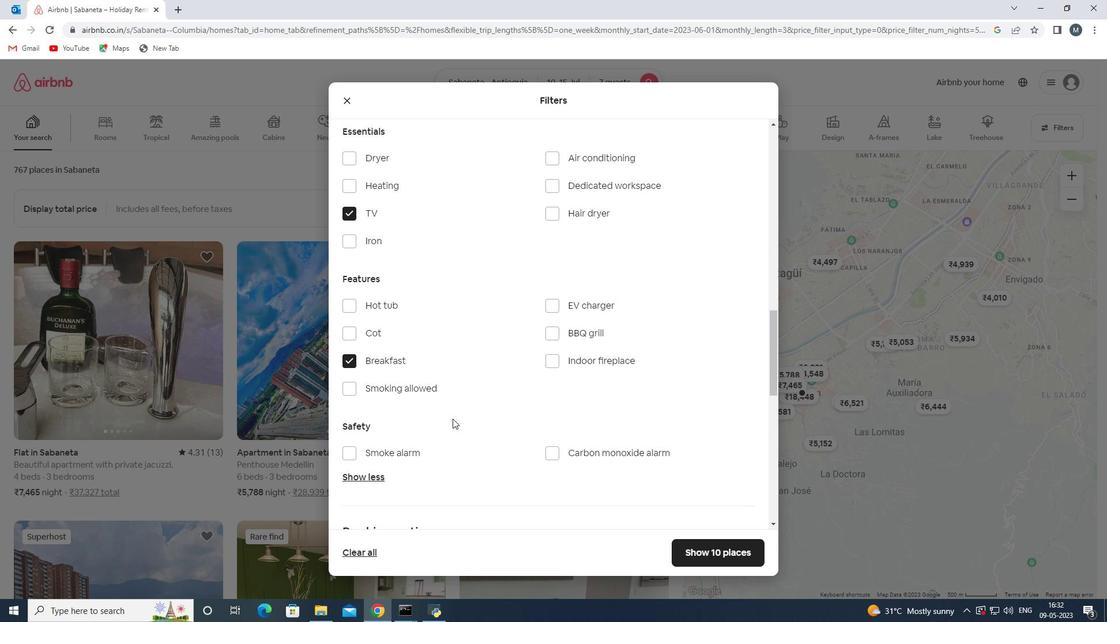 
Action: Mouse moved to (452, 420)
Screenshot: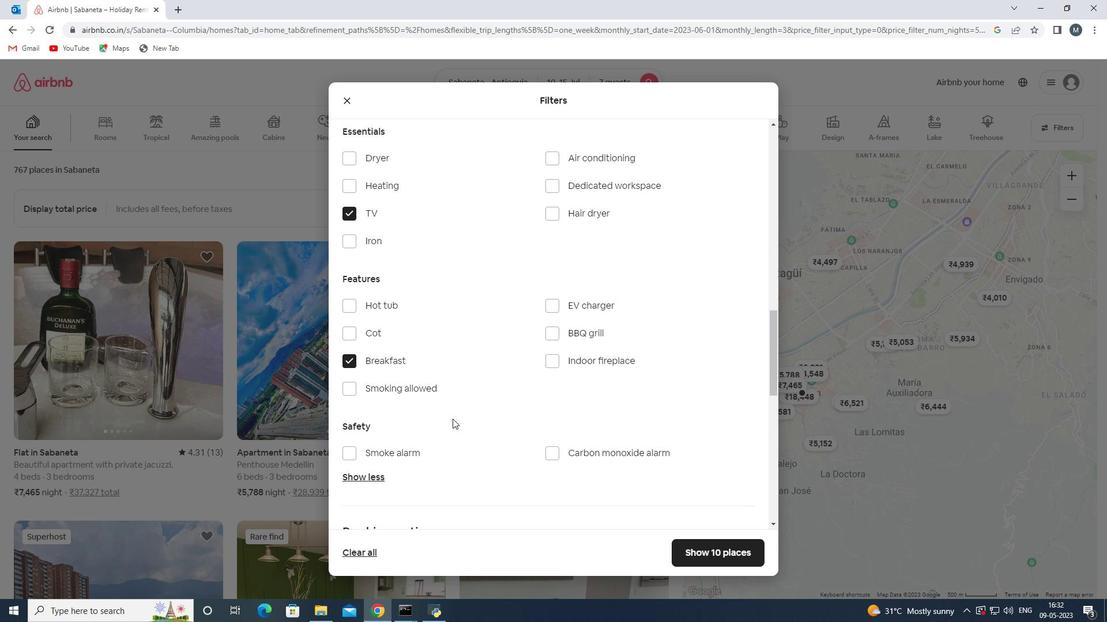 
Action: Mouse scrolled (452, 419) with delta (0, 0)
Screenshot: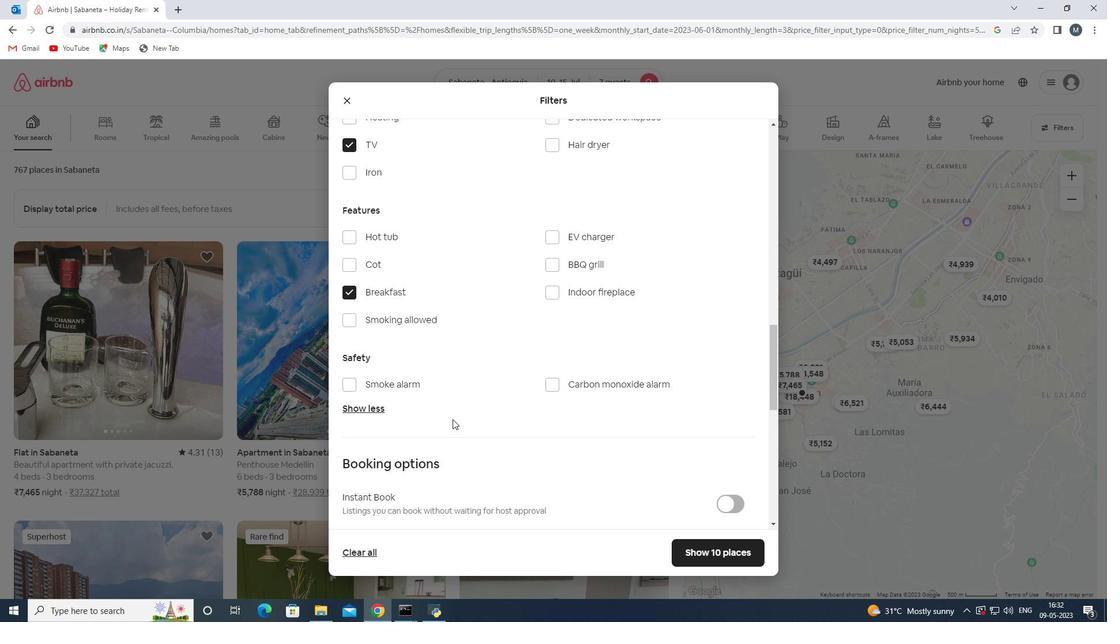 
Action: Mouse moved to (726, 333)
Screenshot: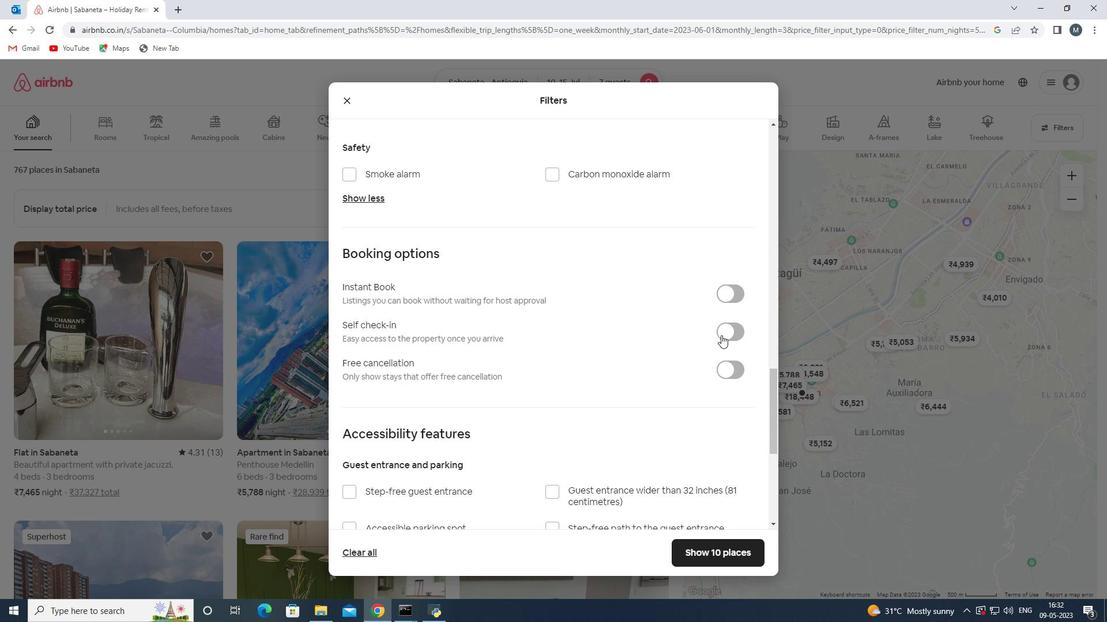 
Action: Mouse pressed left at (726, 333)
Screenshot: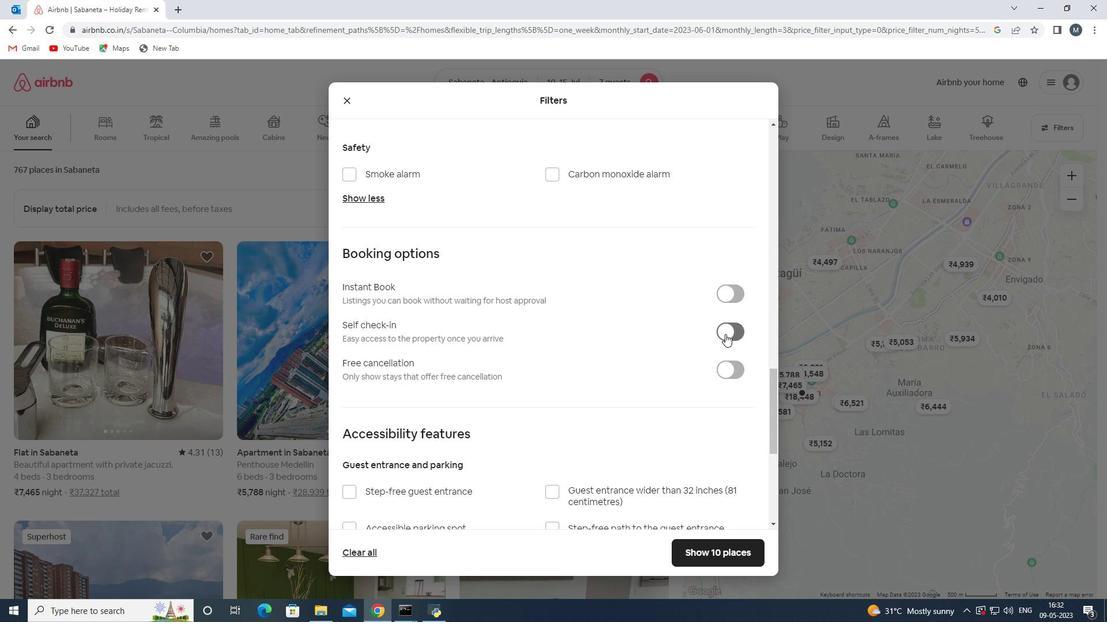 
Action: Mouse moved to (560, 379)
Screenshot: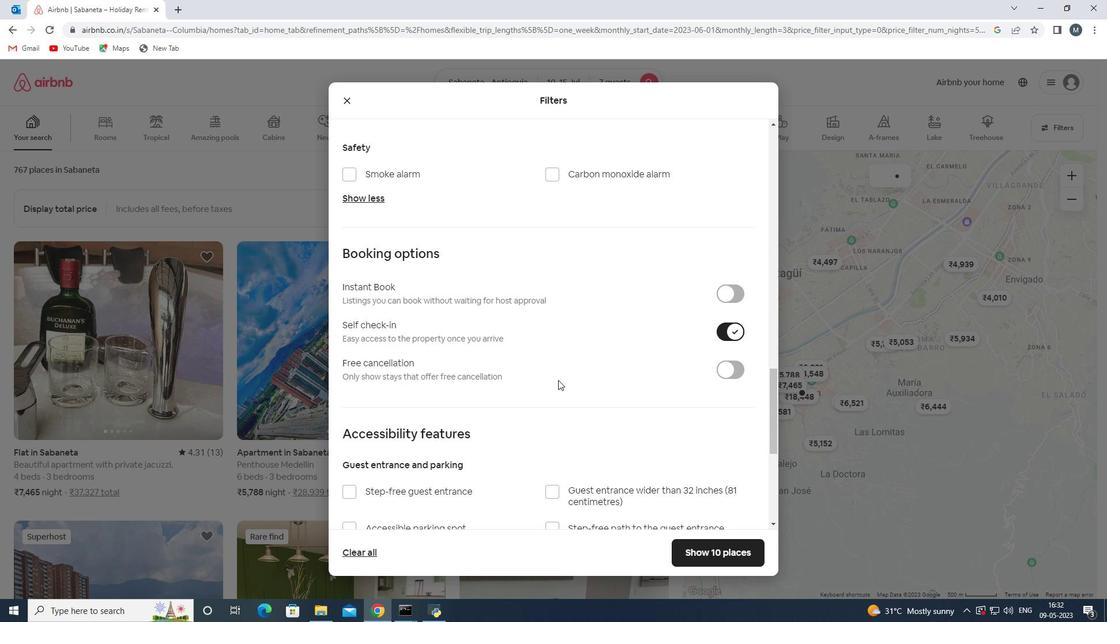 
Action: Mouse scrolled (560, 378) with delta (0, 0)
Screenshot: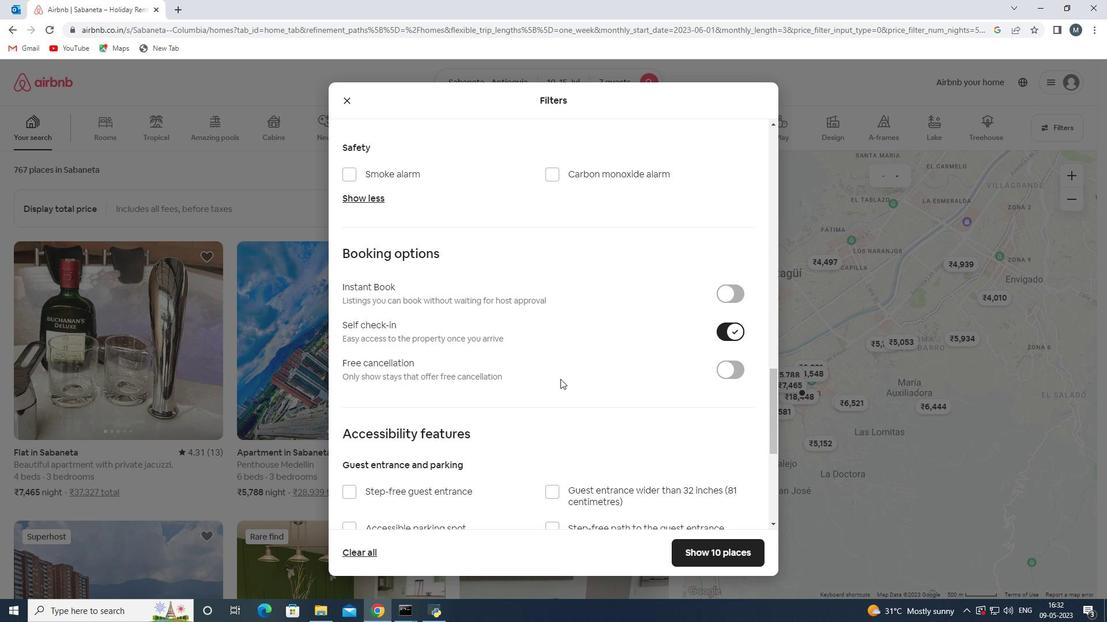 
Action: Mouse scrolled (560, 378) with delta (0, 0)
Screenshot: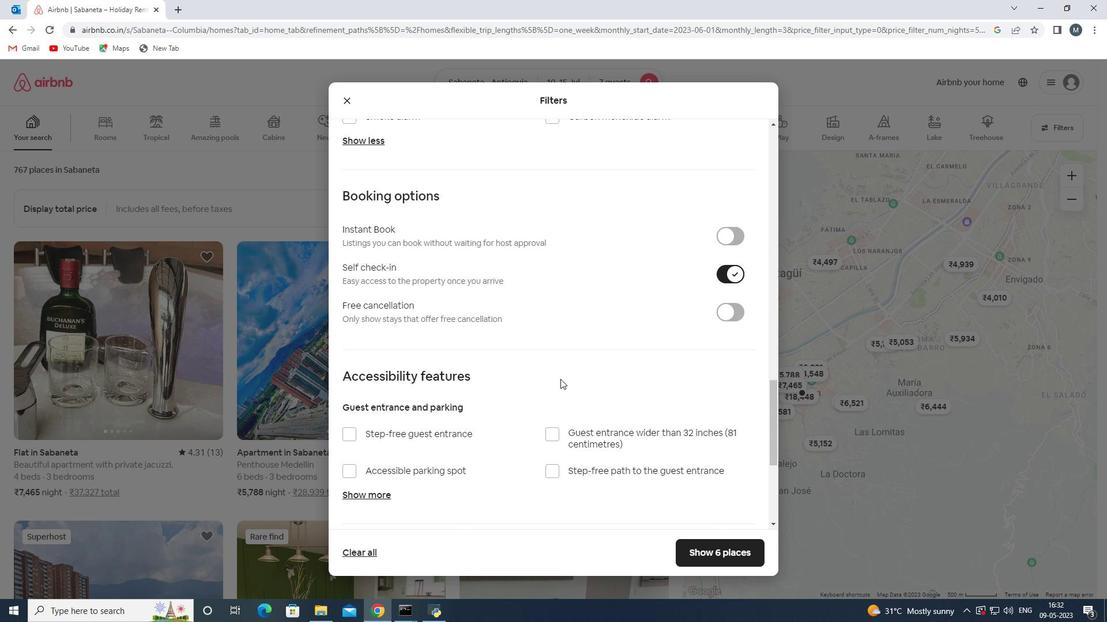 
Action: Mouse scrolled (560, 378) with delta (0, 0)
Screenshot: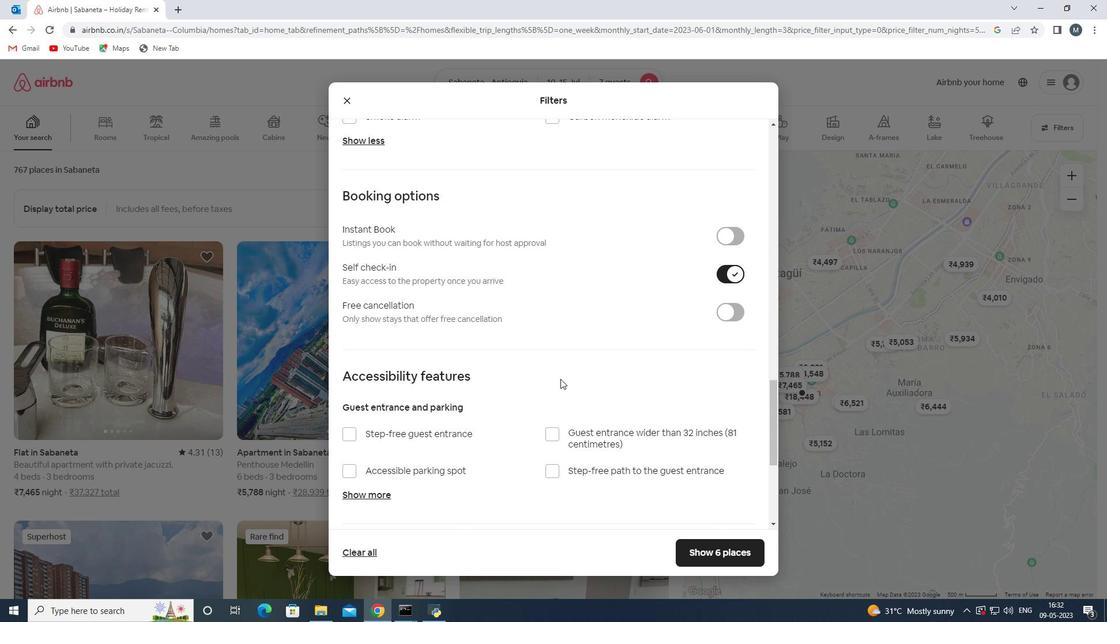 
Action: Mouse moved to (562, 377)
Screenshot: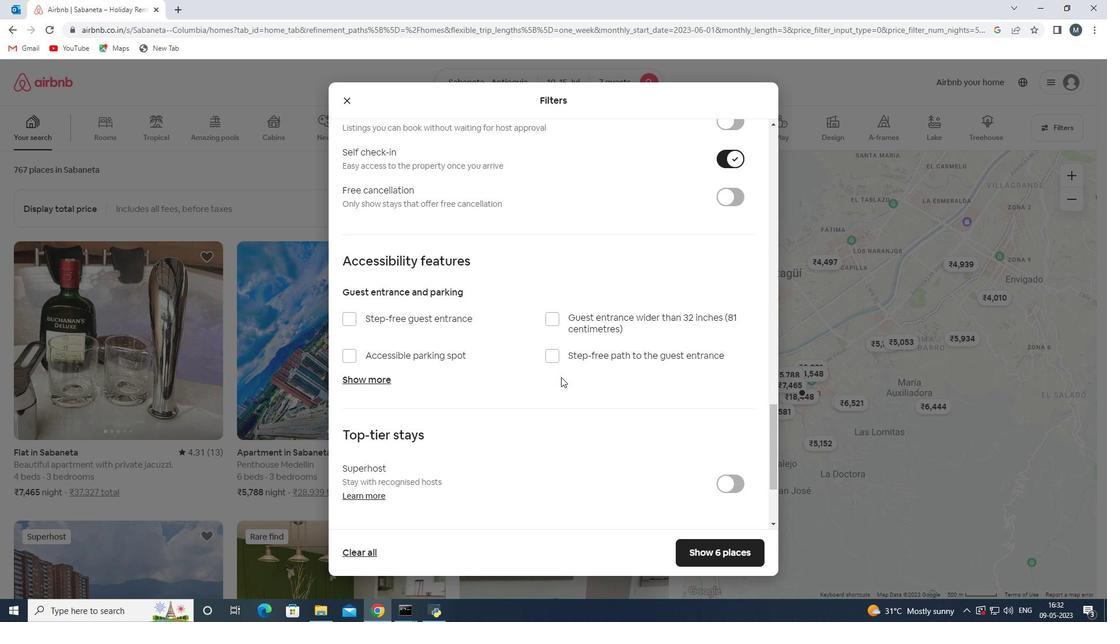 
Action: Mouse scrolled (562, 376) with delta (0, 0)
Screenshot: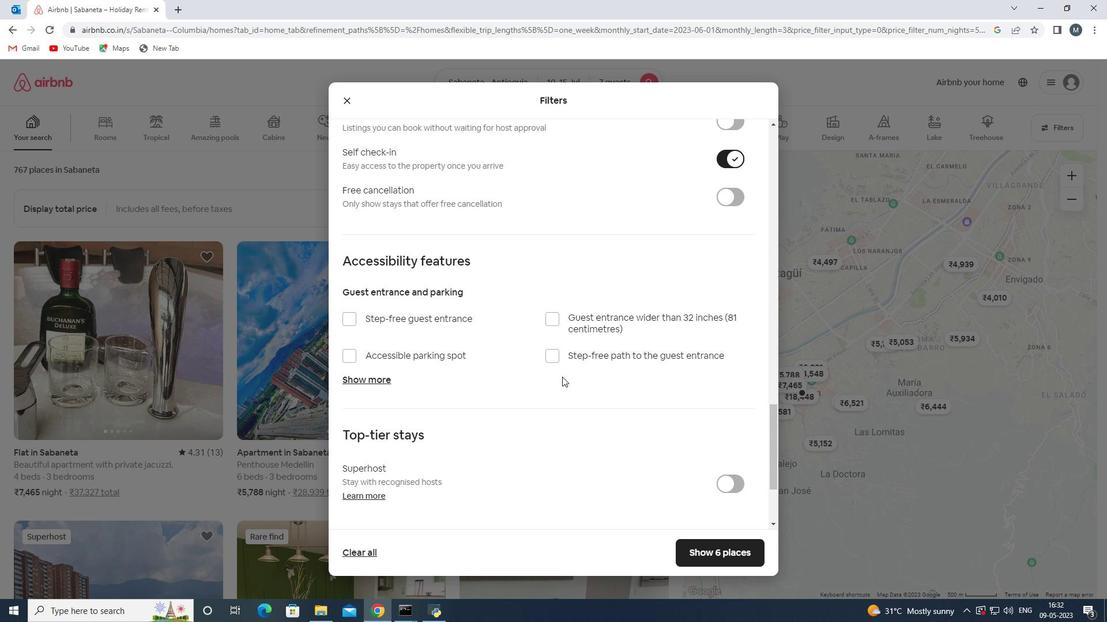 
Action: Mouse moved to (562, 377)
Screenshot: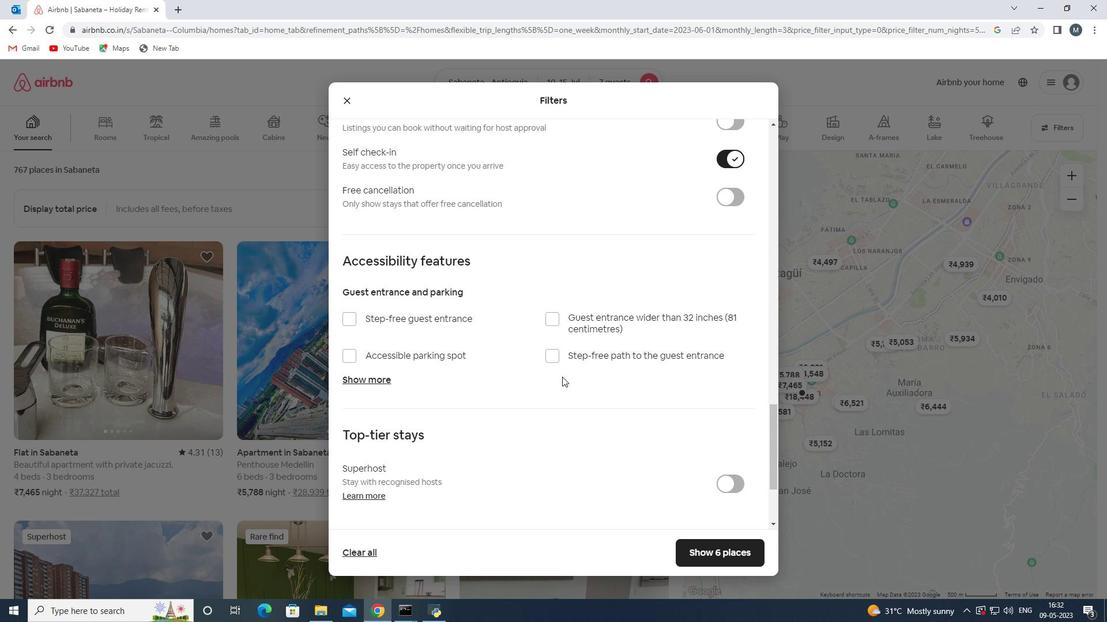 
Action: Mouse scrolled (562, 376) with delta (0, 0)
Screenshot: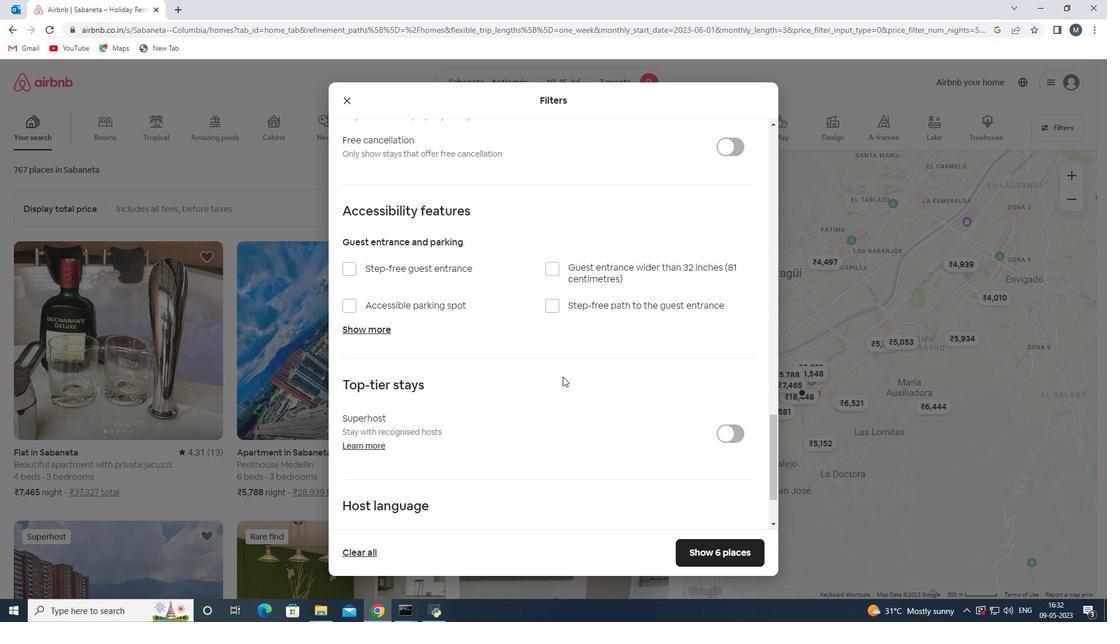 
Action: Mouse moved to (562, 377)
Screenshot: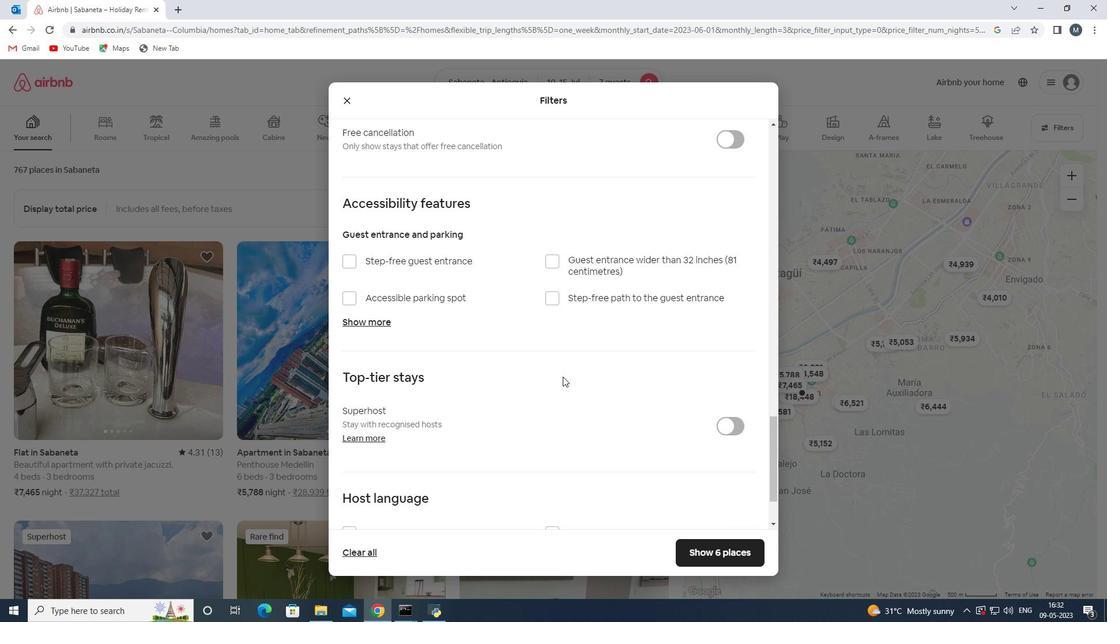 
Action: Mouse scrolled (562, 376) with delta (0, 0)
Screenshot: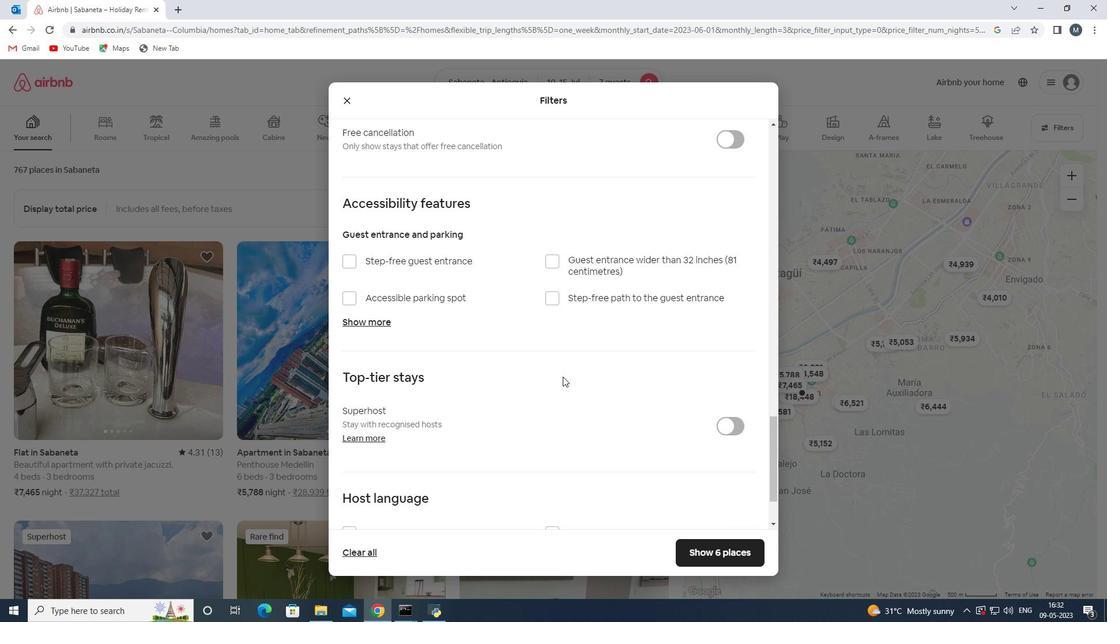 
Action: Mouse scrolled (562, 376) with delta (0, 0)
Screenshot: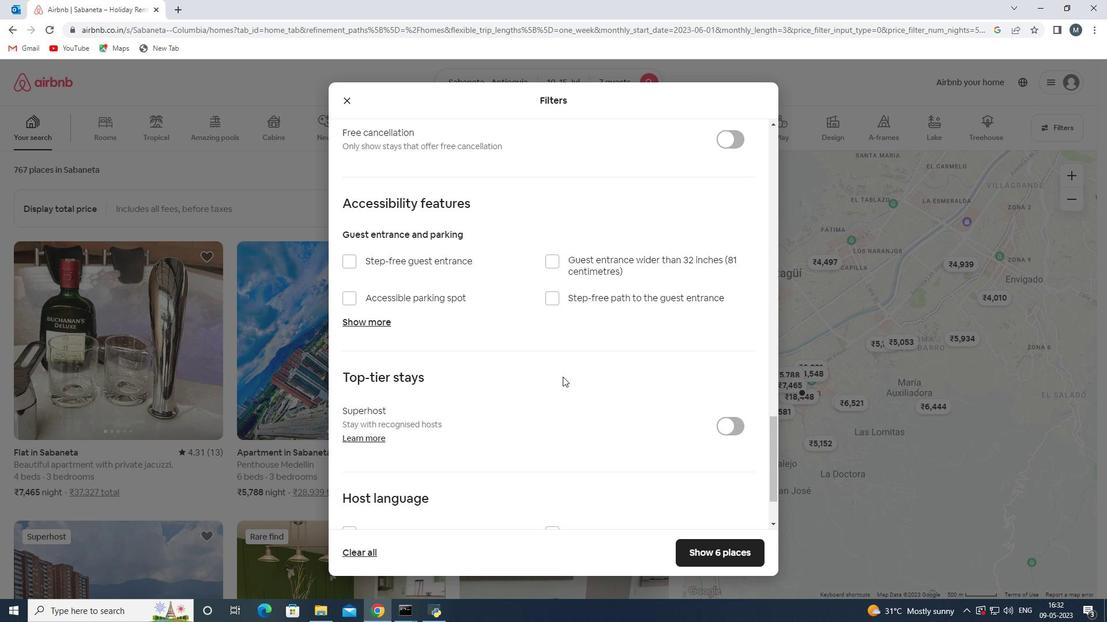 
Action: Mouse moved to (349, 446)
Screenshot: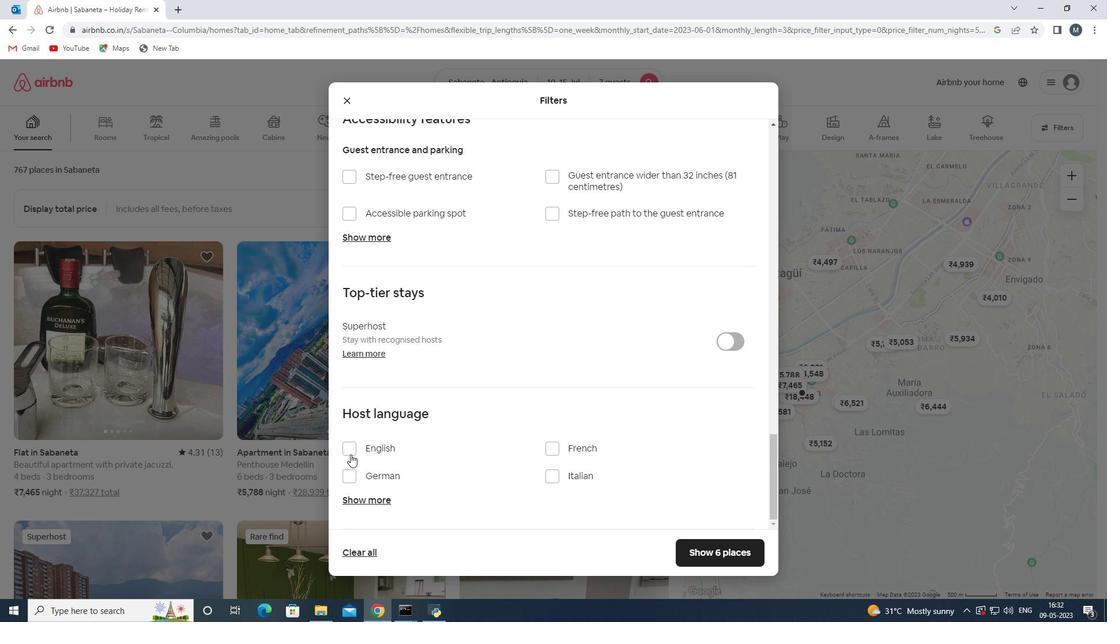
Action: Mouse pressed left at (349, 446)
Screenshot: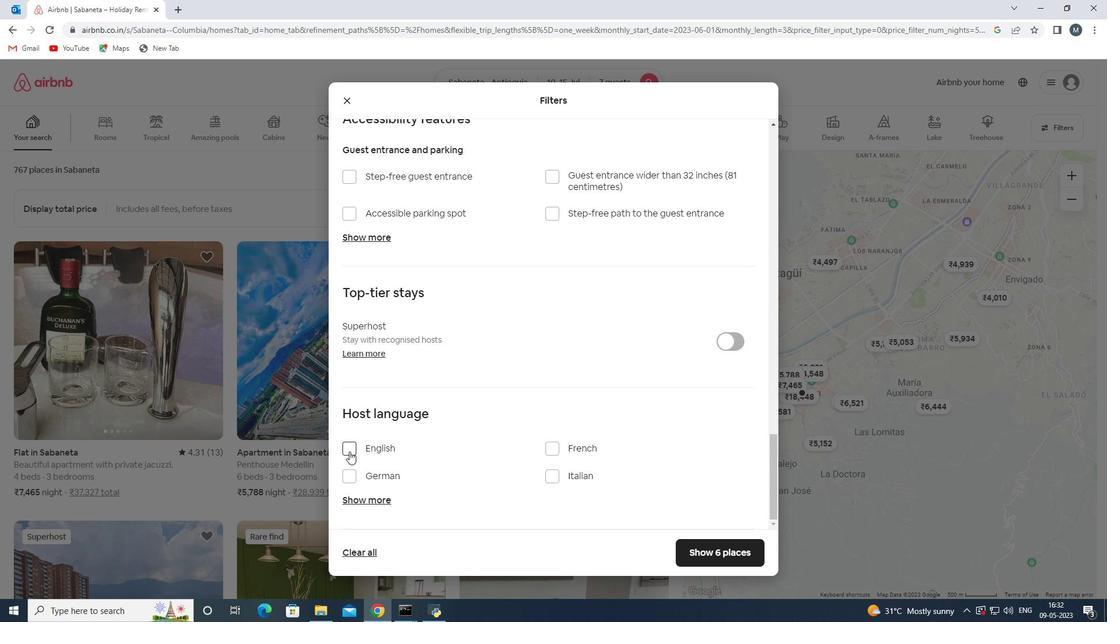 
Action: Mouse moved to (708, 554)
Screenshot: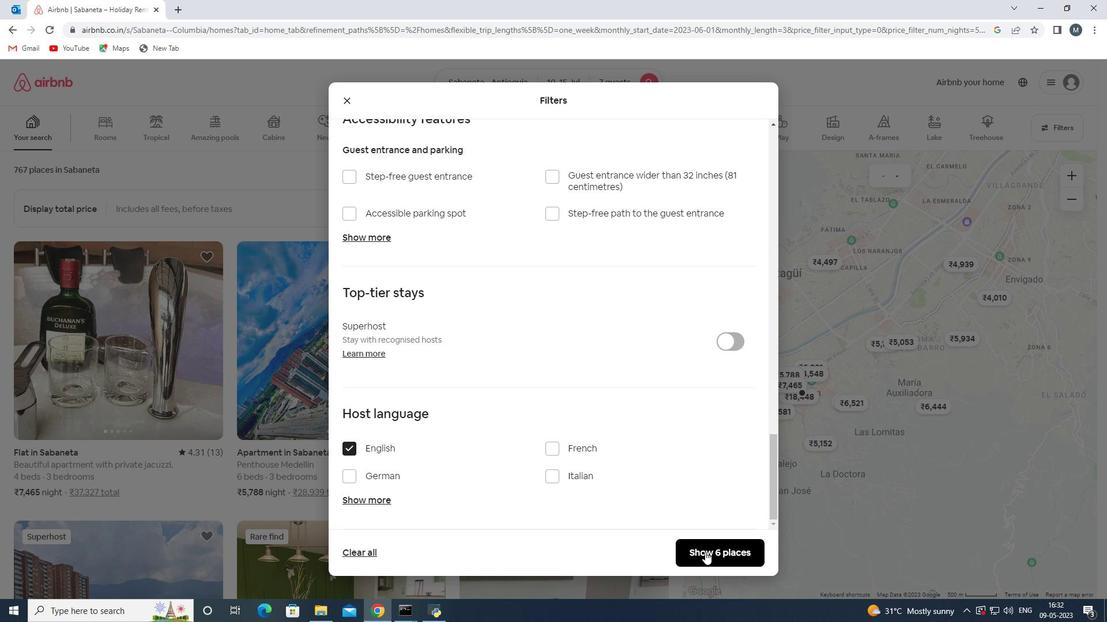 
Action: Mouse pressed left at (708, 554)
Screenshot: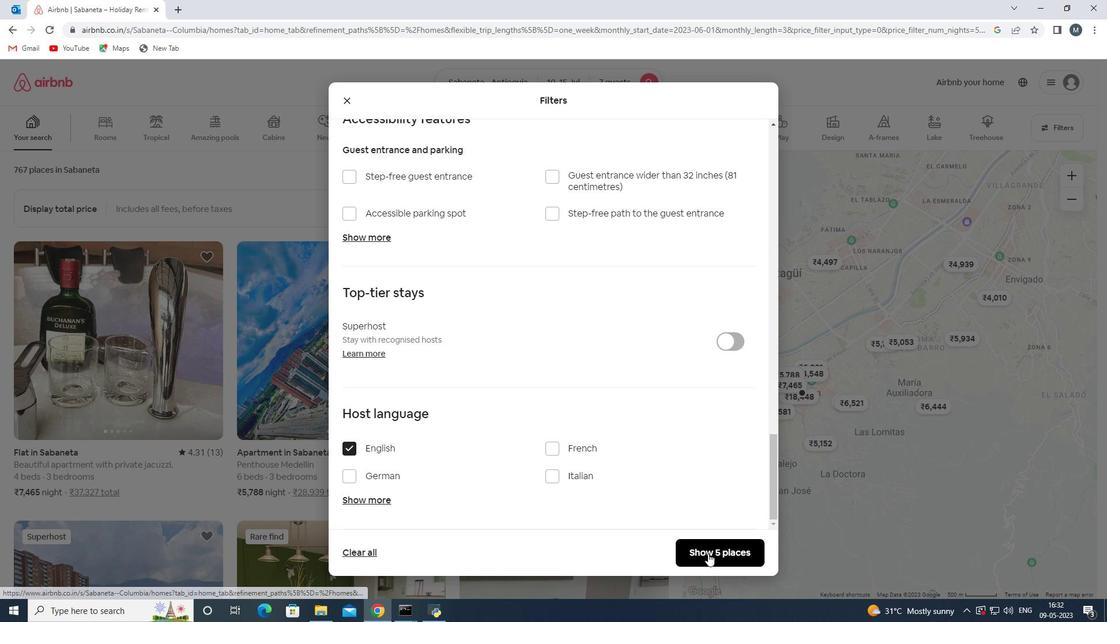 
Action: Mouse moved to (710, 554)
Screenshot: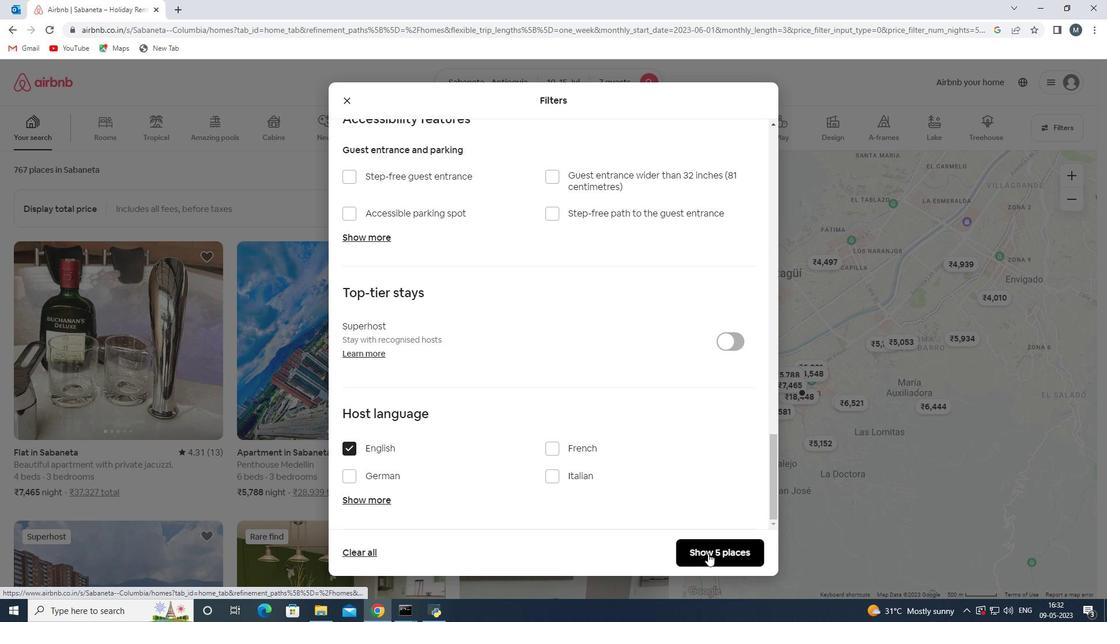 
